 Task: Establish a relationship between the supplier and the purchase order object.
Action: Mouse moved to (1214, 112)
Screenshot: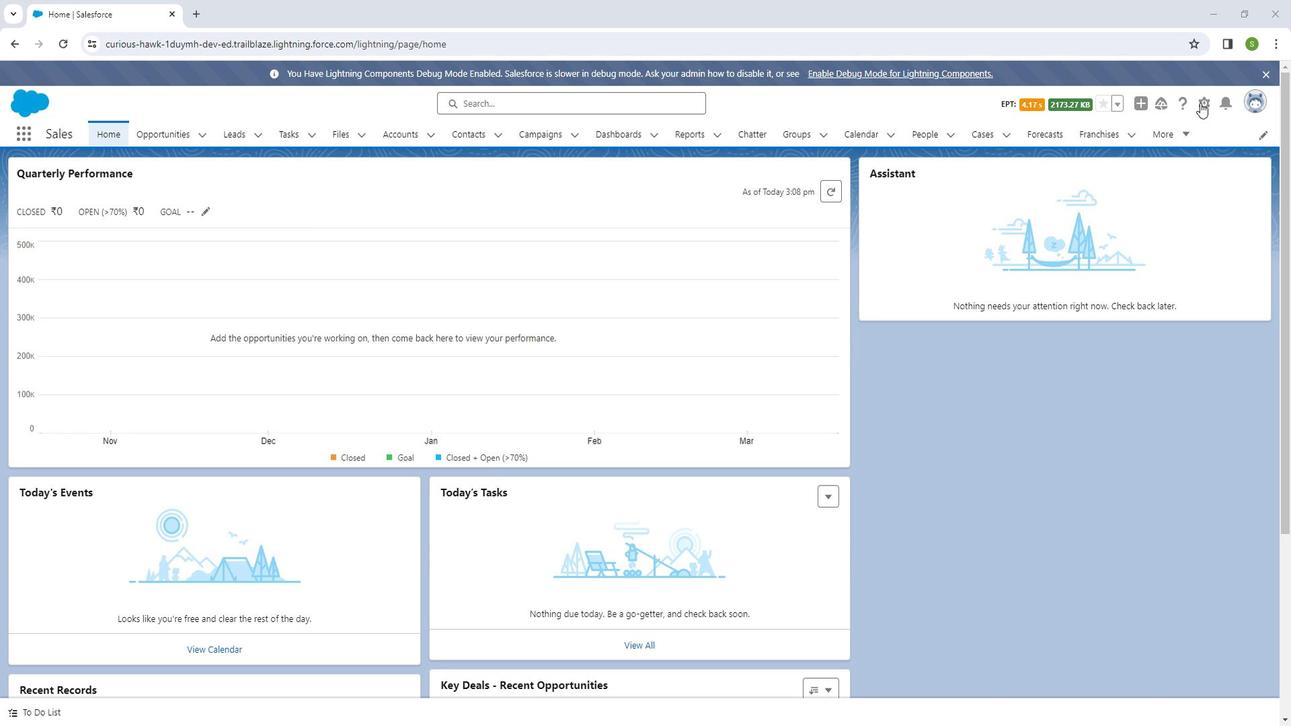 
Action: Mouse pressed left at (1214, 112)
Screenshot: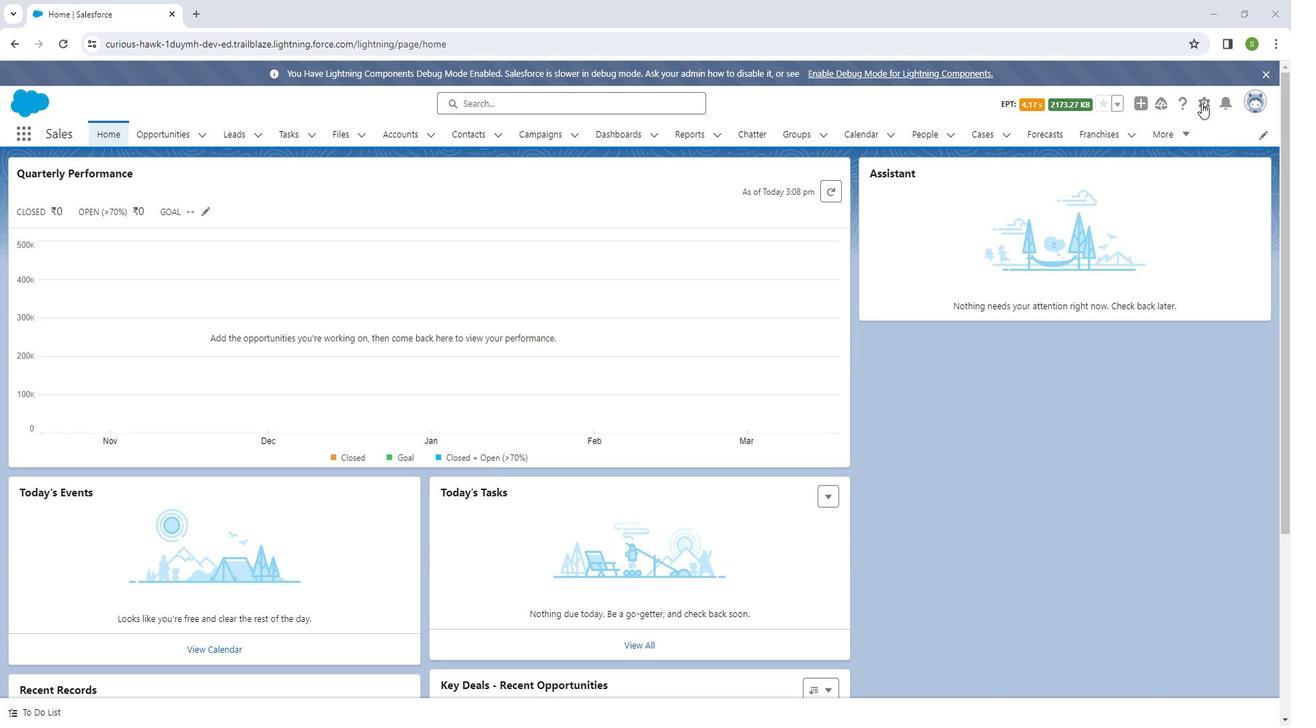 
Action: Mouse moved to (1162, 169)
Screenshot: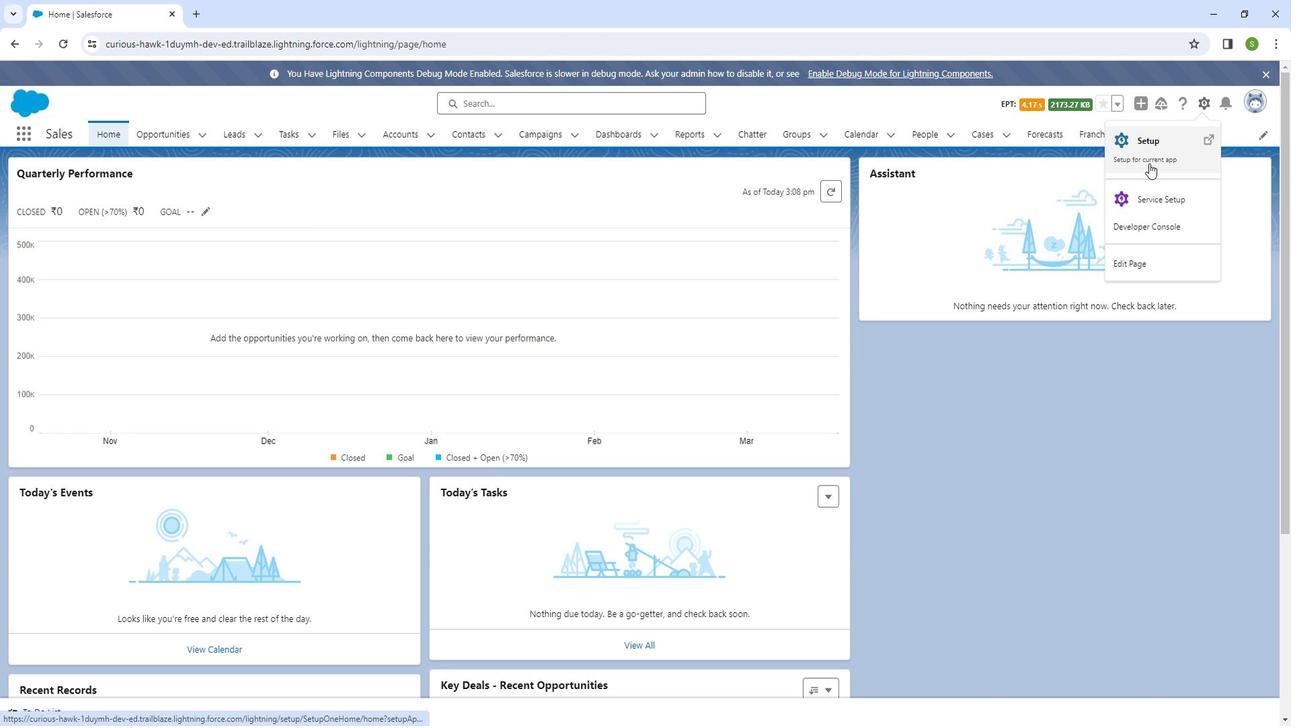 
Action: Mouse pressed left at (1162, 169)
Screenshot: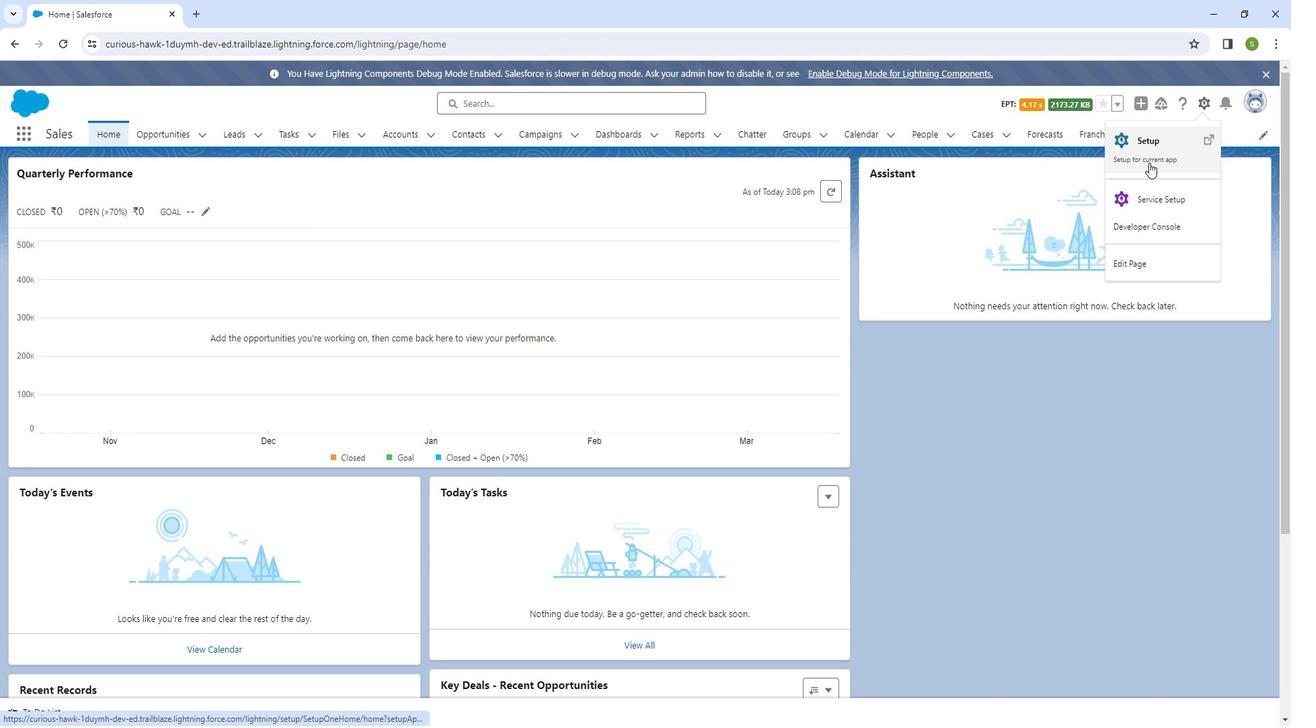 
Action: Mouse moved to (175, 141)
Screenshot: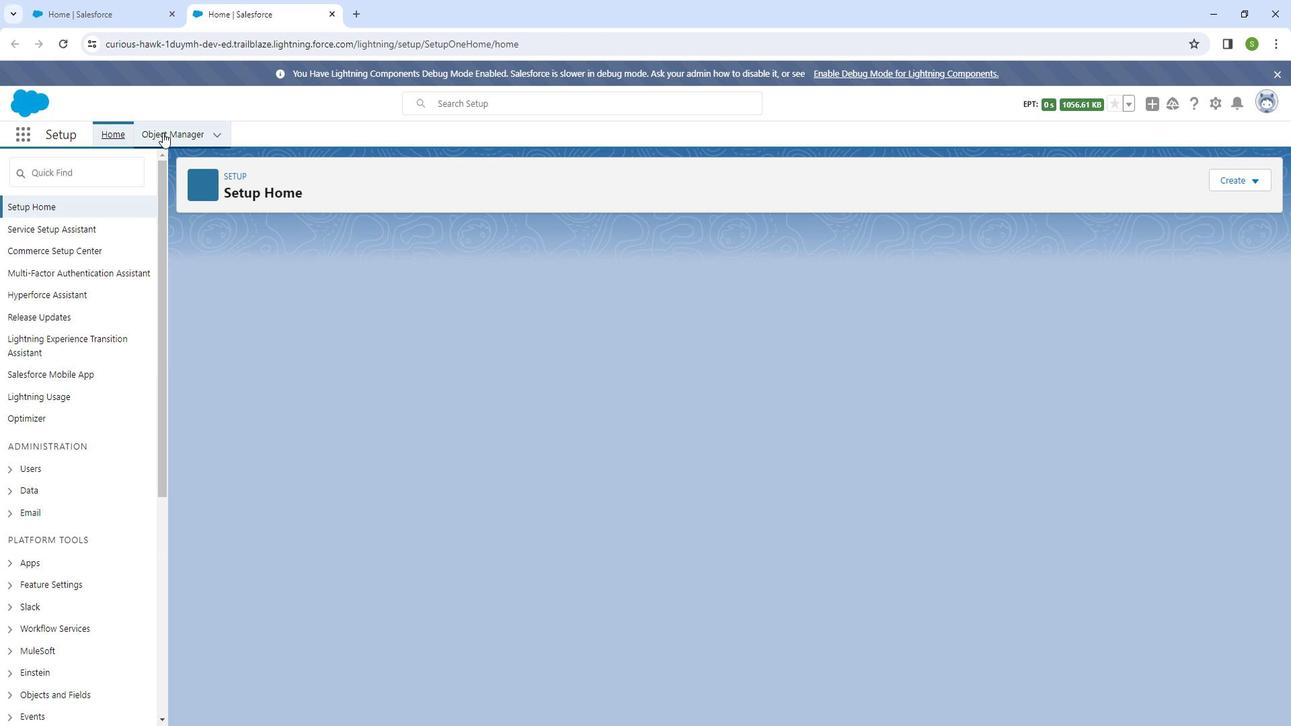 
Action: Mouse pressed left at (175, 141)
Screenshot: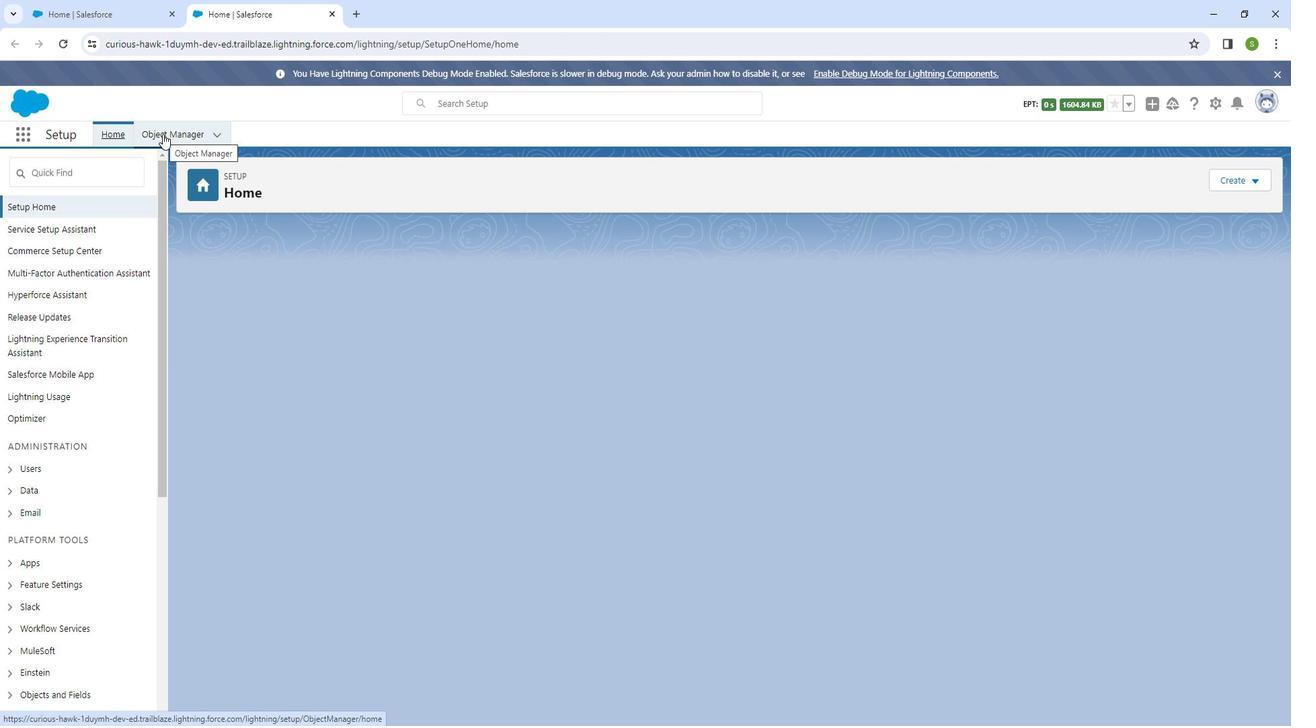 
Action: Mouse moved to (1062, 187)
Screenshot: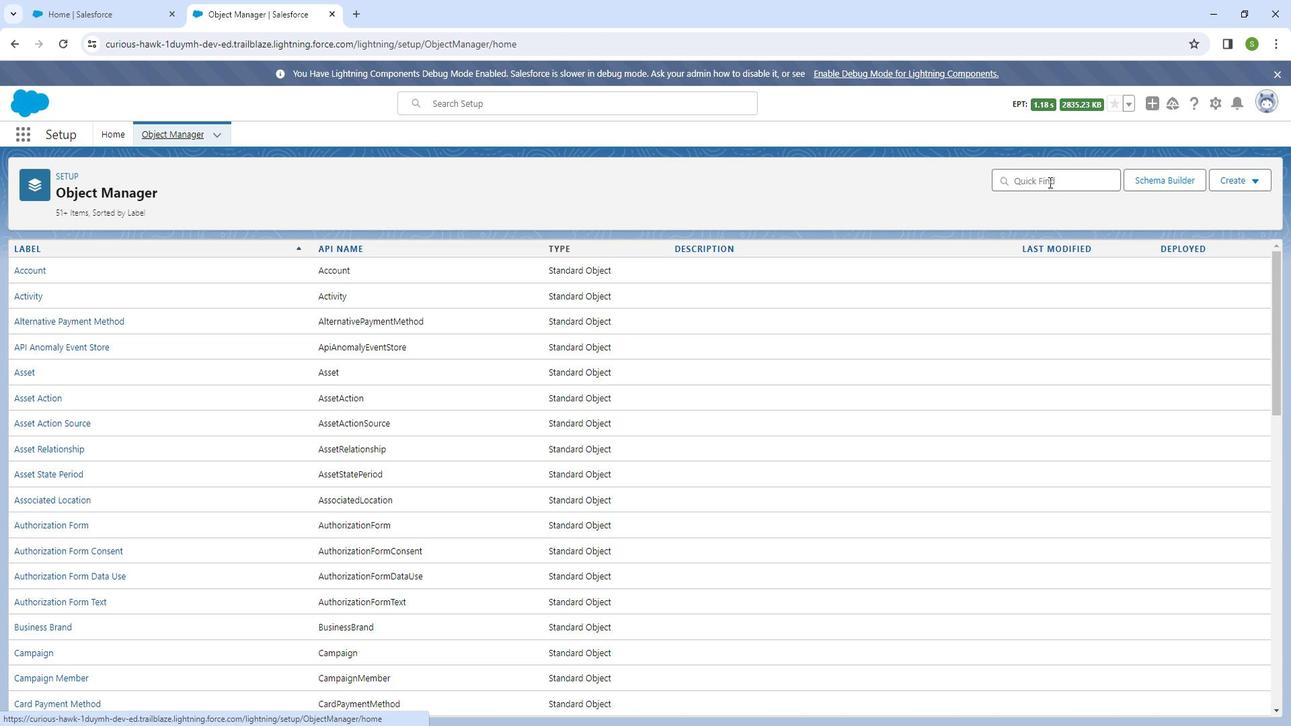 
Action: Mouse pressed left at (1062, 187)
Screenshot: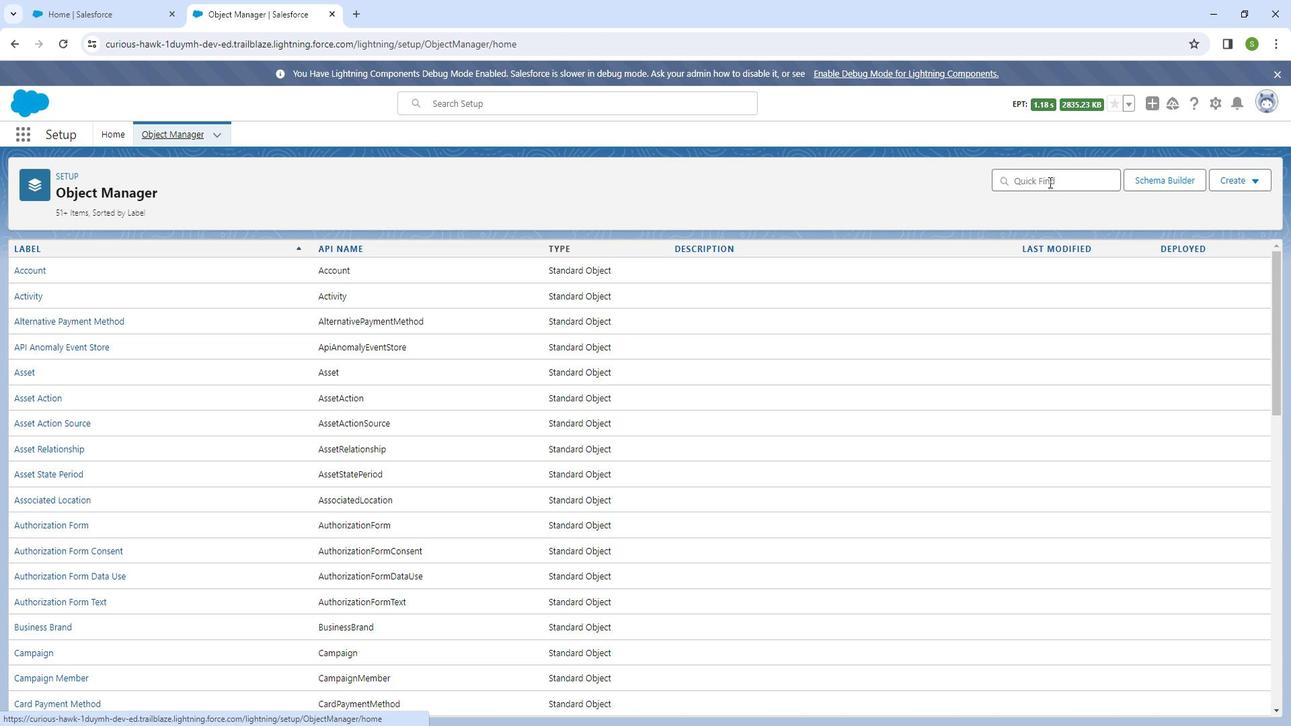 
Action: Mouse moved to (1057, 193)
Screenshot: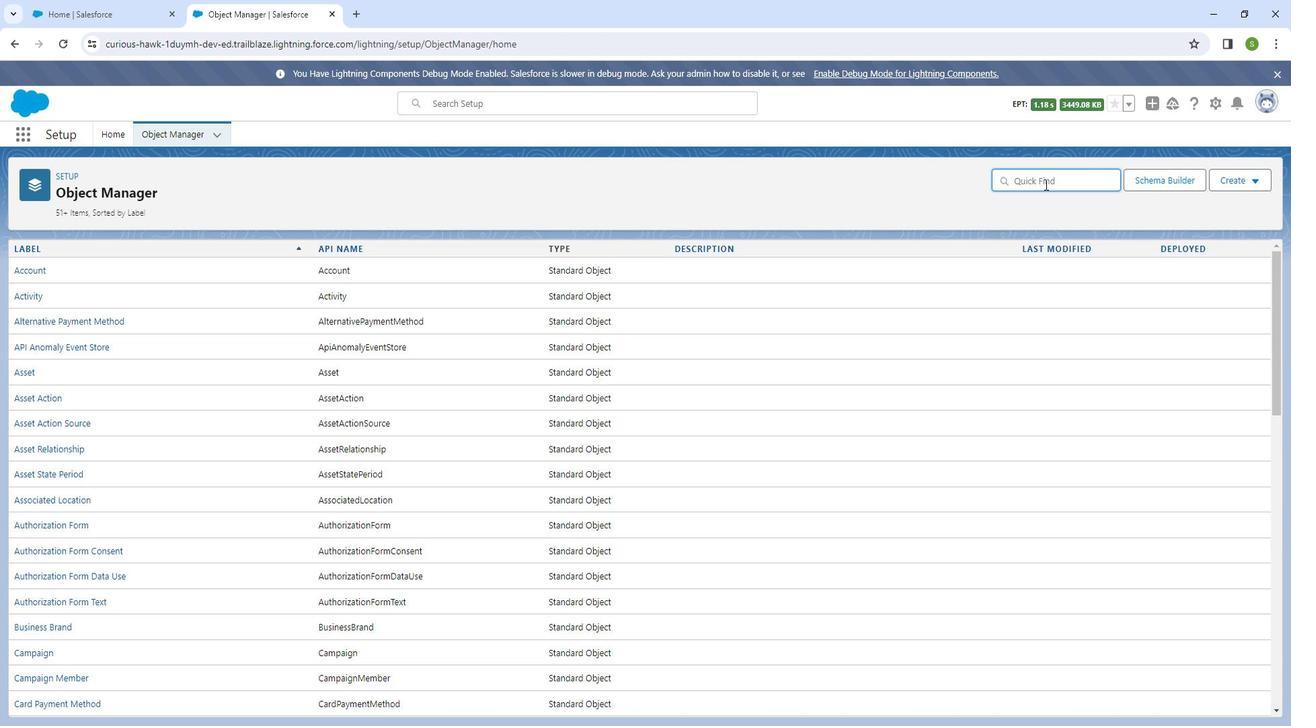
Action: Key pressed s
Screenshot: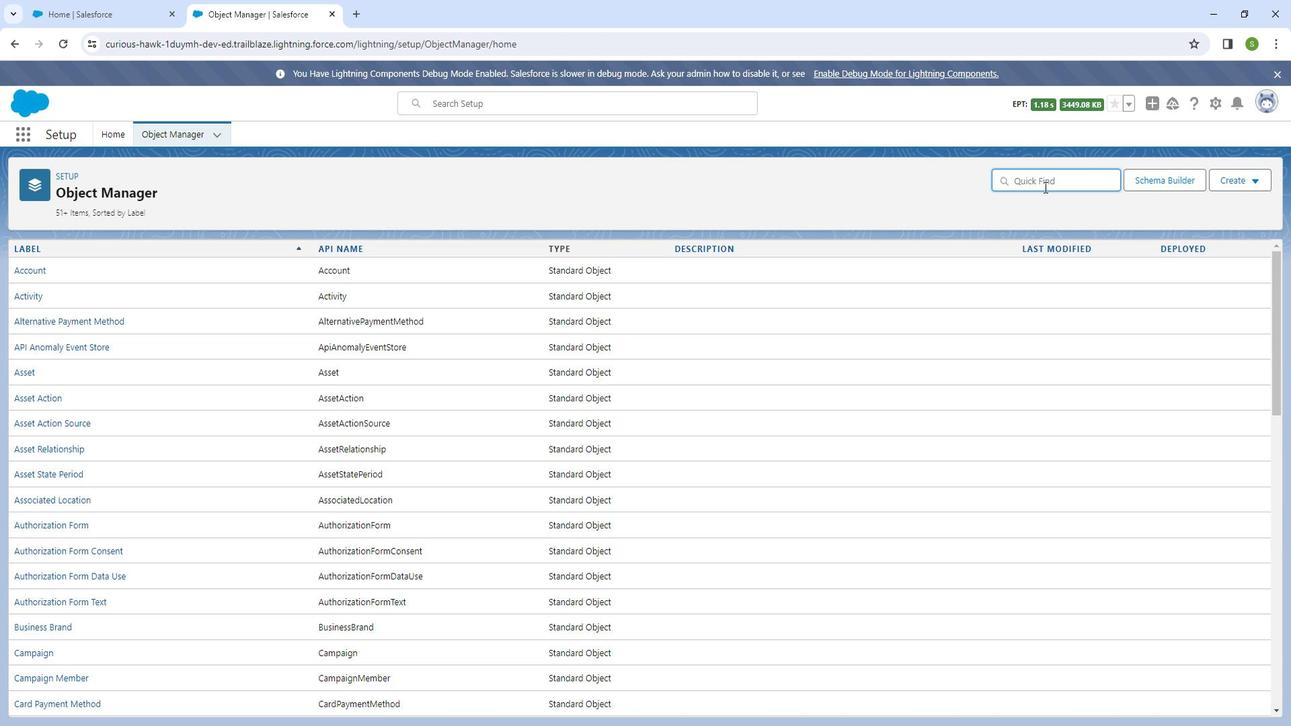 
Action: Mouse moved to (1057, 194)
Screenshot: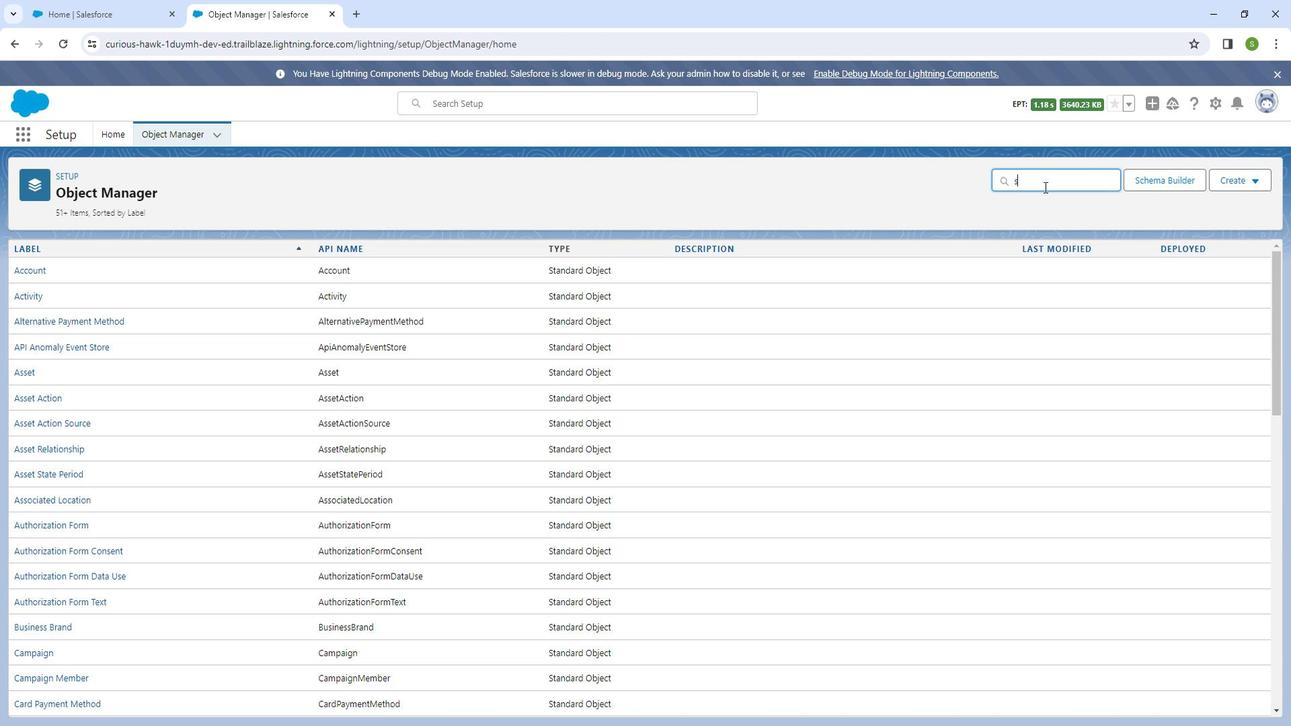
Action: Key pressed u
Screenshot: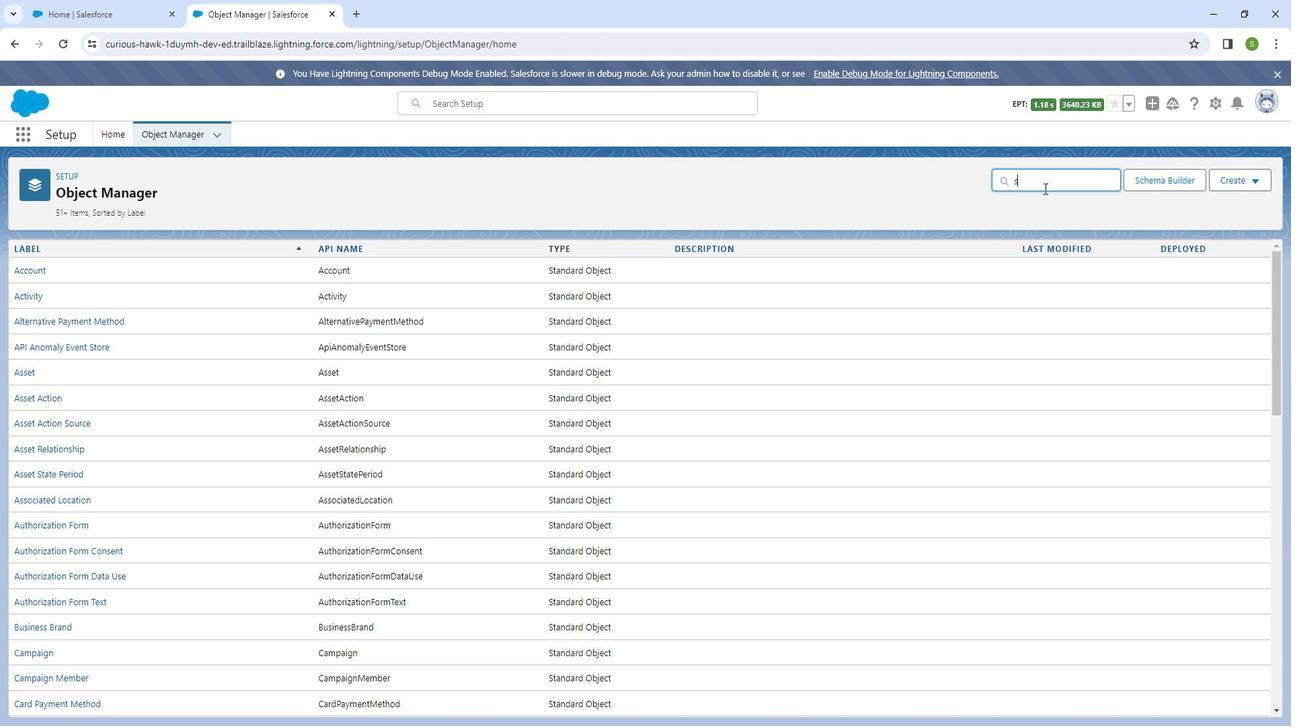 
Action: Mouse moved to (1056, 193)
Screenshot: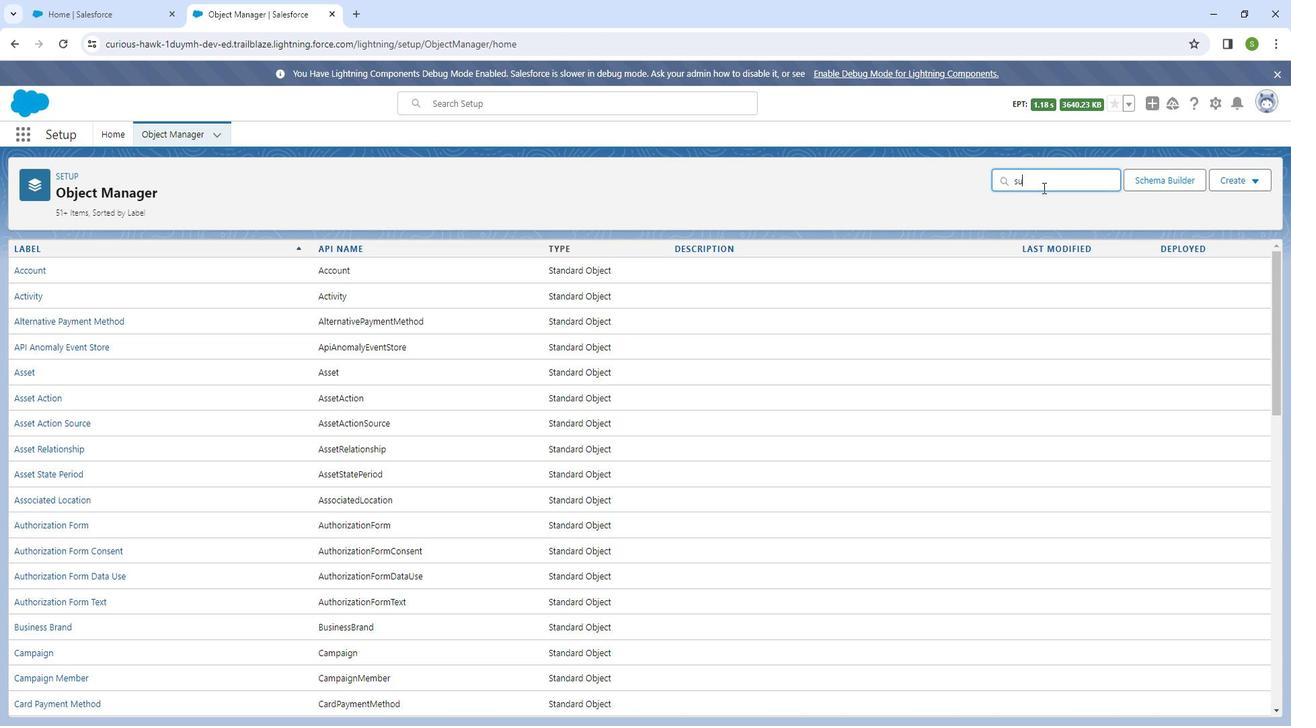 
Action: Key pressed pp
Screenshot: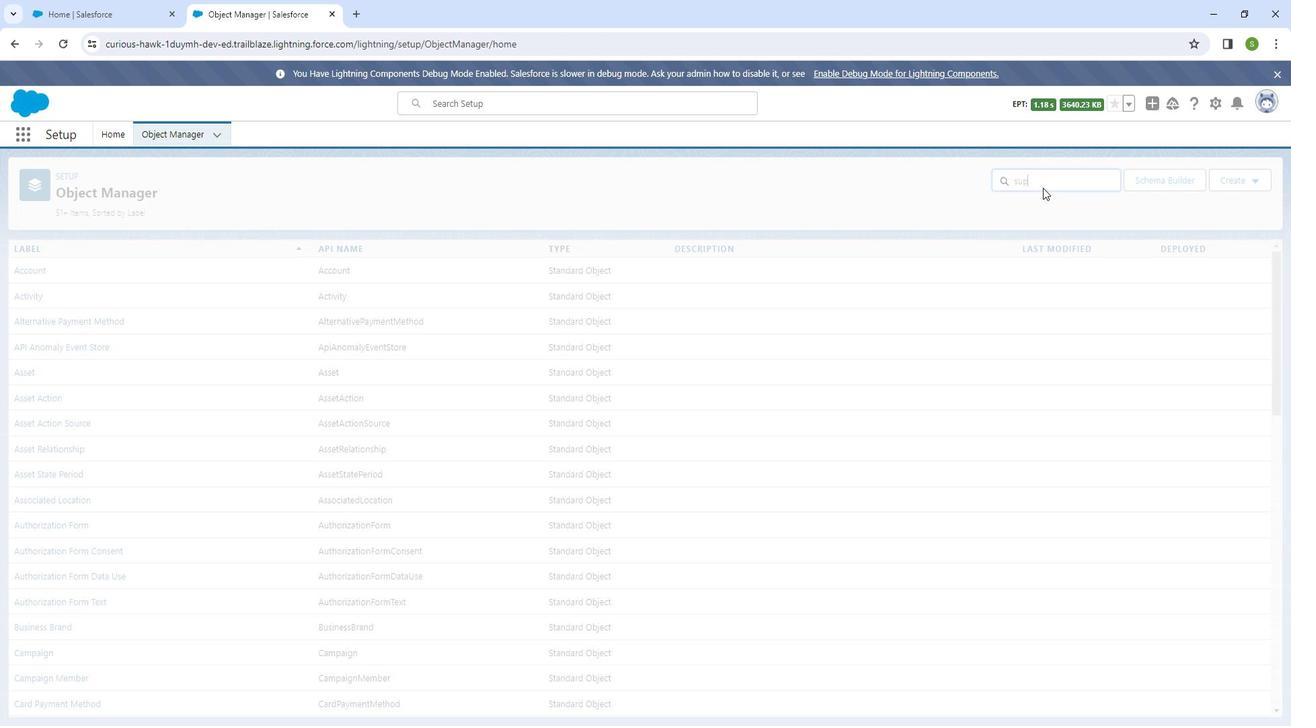 
Action: Mouse moved to (47, 278)
Screenshot: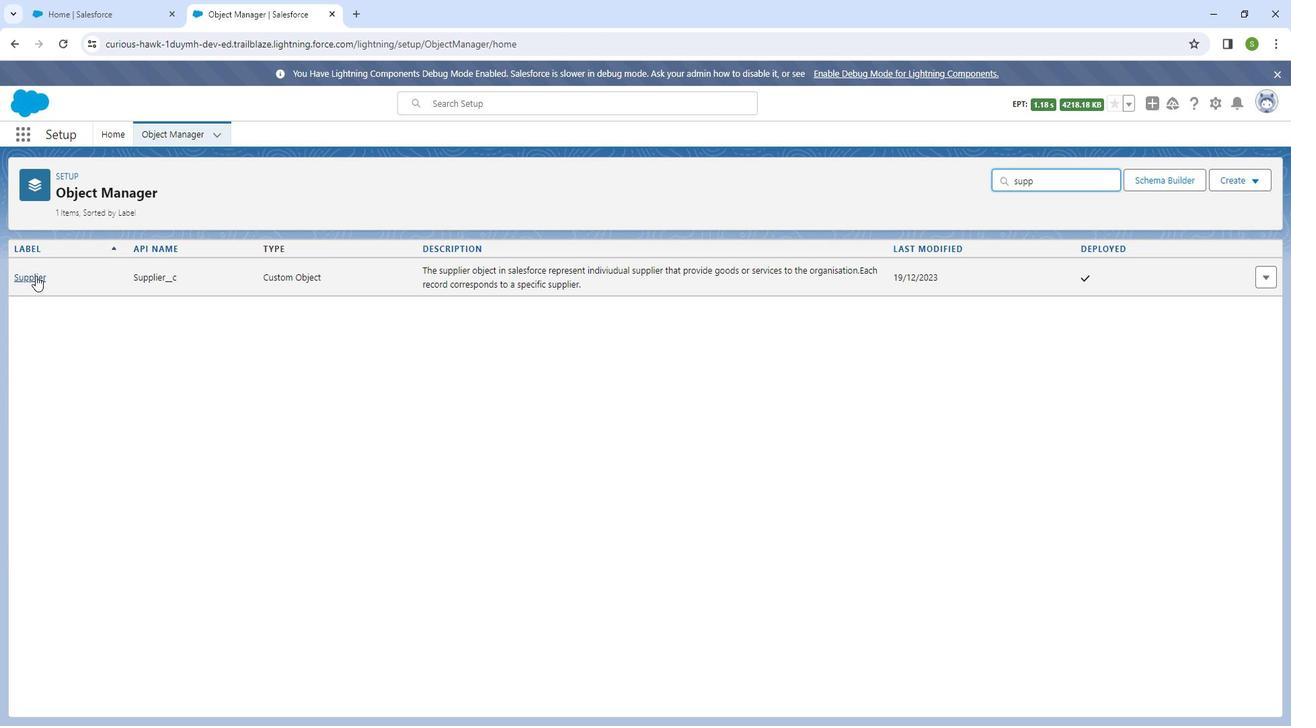 
Action: Mouse pressed left at (47, 278)
Screenshot: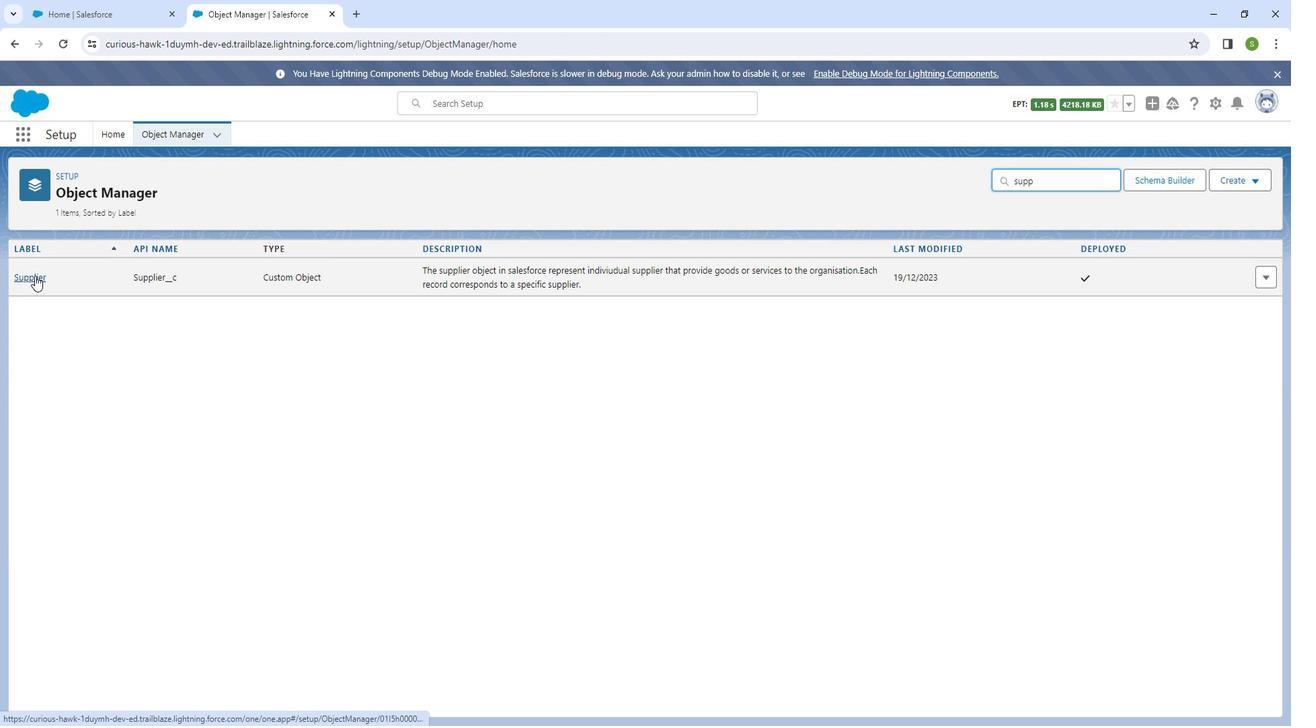 
Action: Mouse moved to (119, 281)
Screenshot: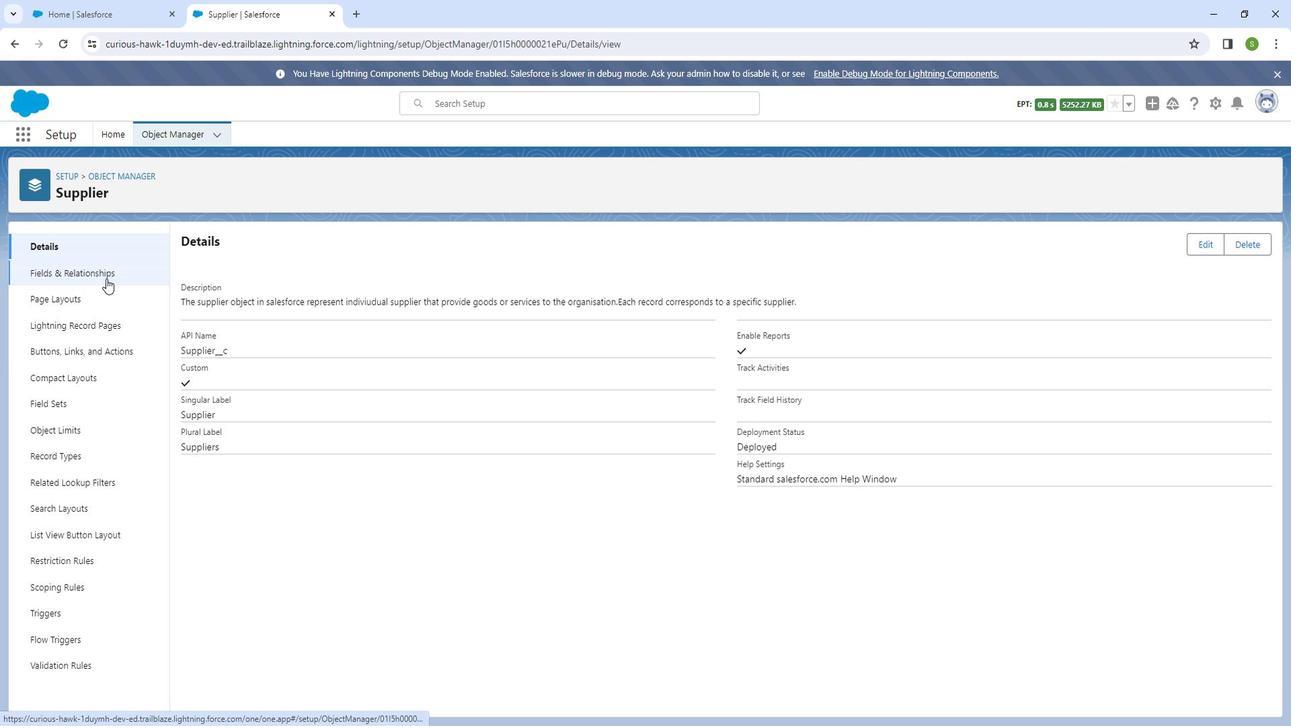 
Action: Mouse pressed left at (119, 281)
Screenshot: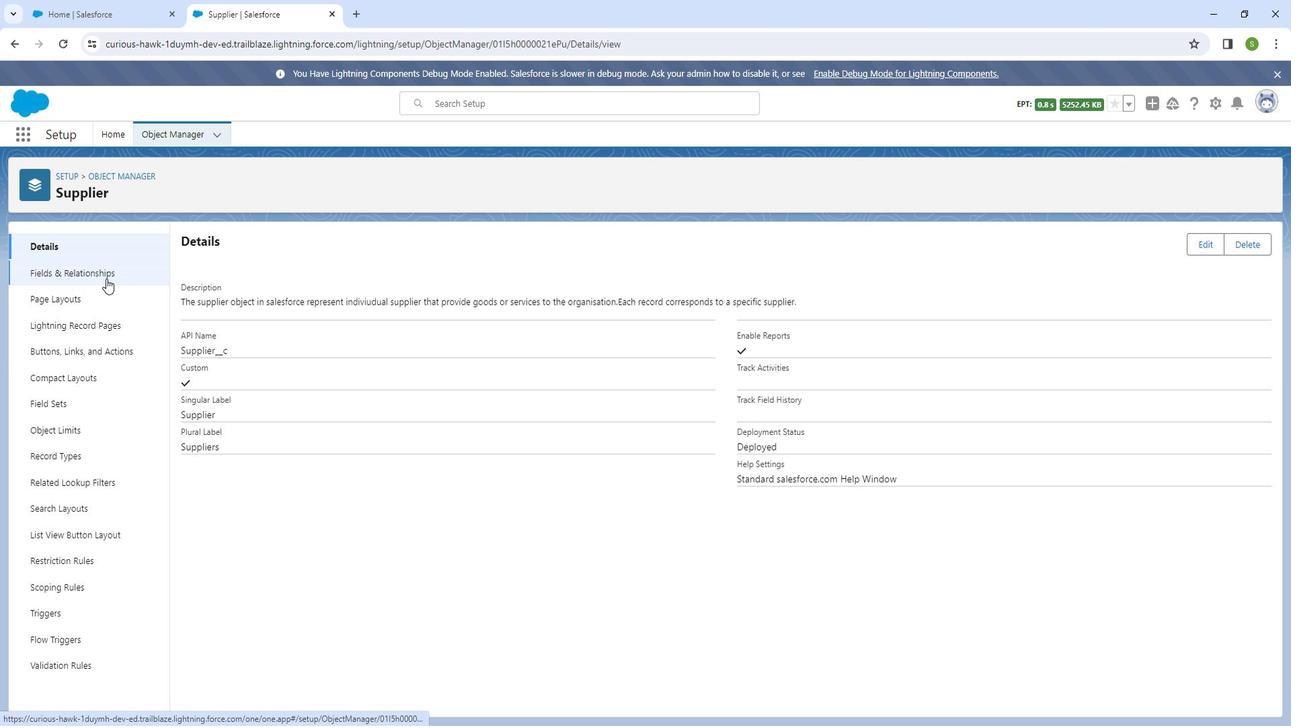 
Action: Mouse moved to (990, 248)
Screenshot: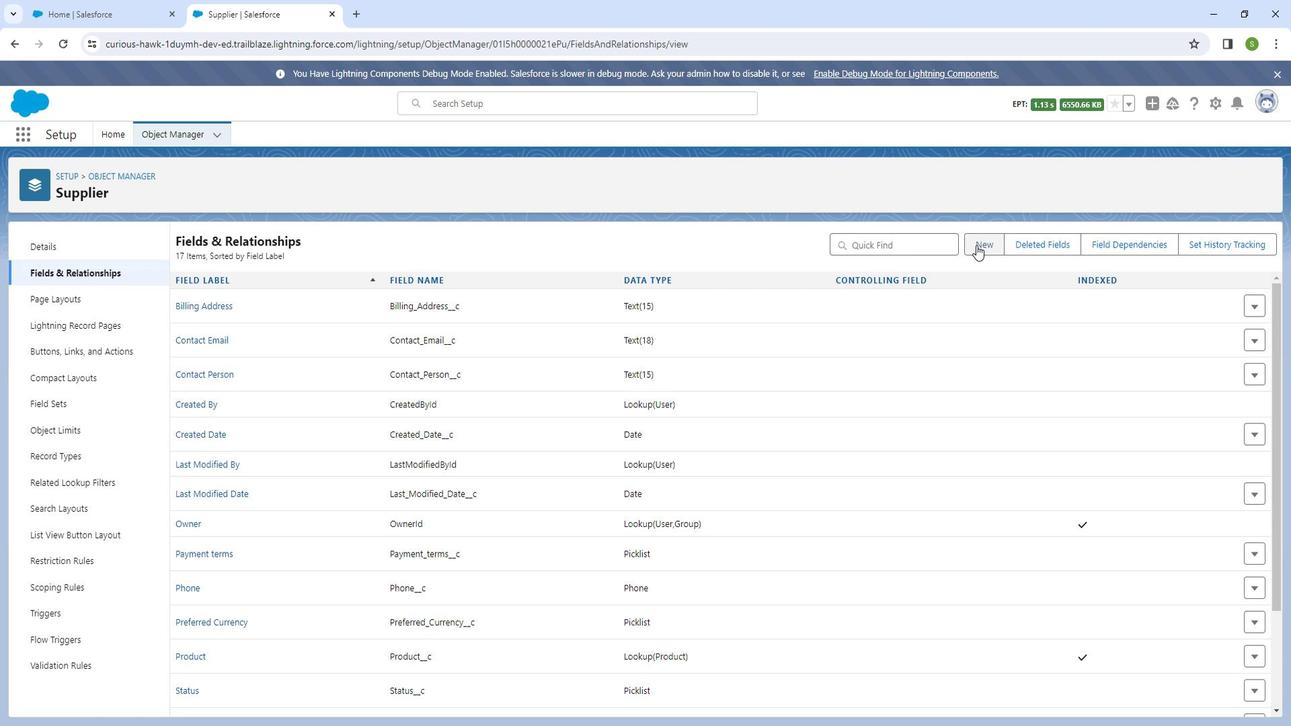 
Action: Mouse pressed left at (990, 248)
Screenshot: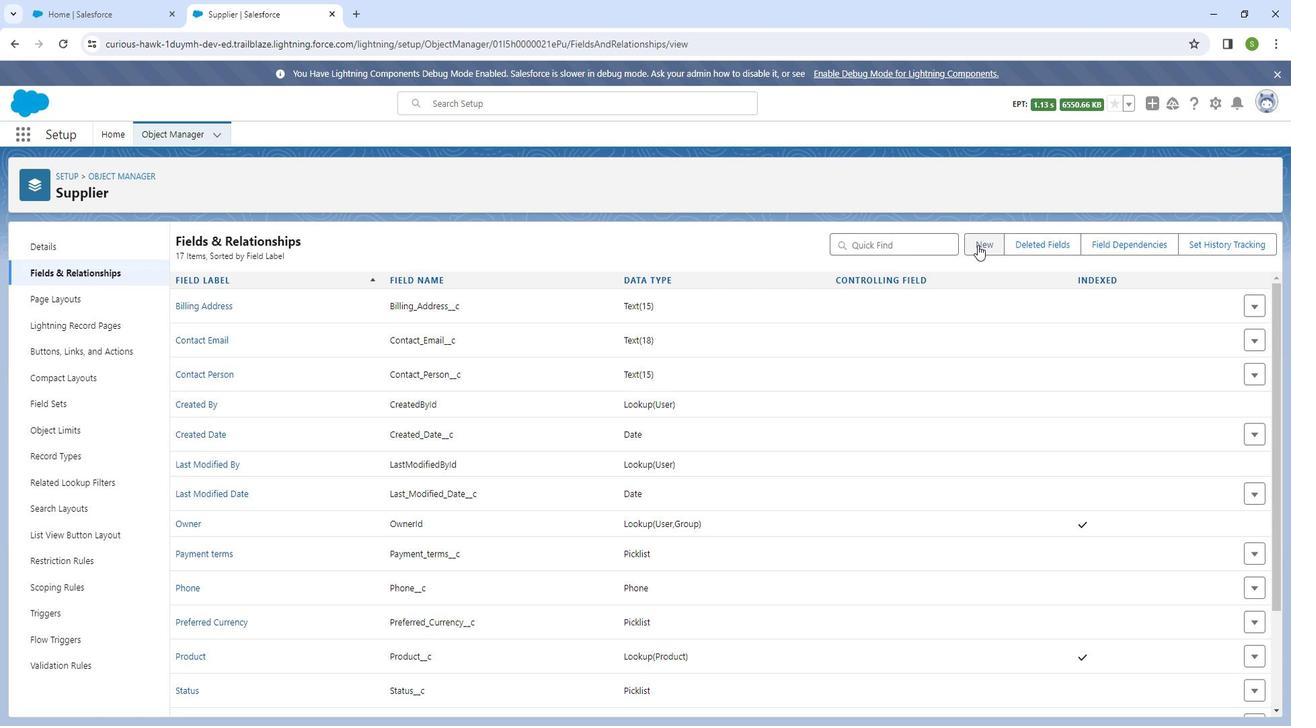 
Action: Mouse moved to (207, 488)
Screenshot: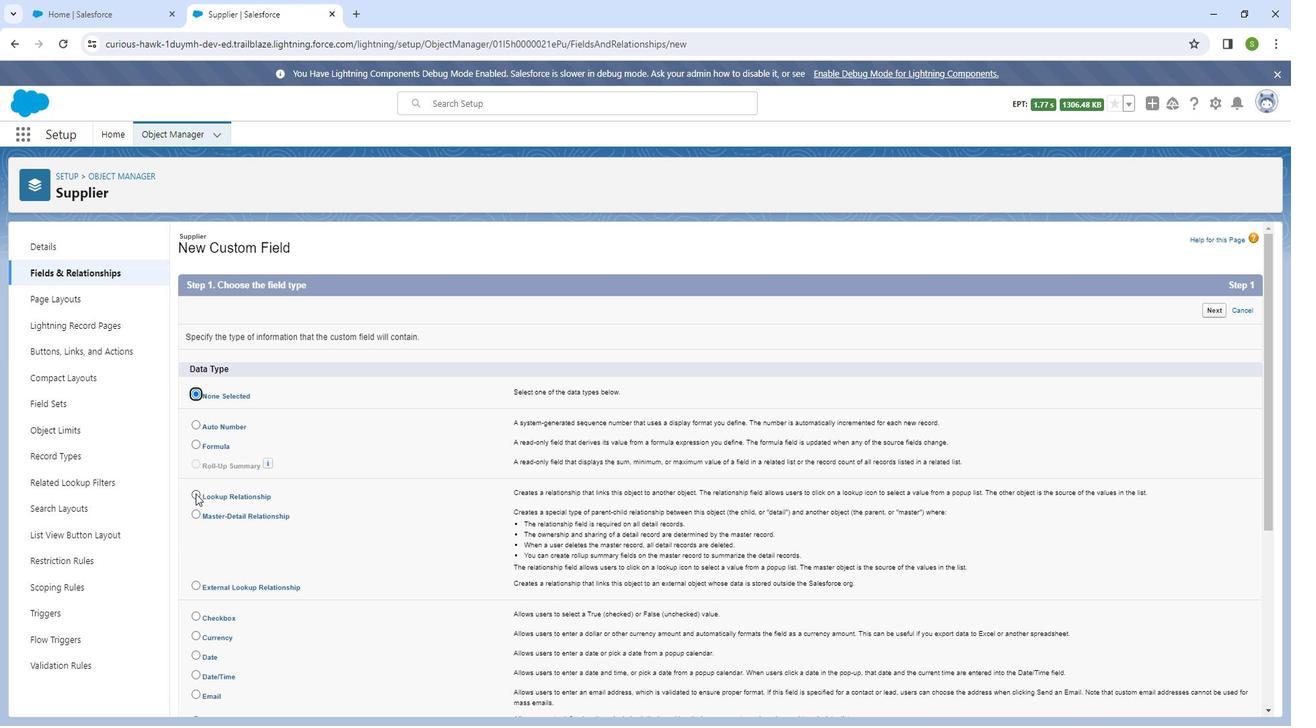 
Action: Mouse pressed left at (207, 488)
Screenshot: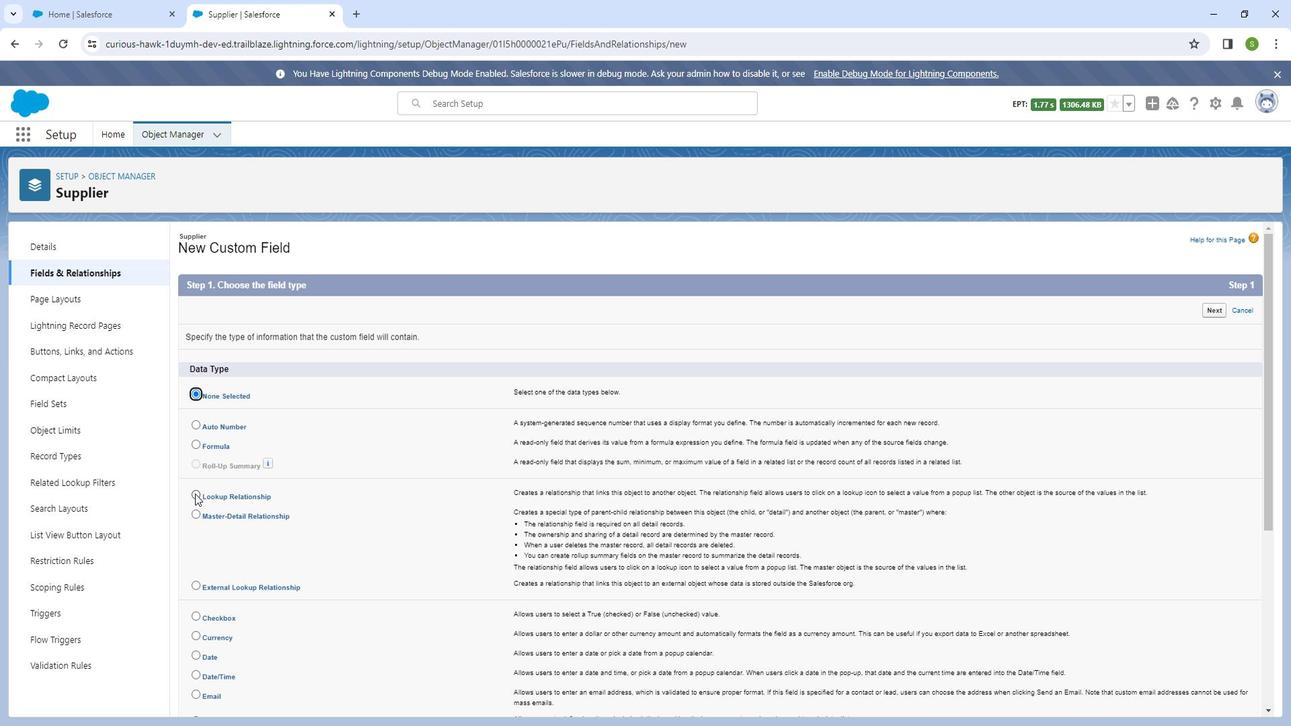 
Action: Mouse moved to (1225, 314)
Screenshot: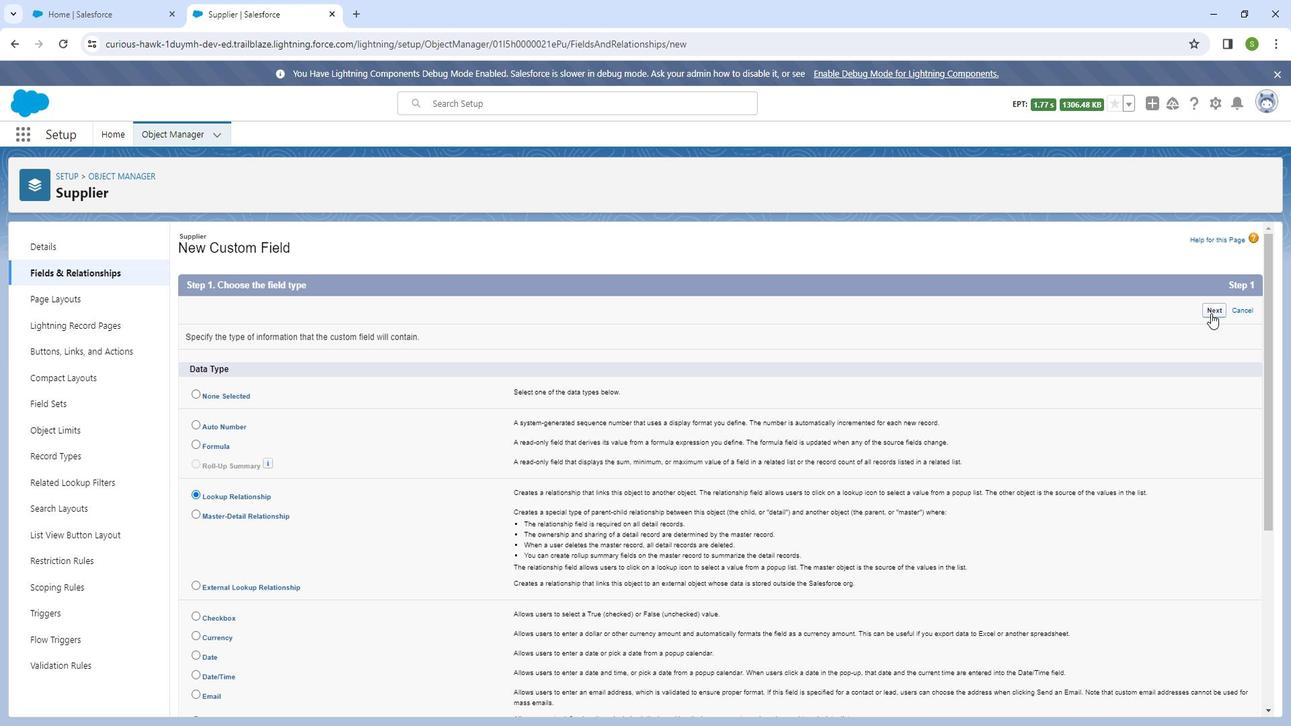 
Action: Mouse pressed left at (1225, 314)
Screenshot: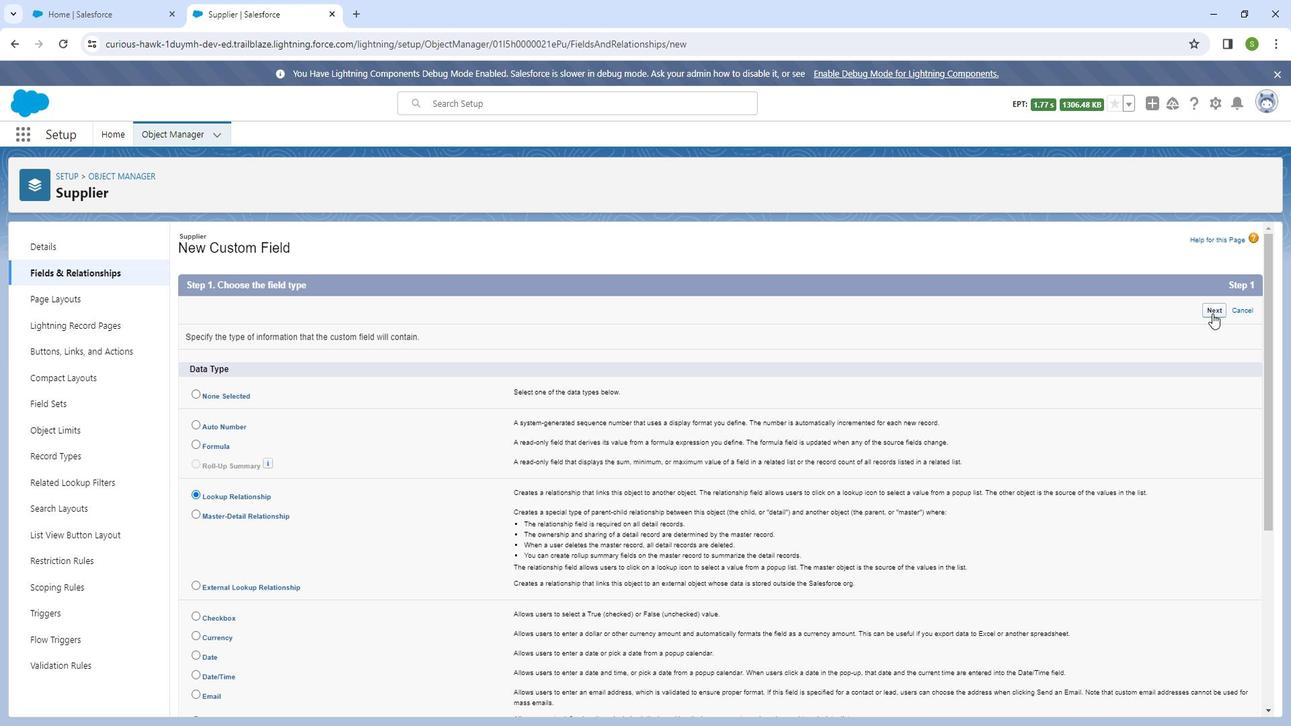 
Action: Mouse moved to (540, 366)
Screenshot: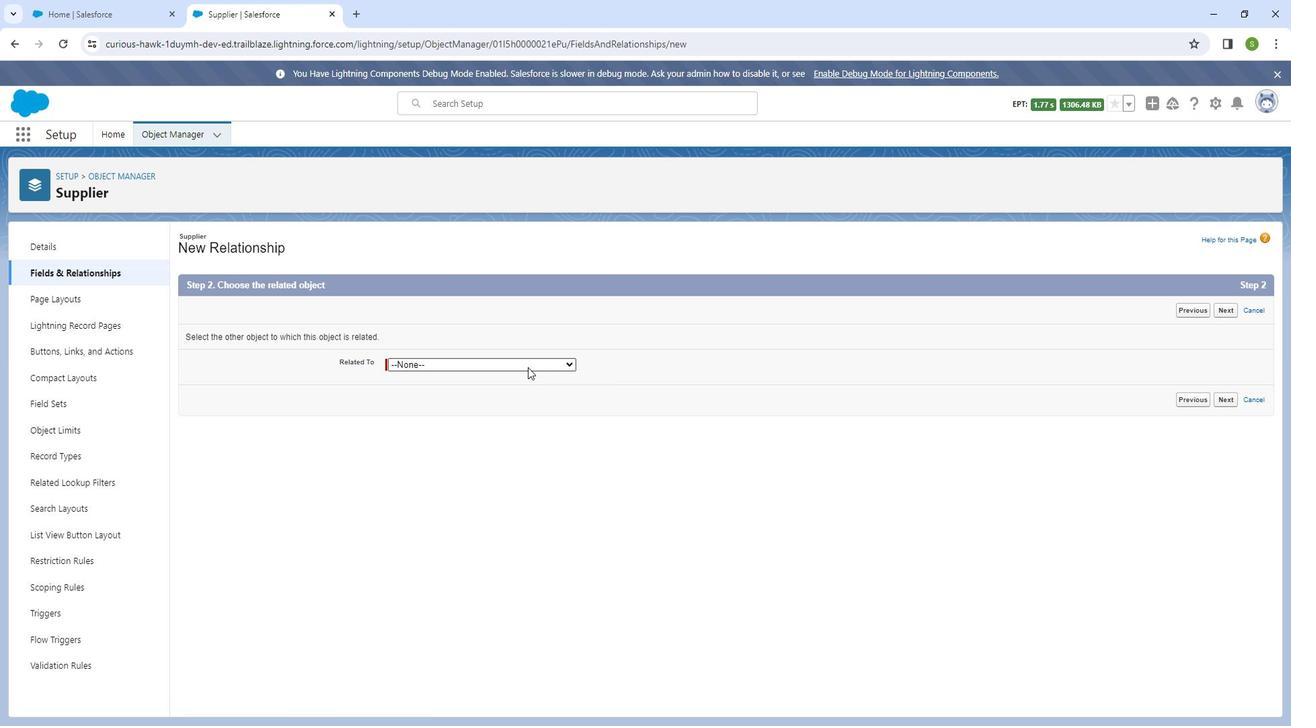 
Action: Mouse pressed left at (540, 366)
Screenshot: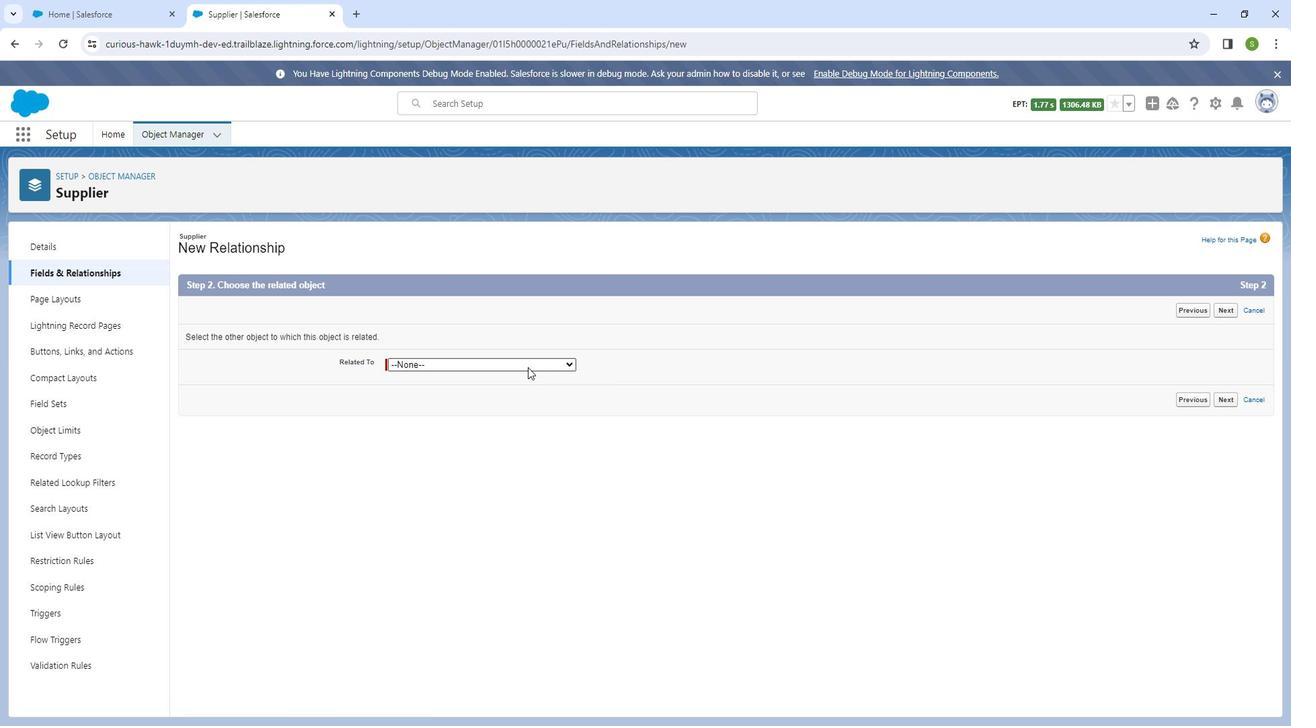 
Action: Mouse moved to (539, 398)
Screenshot: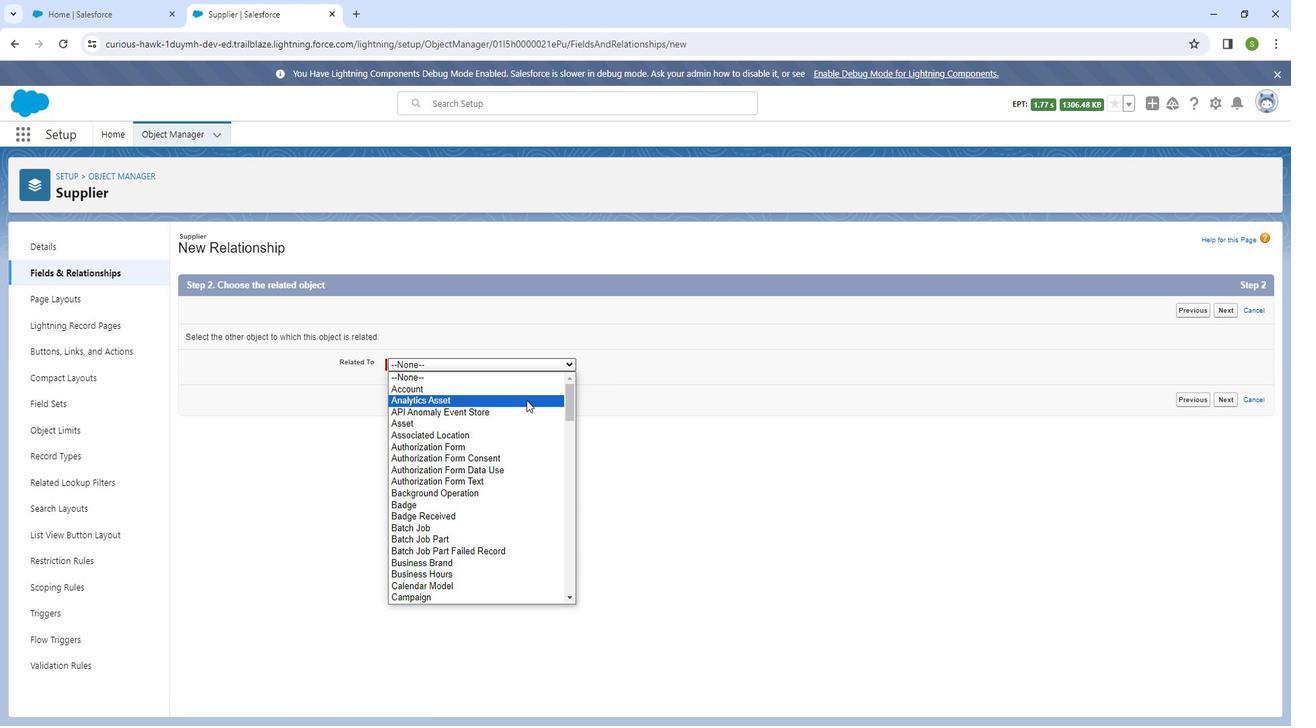 
Action: Mouse scrolled (539, 398) with delta (0, 0)
Screenshot: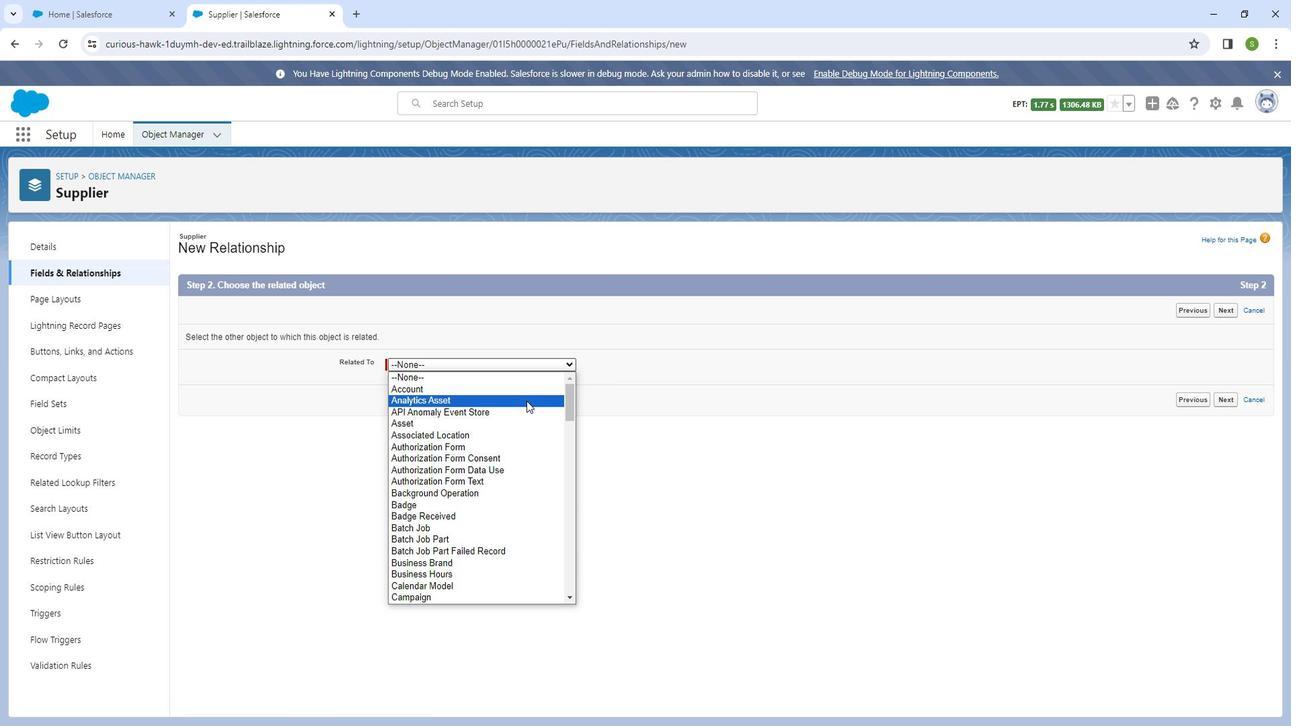 
Action: Mouse moved to (583, 585)
Screenshot: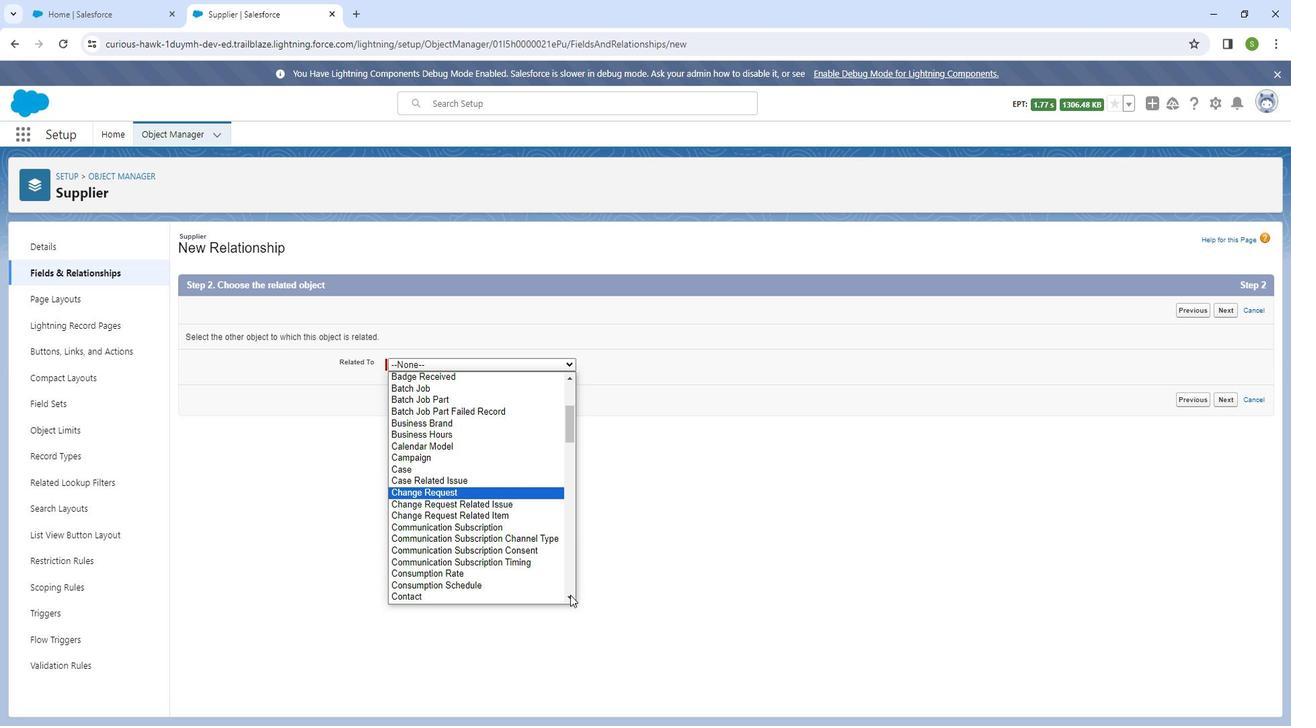
Action: Mouse pressed left at (583, 585)
Screenshot: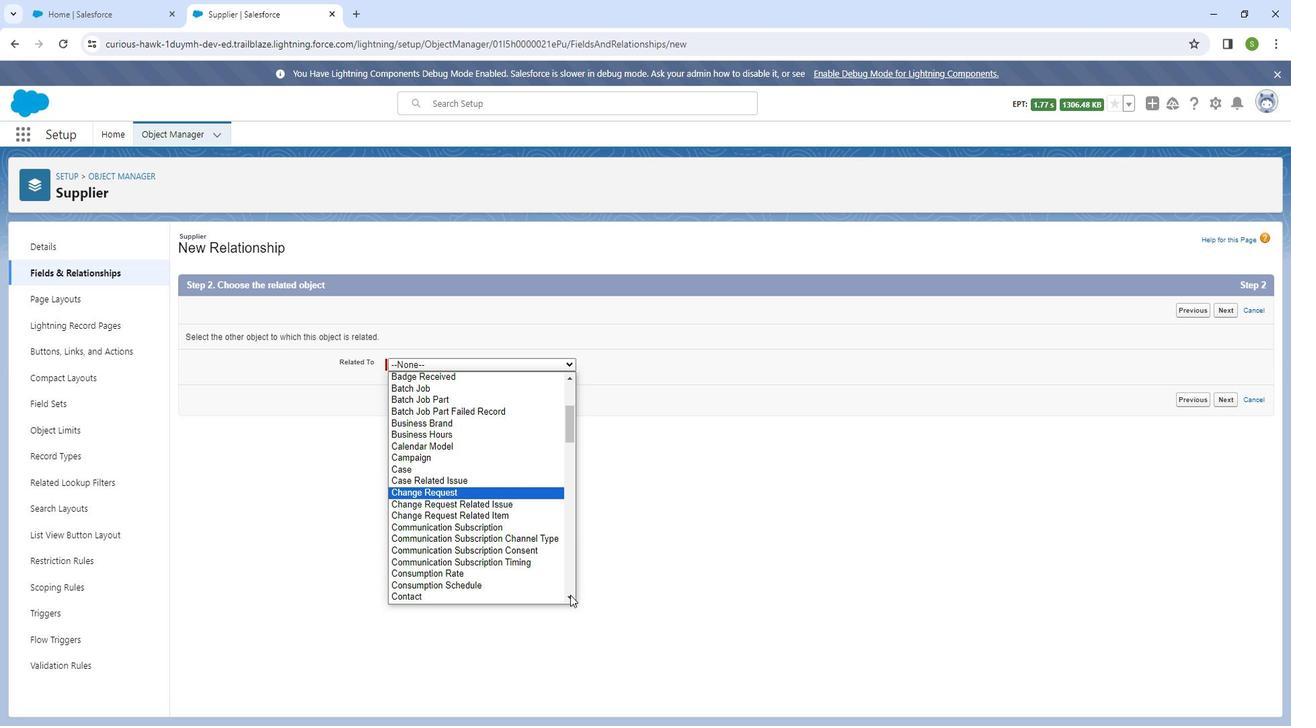
Action: Mouse moved to (583, 581)
Screenshot: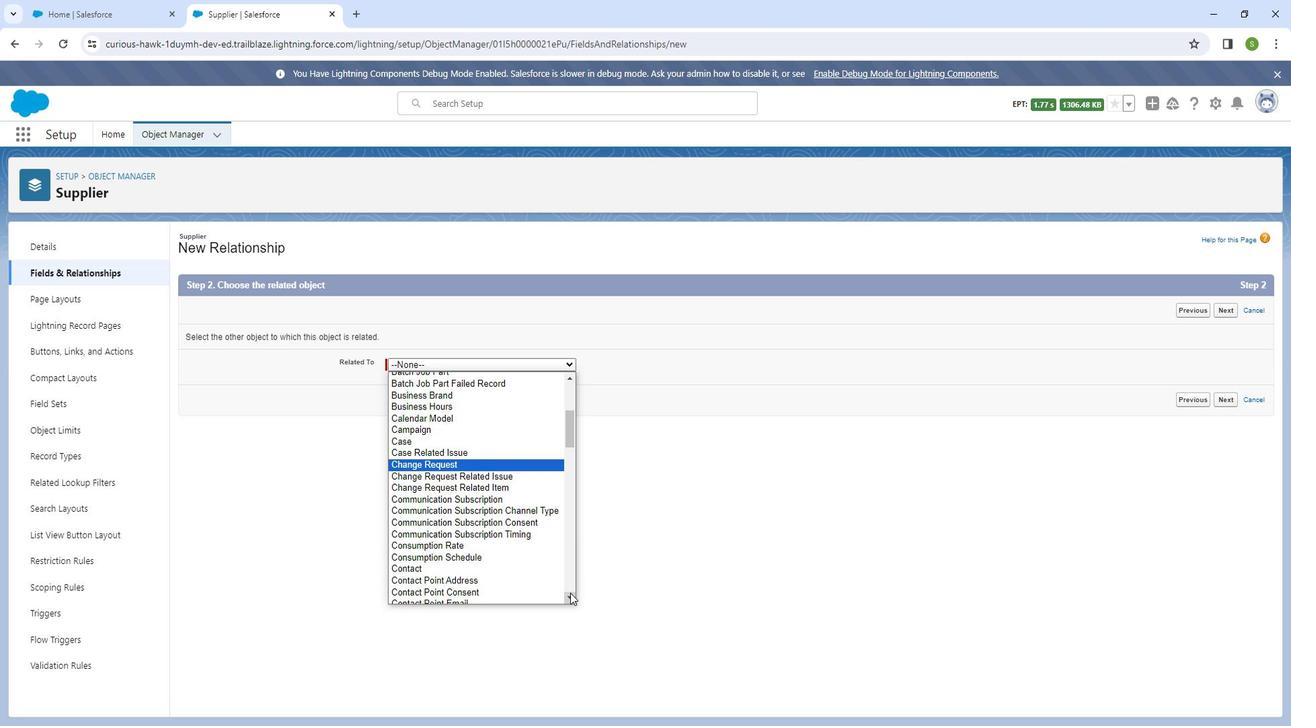 
Action: Mouse pressed left at (583, 581)
Screenshot: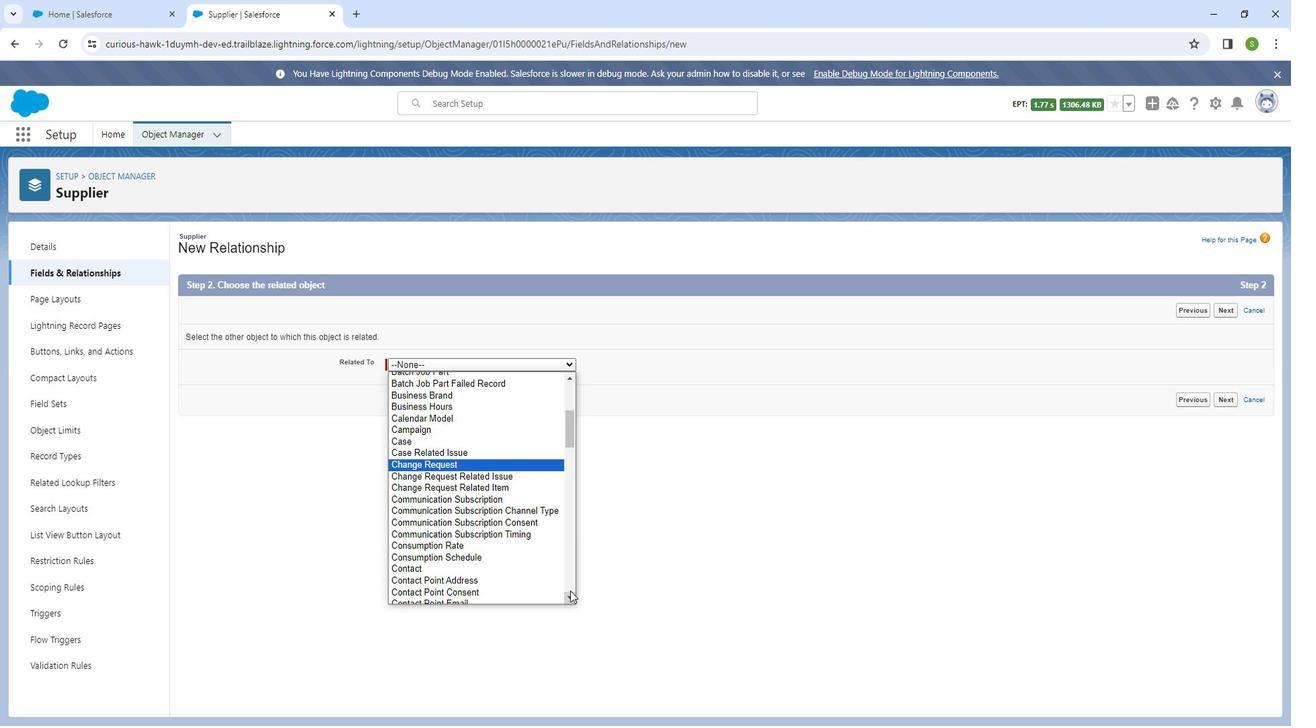 
Action: Mouse pressed left at (583, 581)
Screenshot: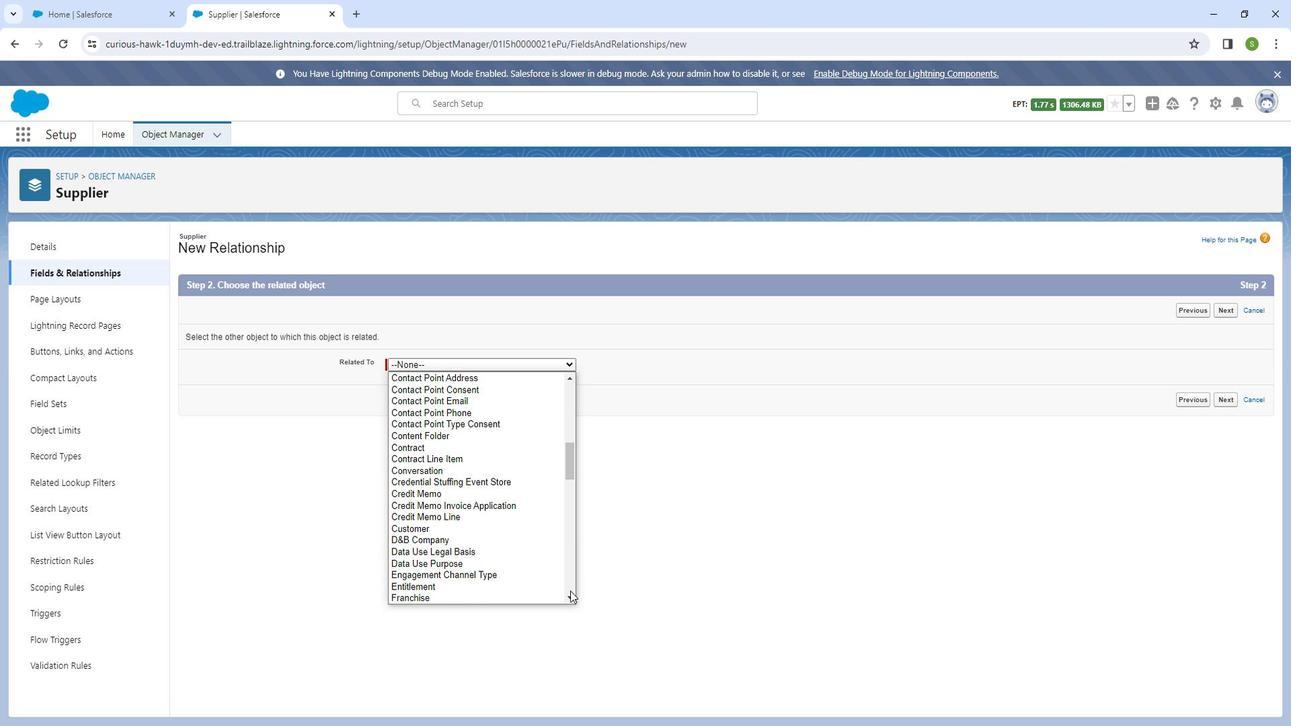 
Action: Mouse moved to (583, 581)
Screenshot: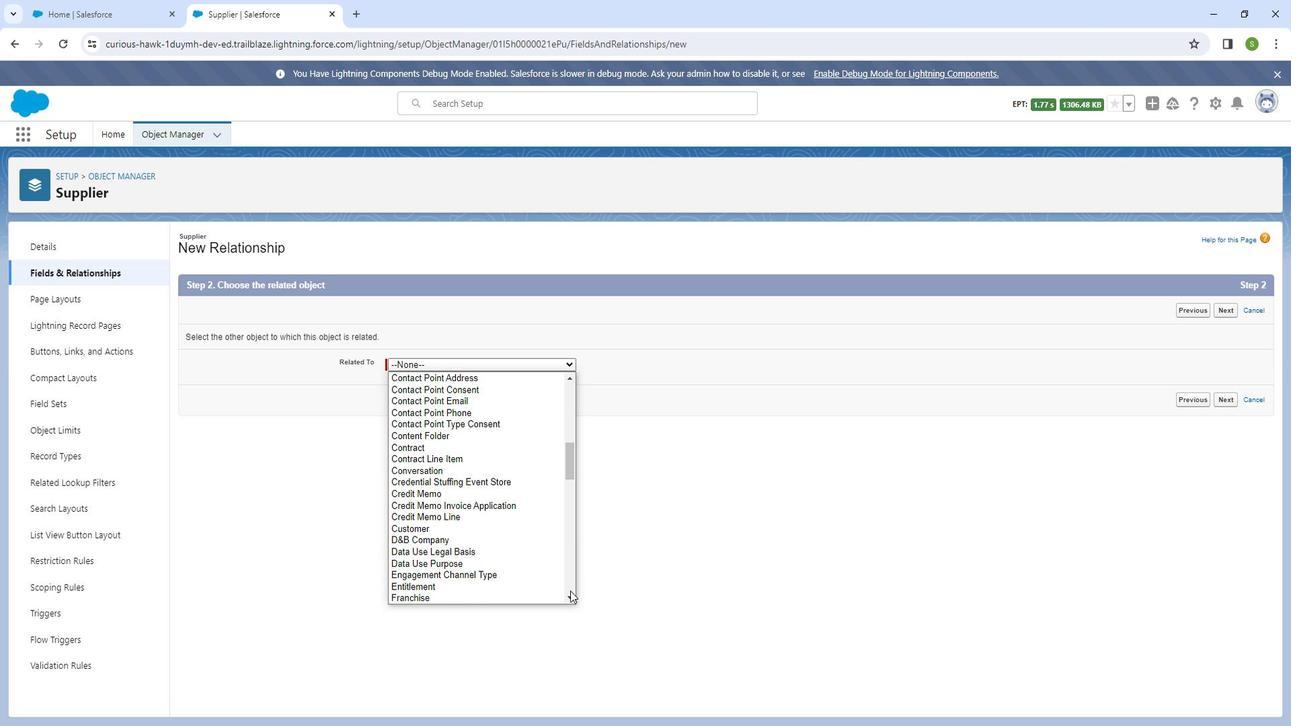 
Action: Mouse pressed left at (583, 581)
Screenshot: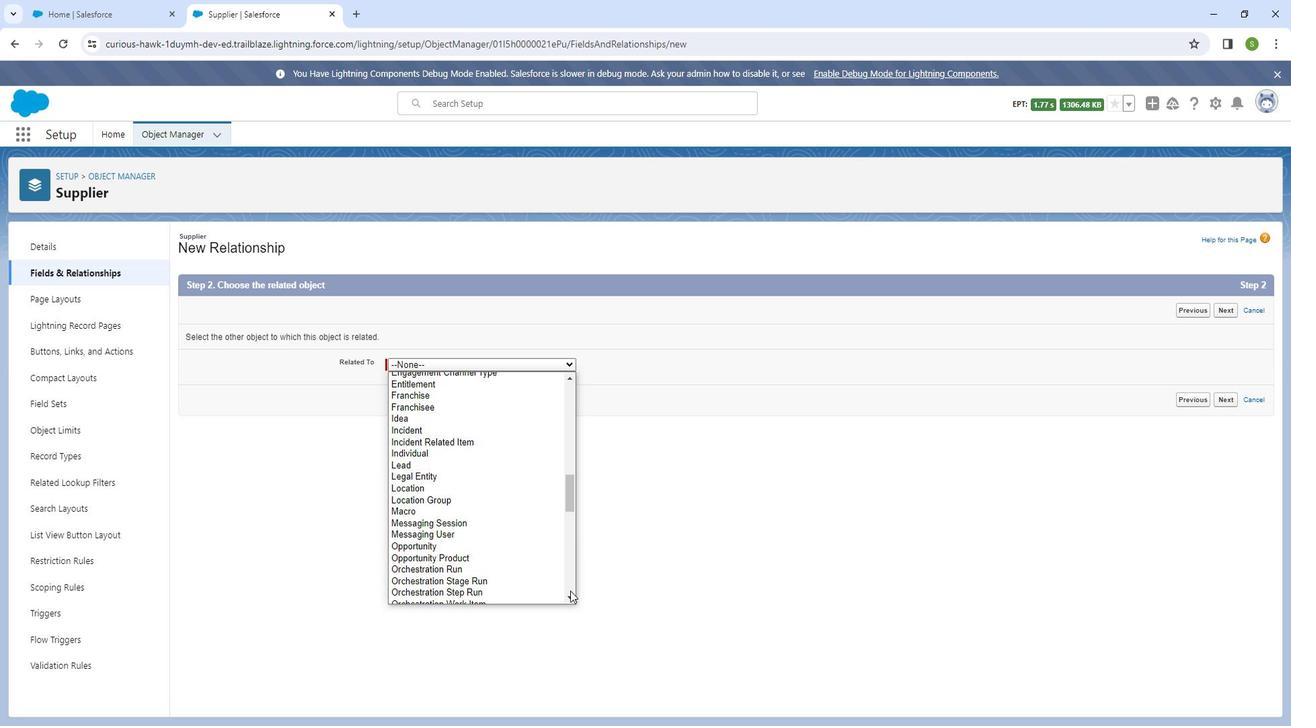 
Action: Mouse moved to (473, 585)
Screenshot: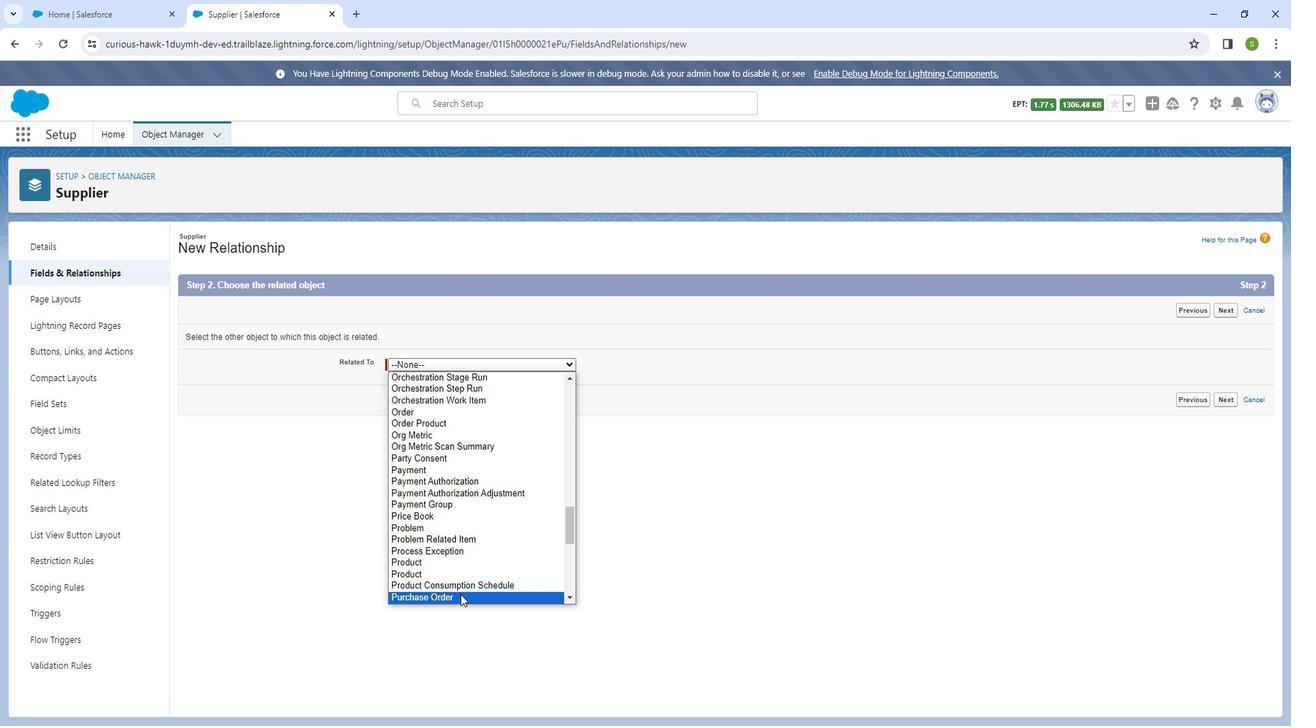 
Action: Mouse pressed left at (473, 585)
Screenshot: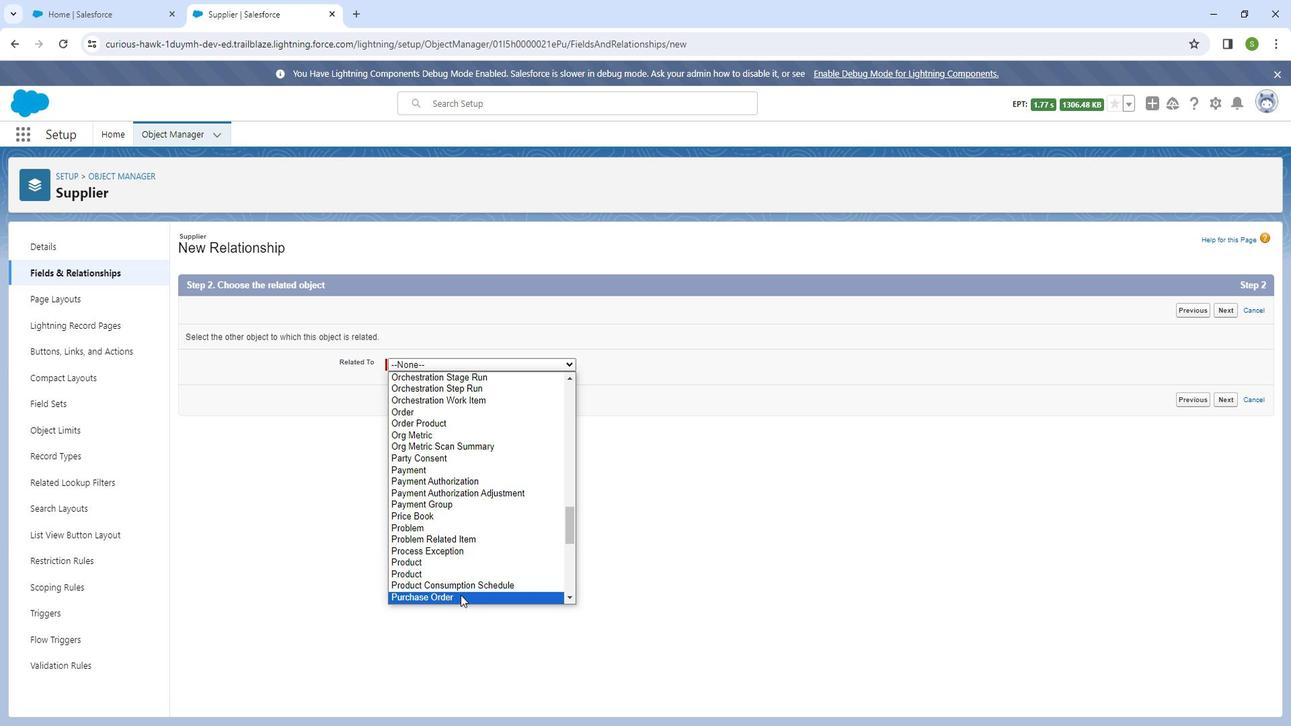 
Action: Mouse moved to (1236, 314)
Screenshot: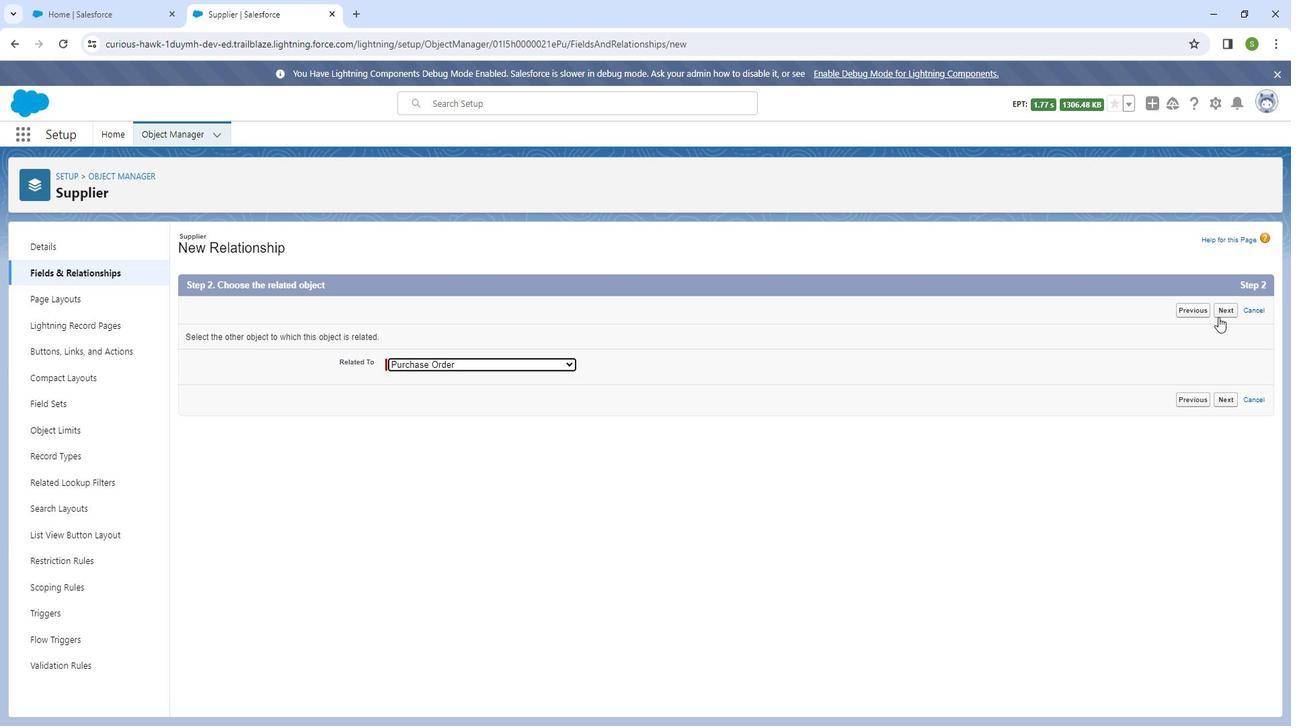 
Action: Mouse pressed left at (1236, 314)
Screenshot: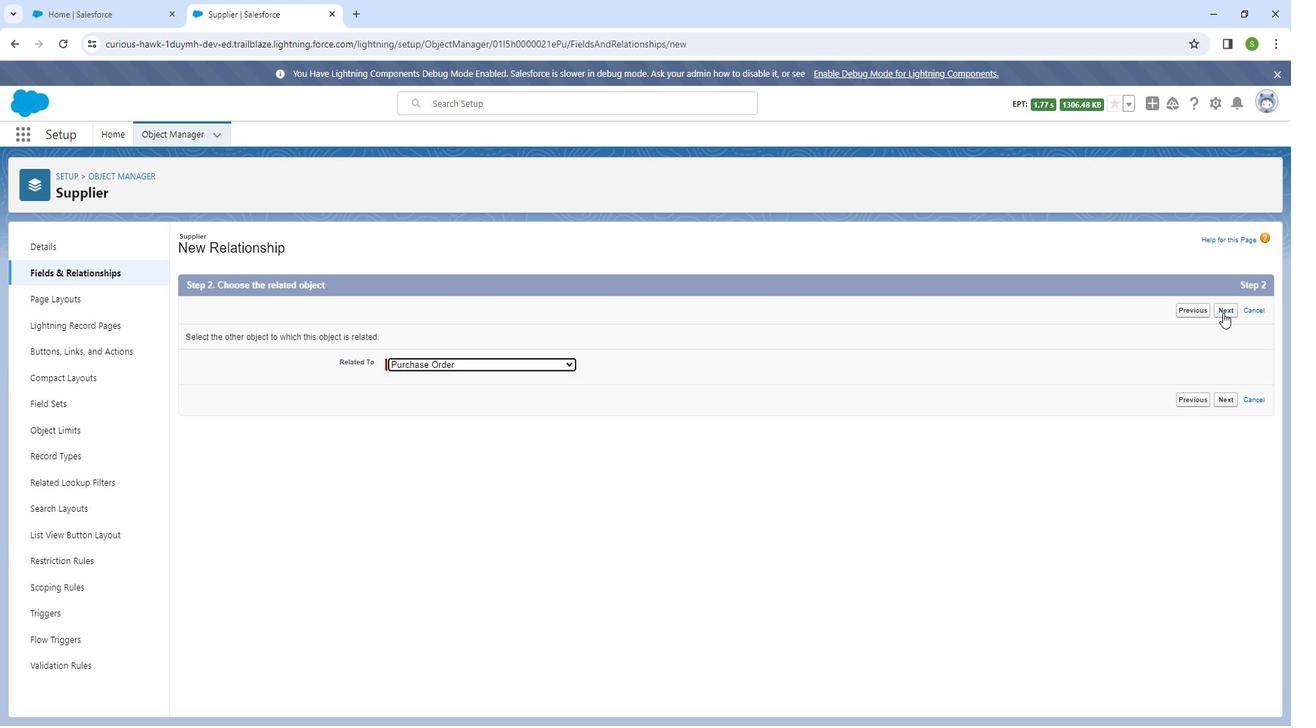 
Action: Mouse moved to (503, 369)
Screenshot: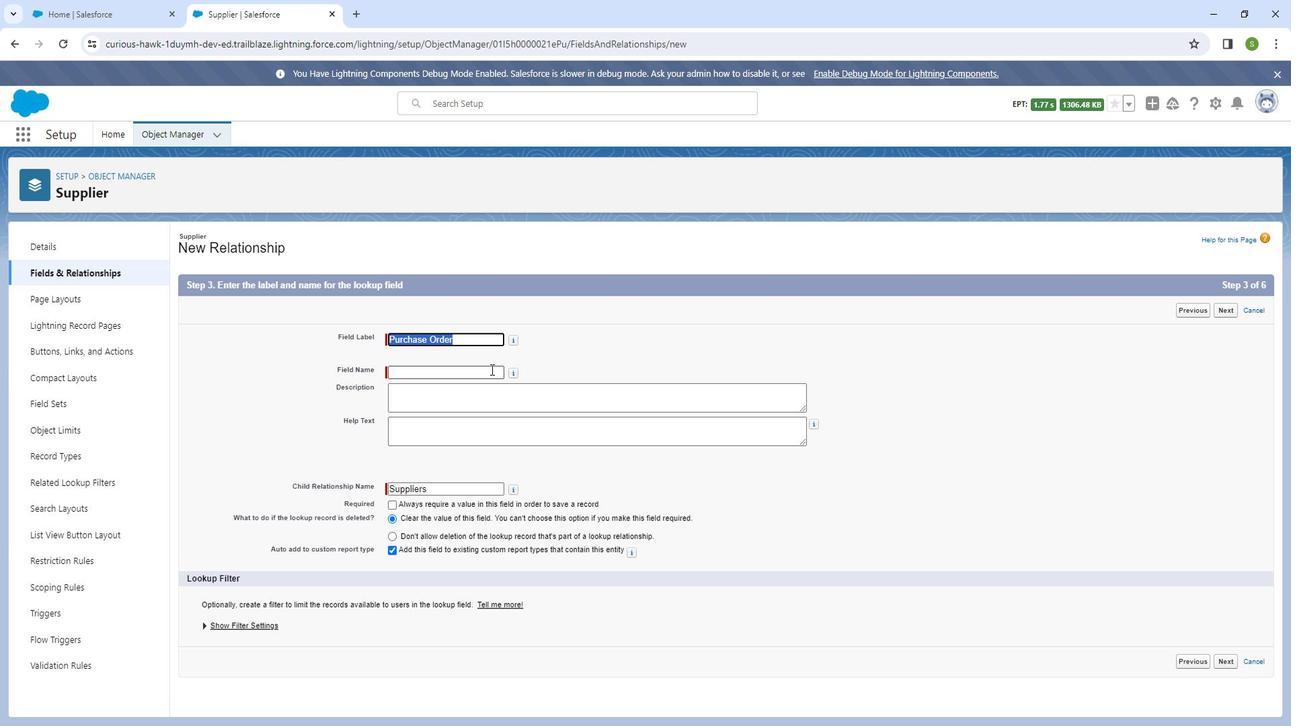
Action: Mouse pressed left at (503, 369)
Screenshot: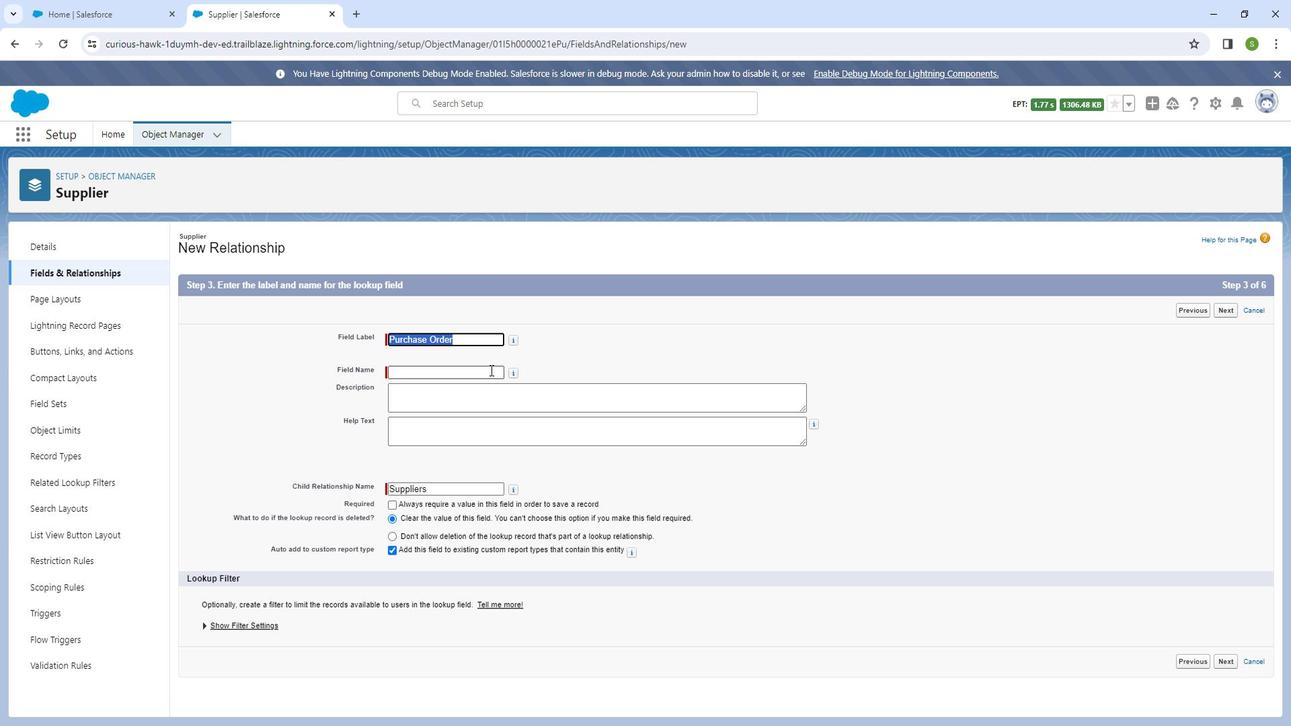 
Action: Mouse moved to (429, 394)
Screenshot: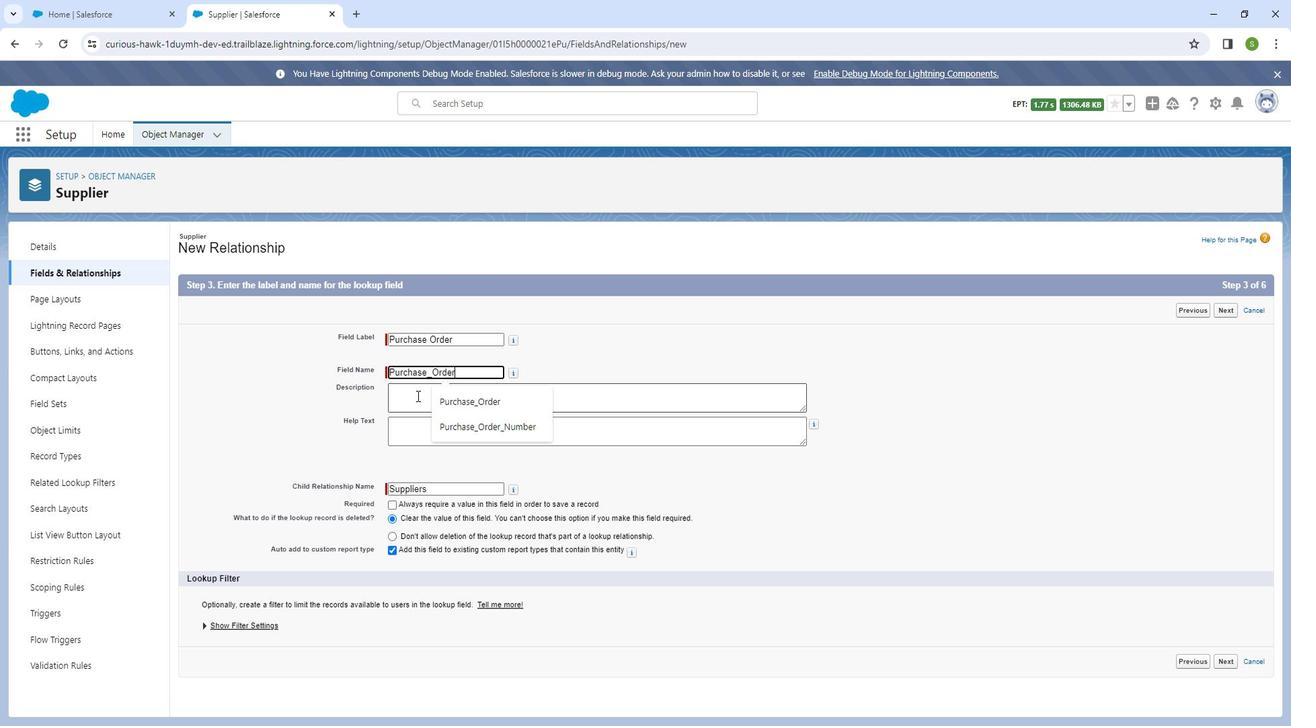 
Action: Mouse pressed left at (429, 394)
Screenshot: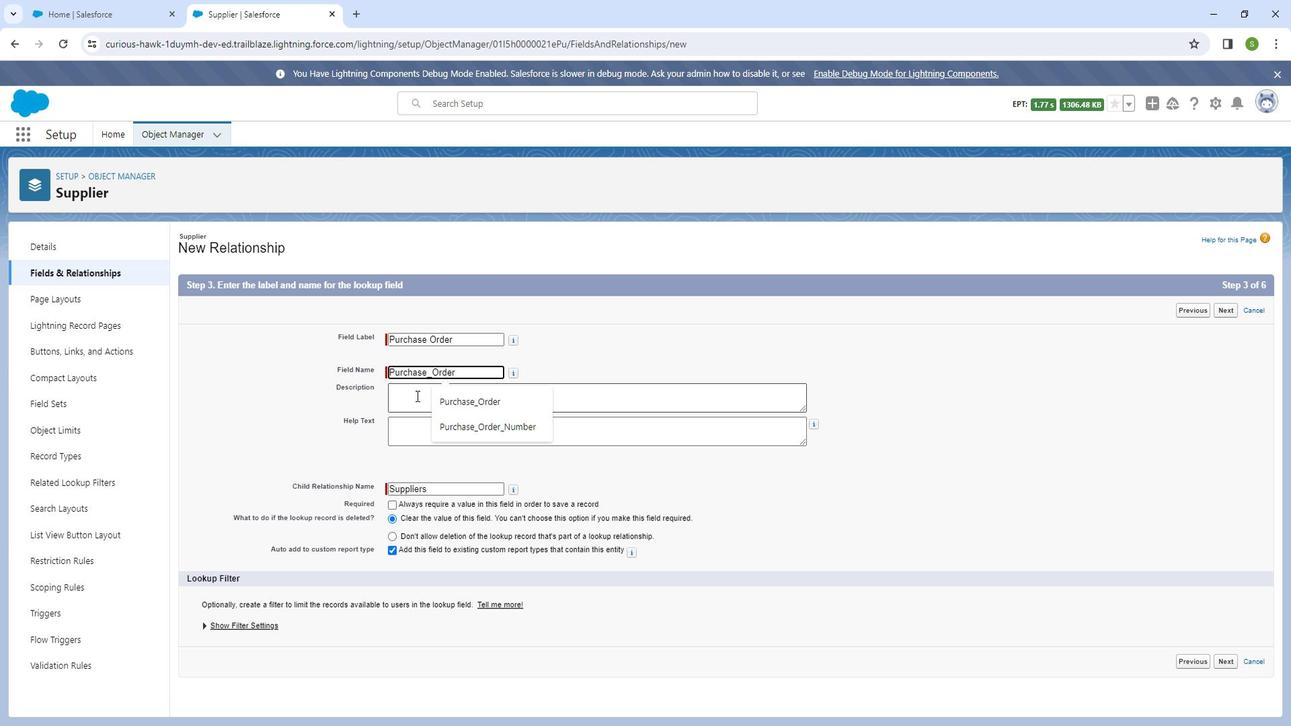 
Action: Mouse moved to (435, 390)
Screenshot: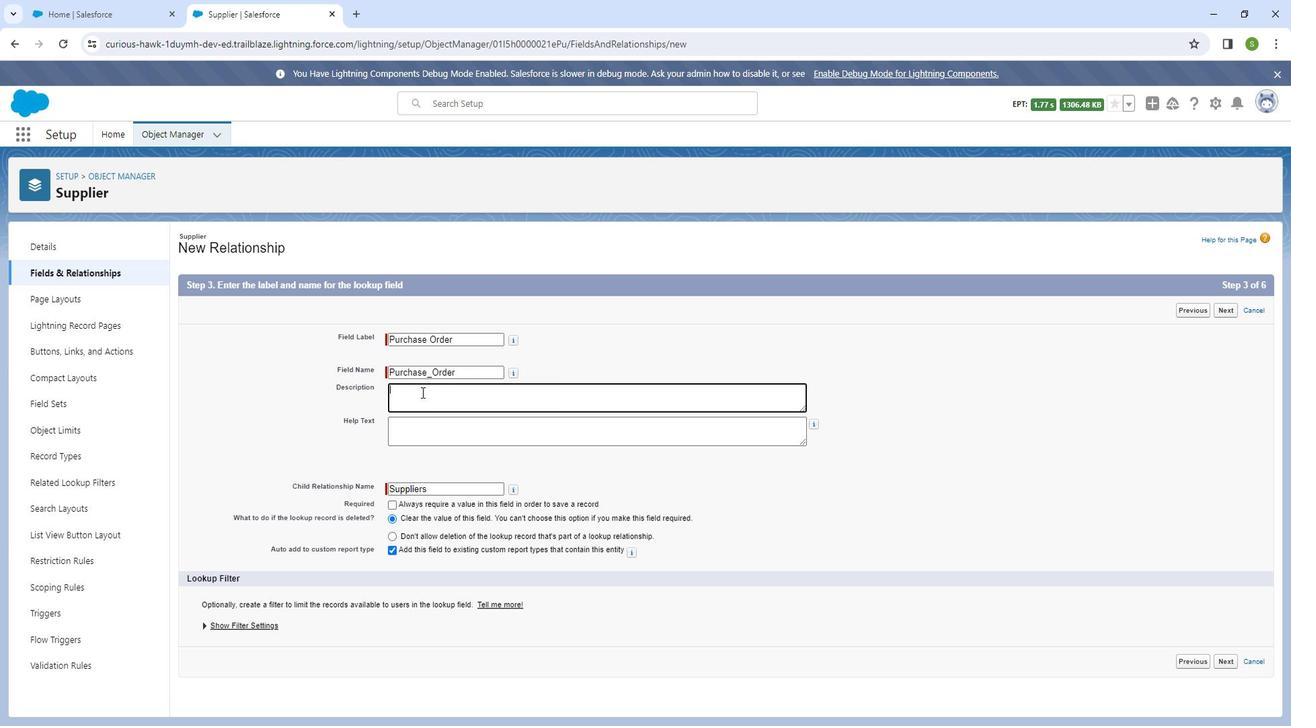 
Action: Key pressed <Key.shift_r>A<Key.space>
Screenshot: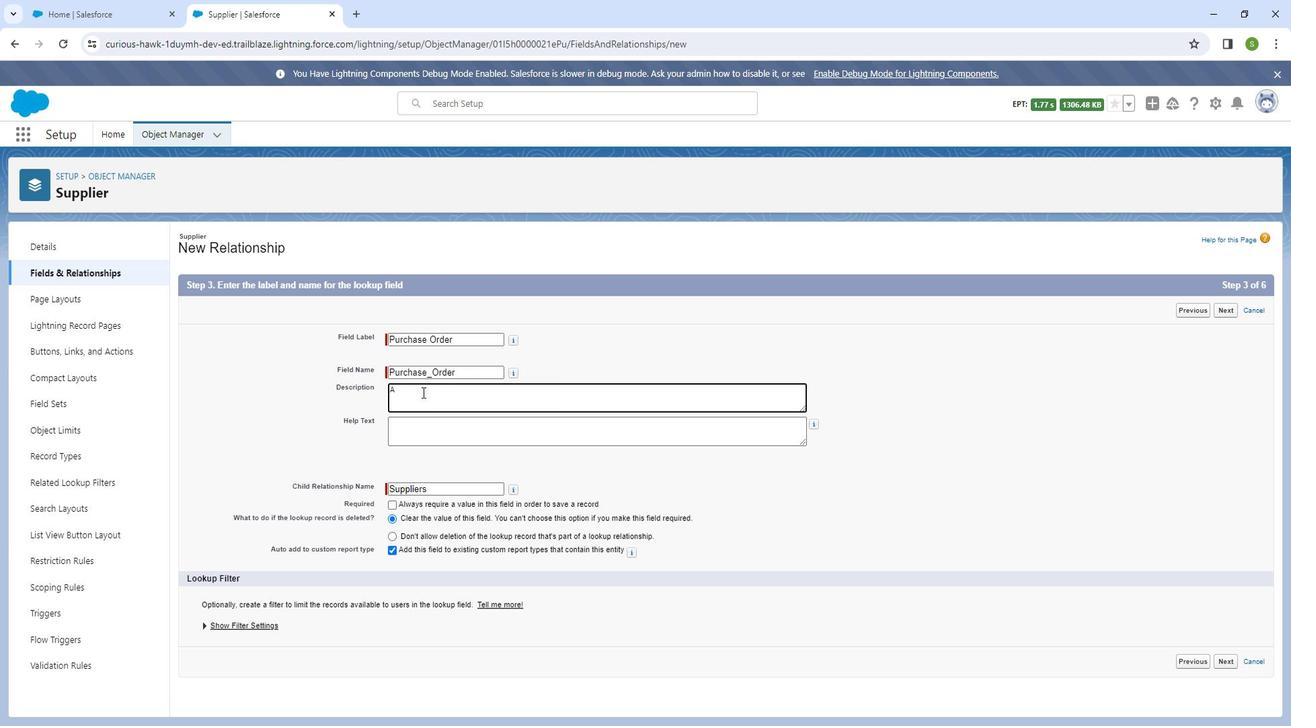 
Action: Mouse moved to (435, 390)
Screenshot: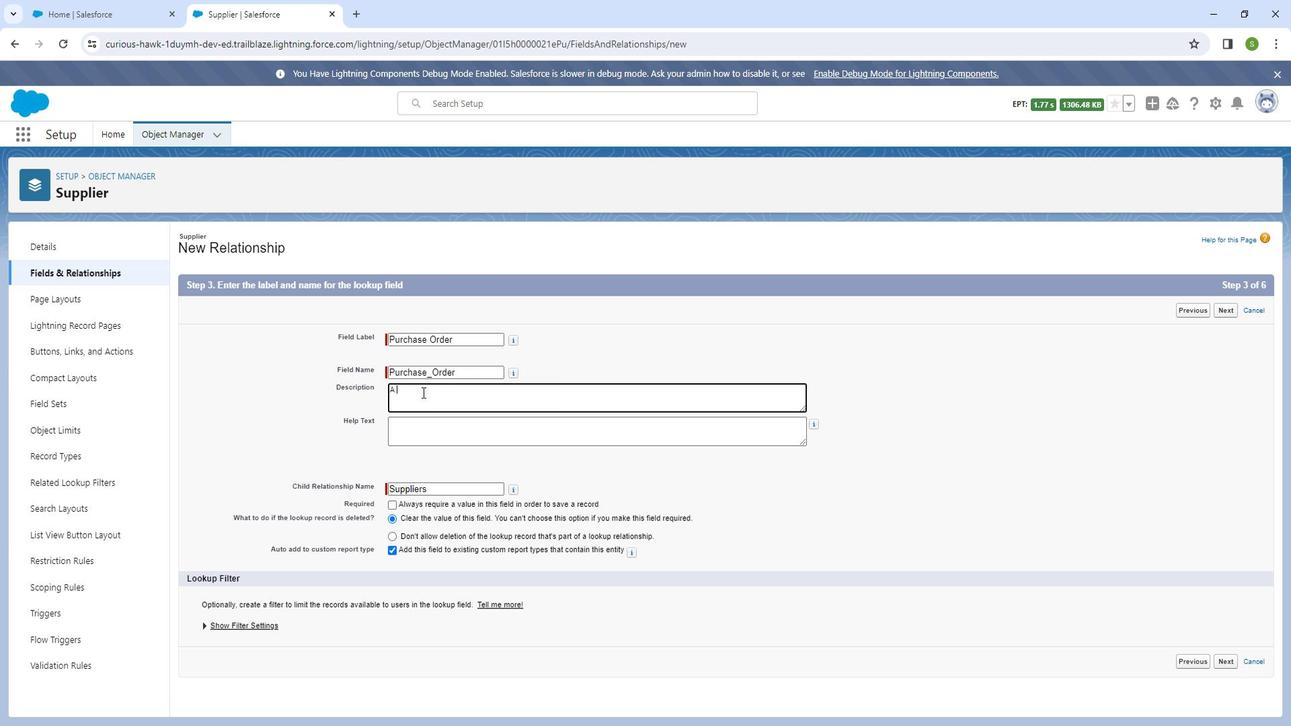 
Action: Key pressed <Key.shift_r>Purchase<Key.space>order<Key.space>serves<Key.space>as<Key.space>an<Key.space>official<Key.space>and<Key.space>legal<Key.space>document<Key.space>that<Key.space>outline<Key.space>the<Key.space>specific<Key.space>details<Key.space>of<Key.space>a<Key.space>transaction<Key.space>between<Key.space>a<Key.space>buyer<Key.space>and<Key.space>a<Key.space>seller.
Screenshot: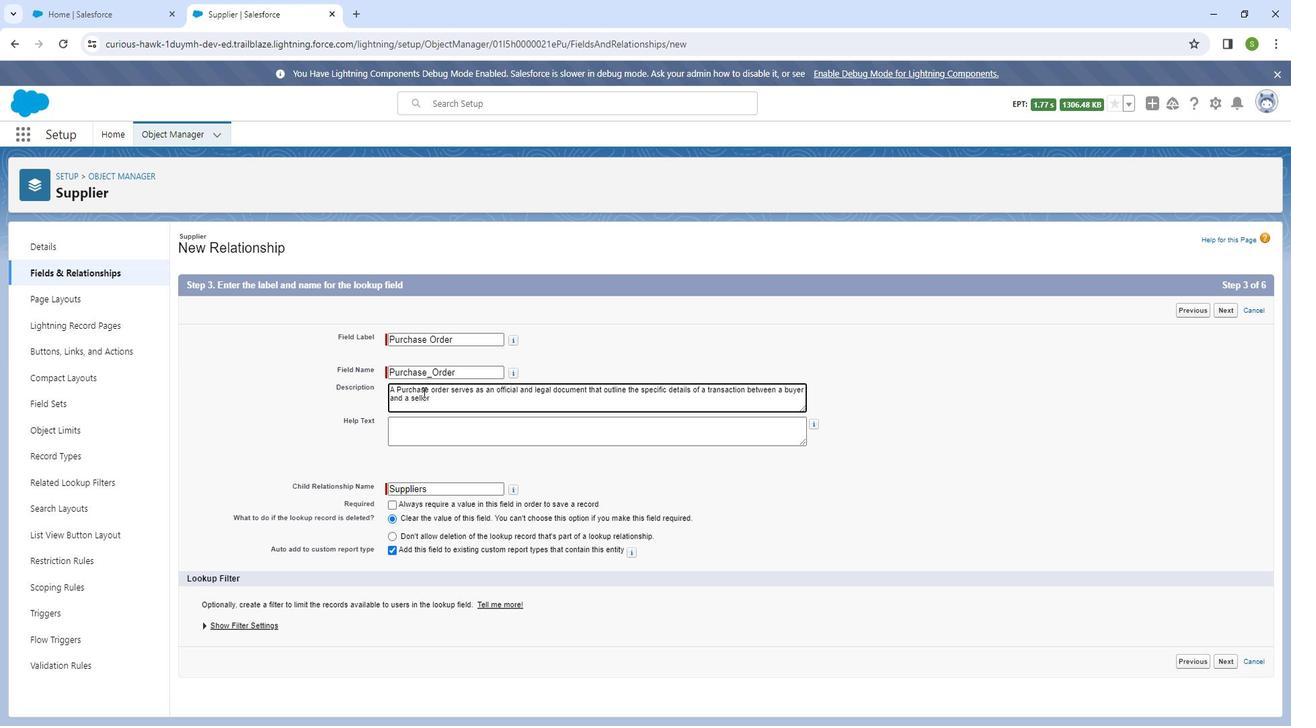 
Action: Mouse moved to (459, 425)
Screenshot: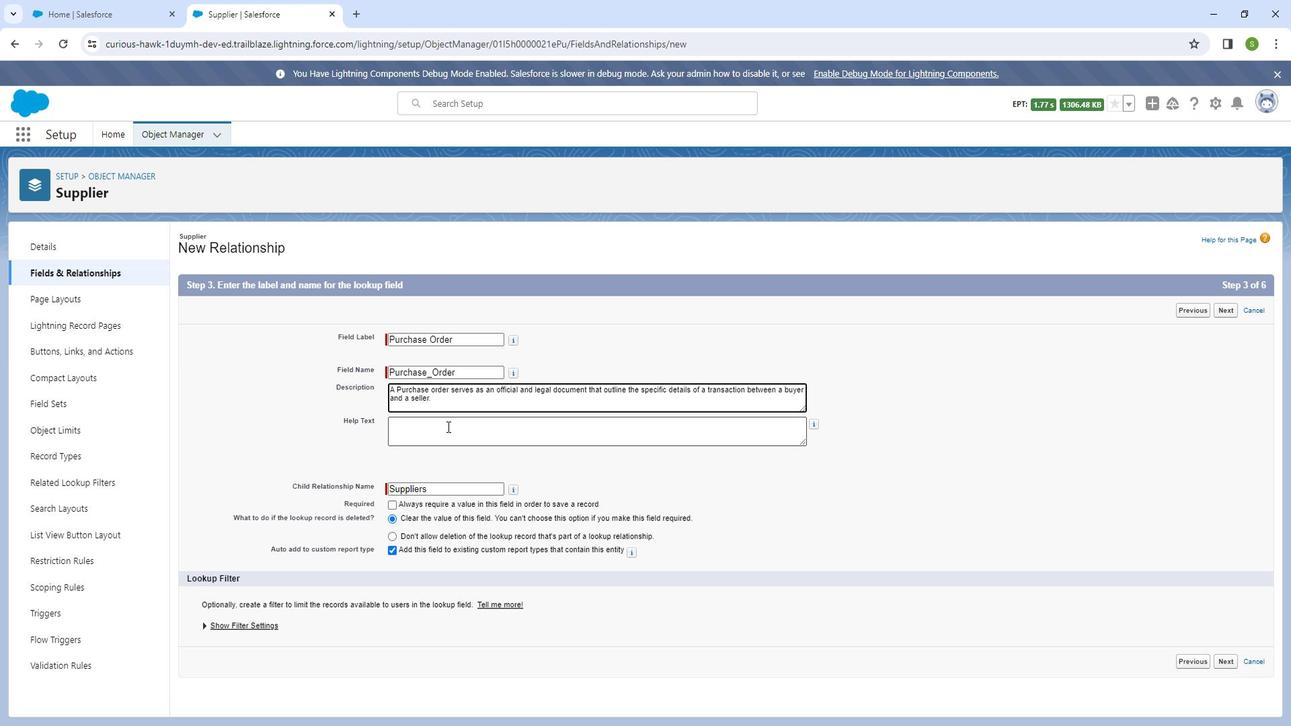 
Action: Mouse pressed left at (459, 425)
Screenshot: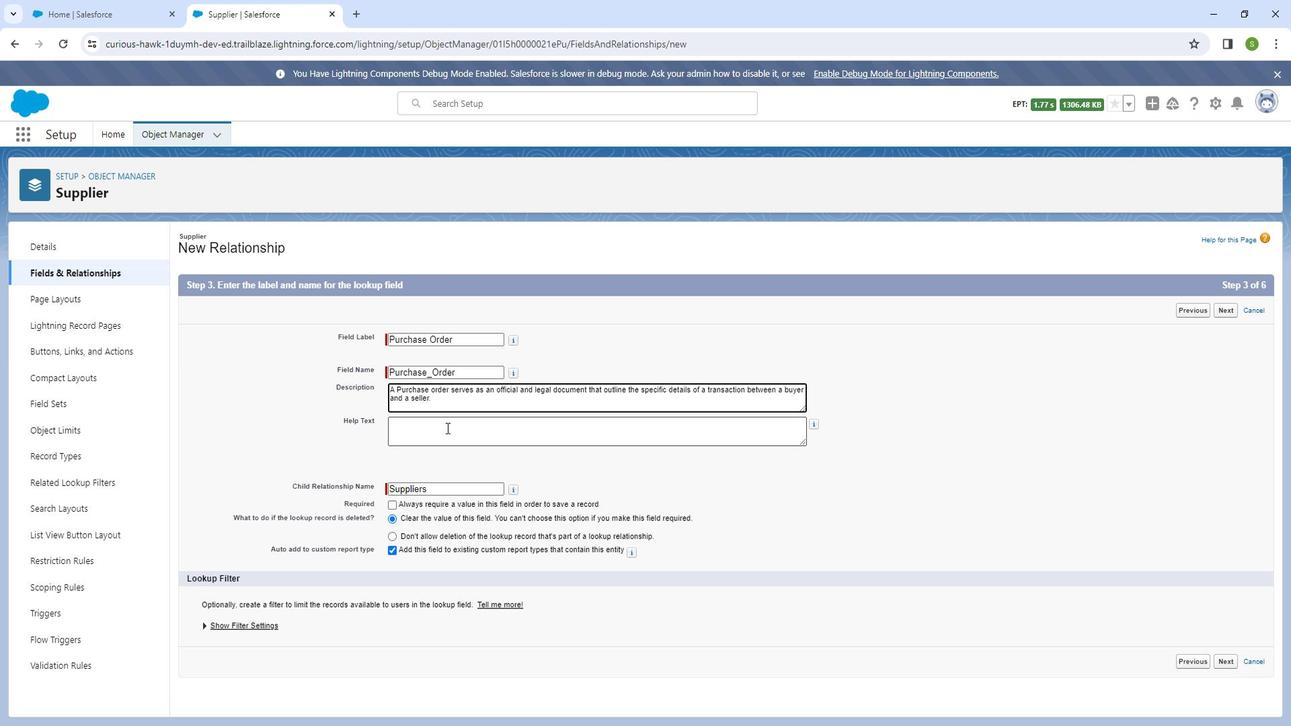 
Action: Mouse moved to (460, 425)
Screenshot: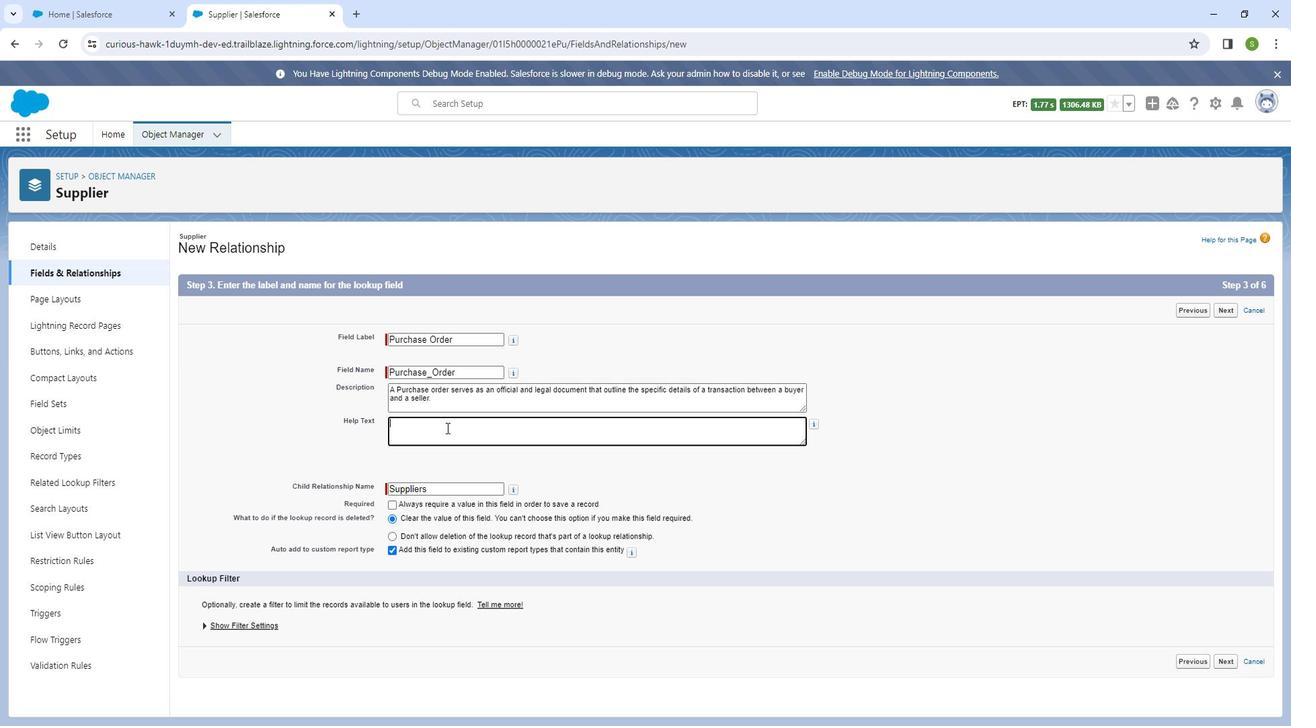 
Action: Key pressed <Key.shift_r>It<Key.space>is<Key.space>generated<Key.space>by<Key.space>the<Key.space>buyer<Key.space>to<Key.space>communicate<Key.space>
Screenshot: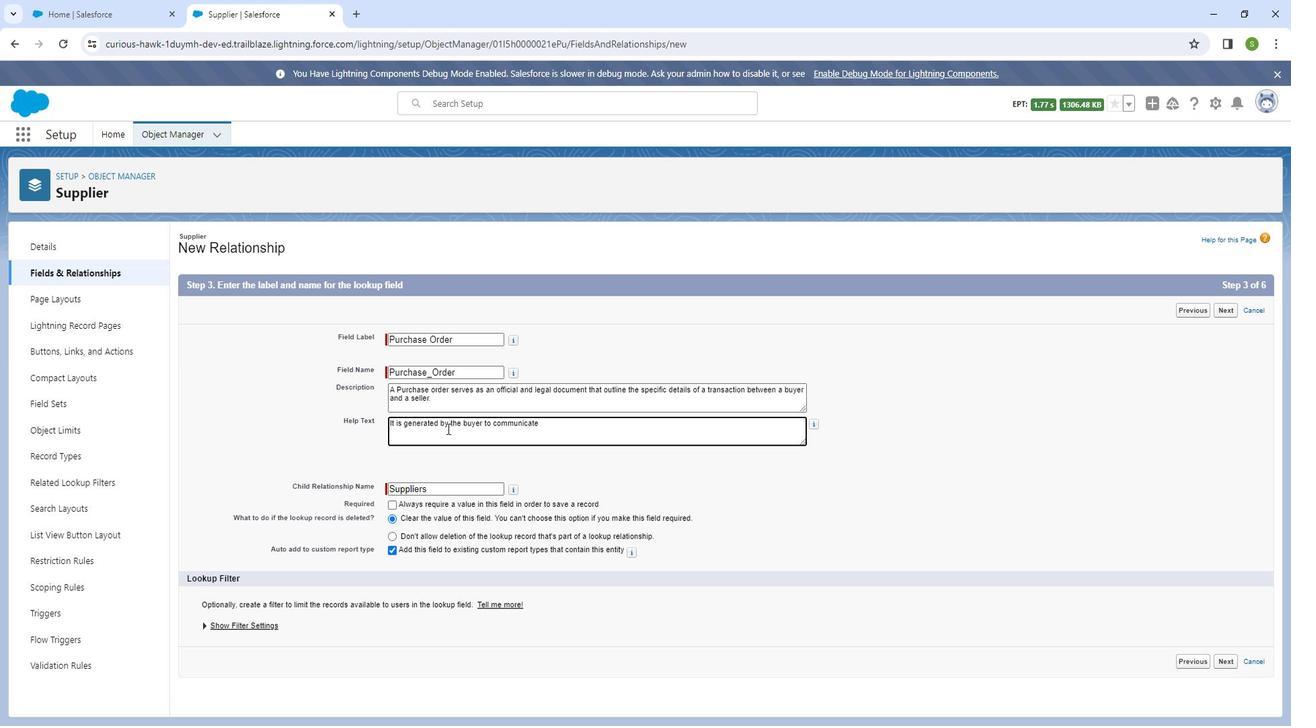 
Action: Mouse moved to (569, 424)
Screenshot: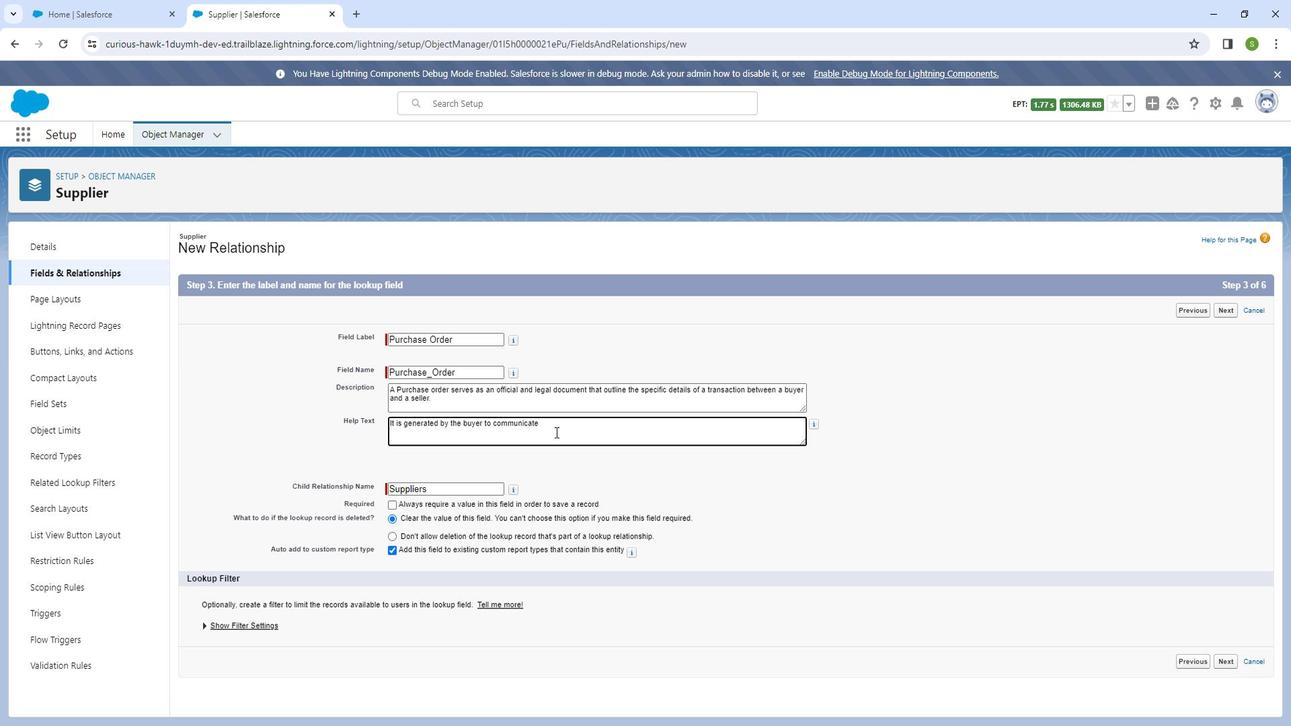 
Action: Mouse pressed left at (569, 424)
Screenshot: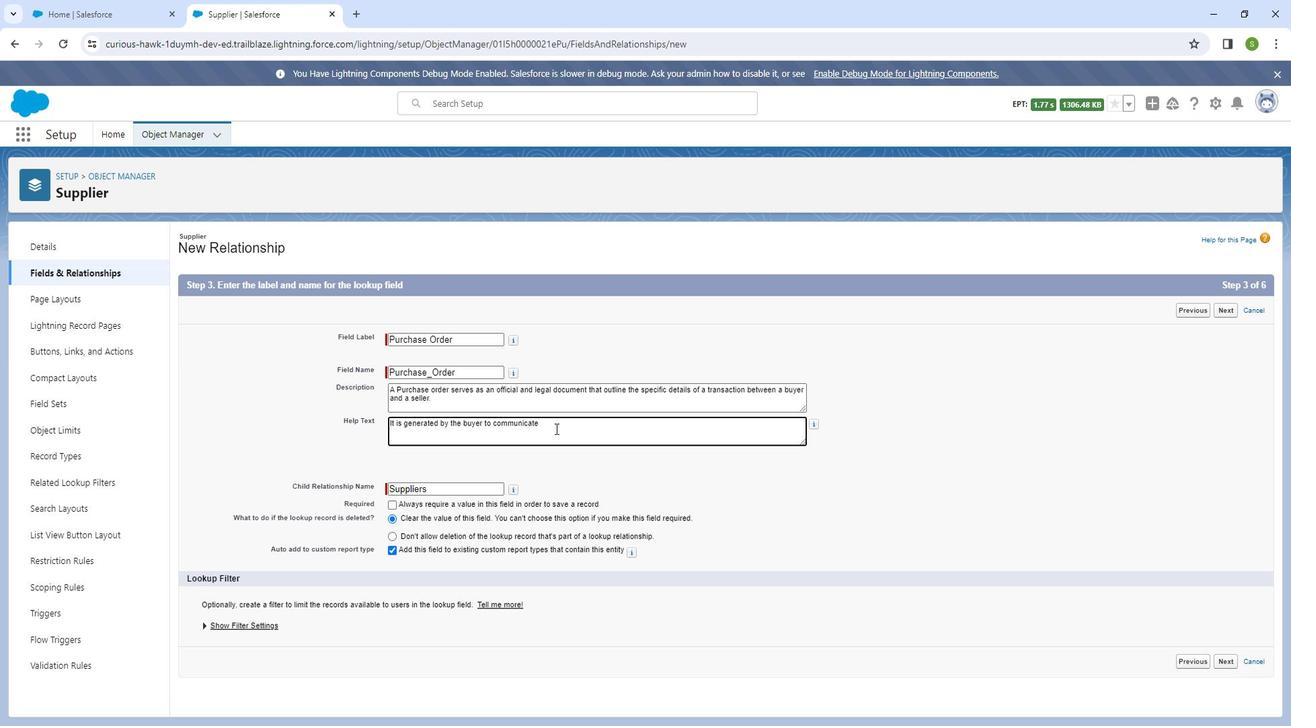 
Action: Mouse moved to (404, 501)
Screenshot: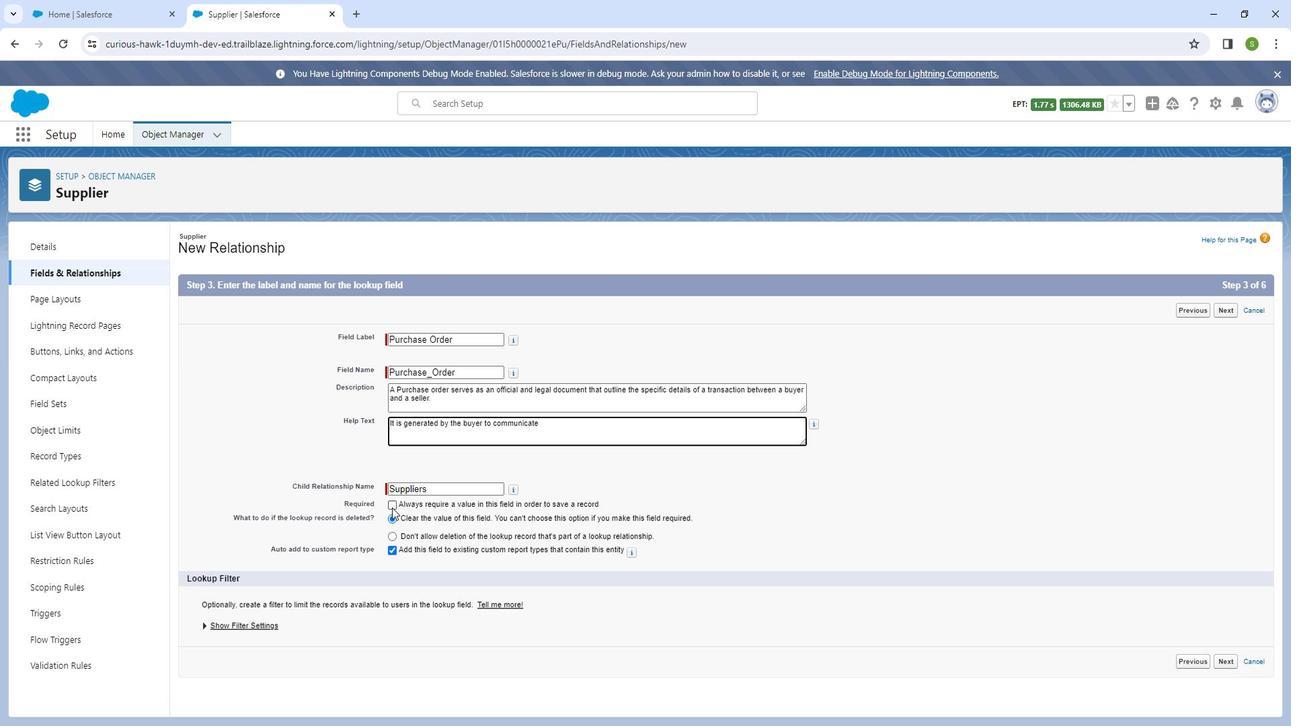 
Action: Mouse pressed left at (404, 501)
Screenshot: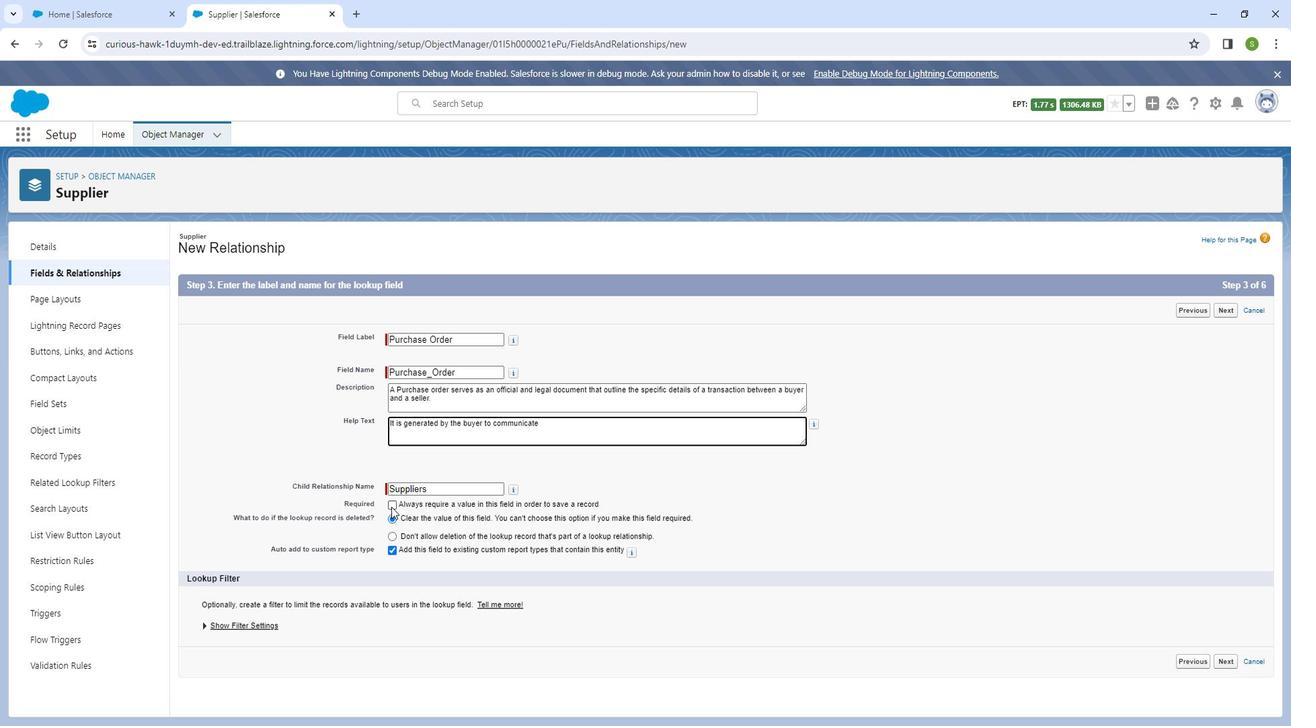 
Action: Mouse moved to (555, 421)
Screenshot: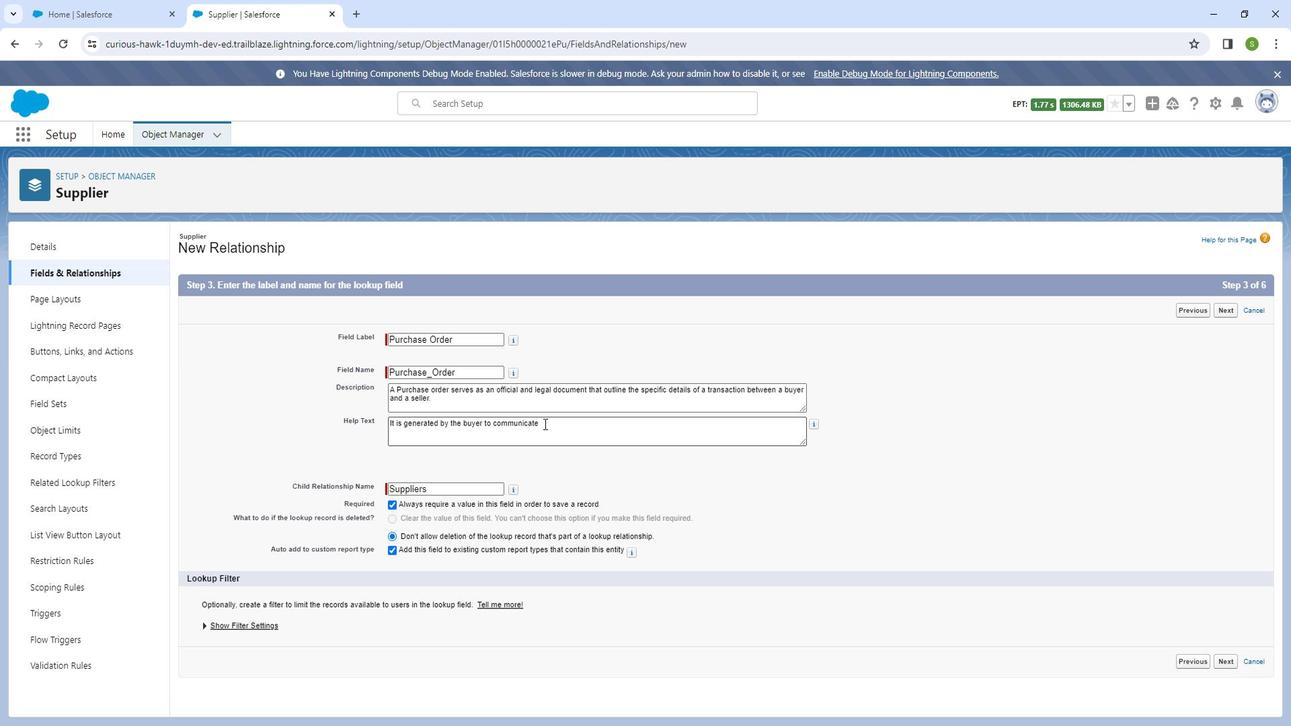 
Action: Mouse pressed left at (555, 421)
Screenshot: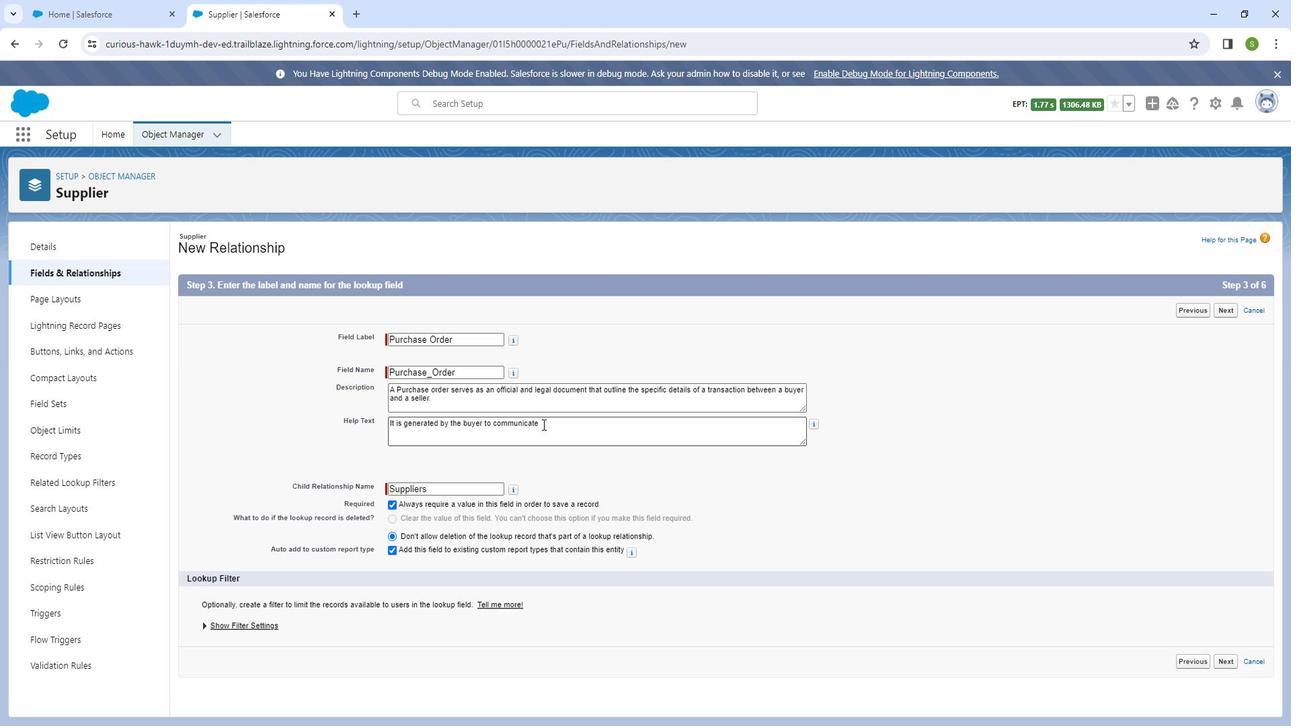 
Action: Mouse moved to (571, 417)
Screenshot: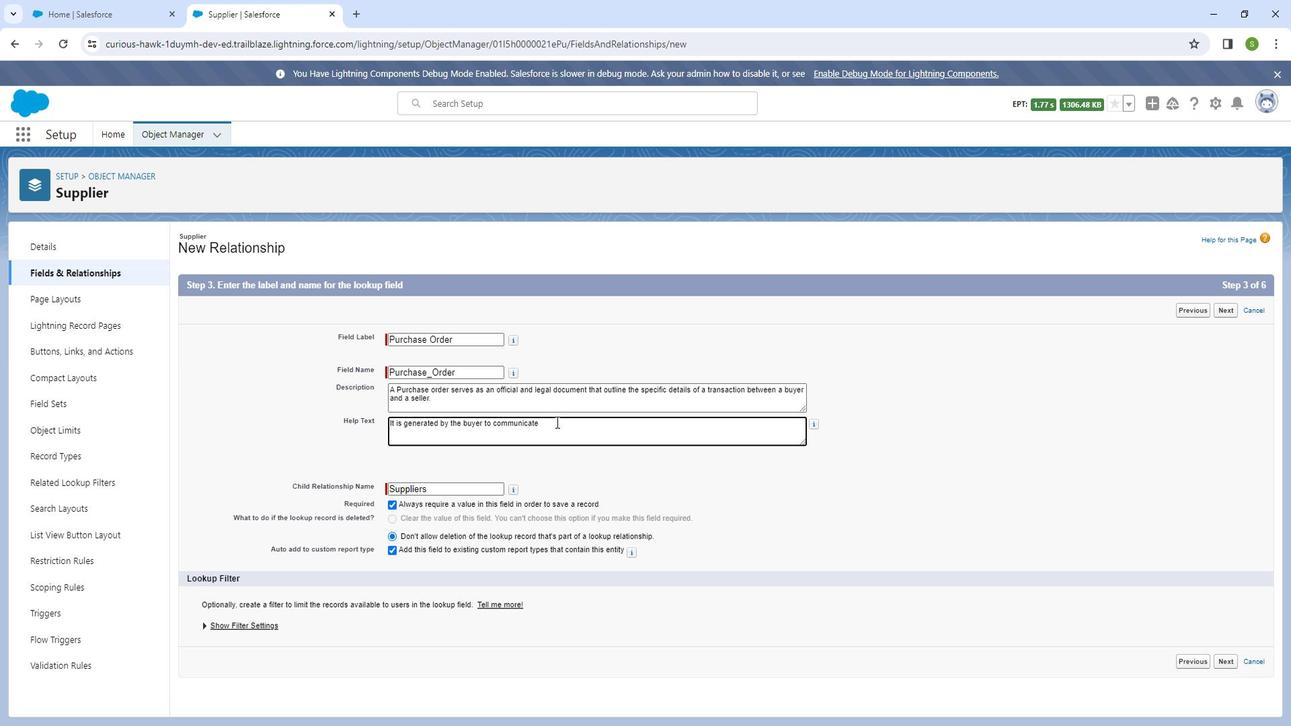 
Action: Key pressed eac
Screenshot: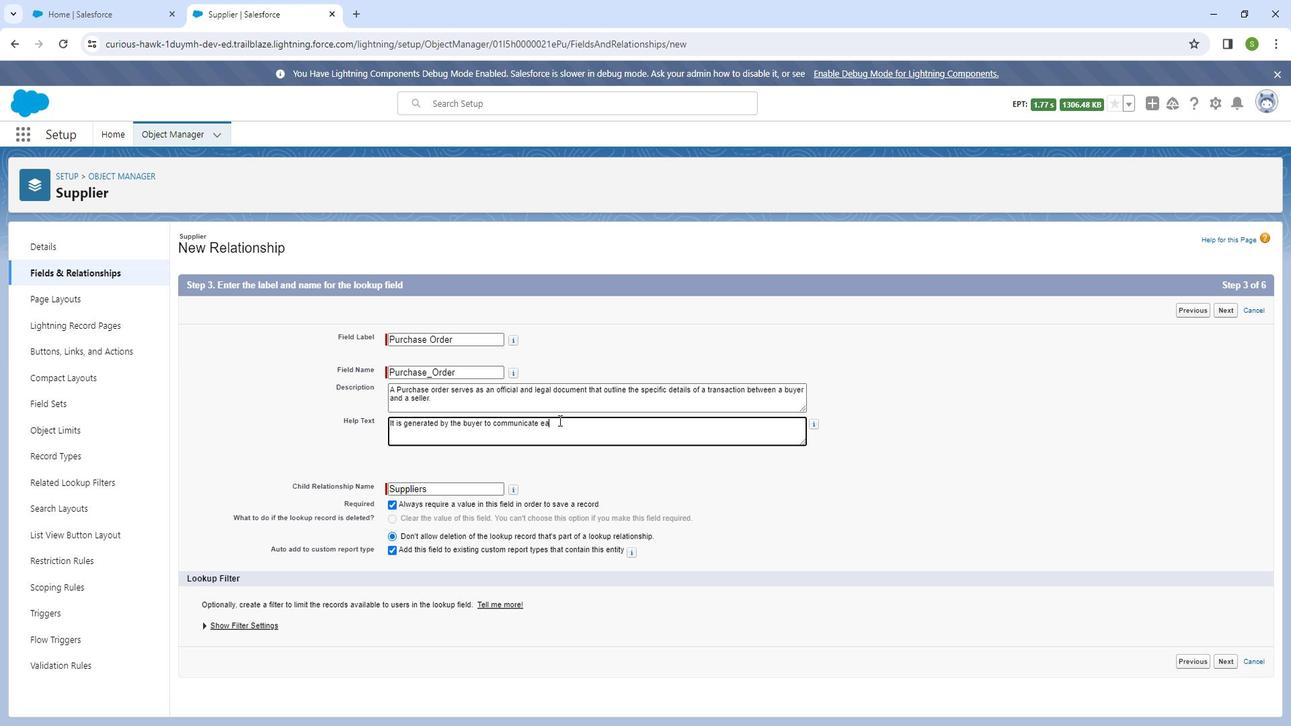 
Action: Mouse moved to (572, 417)
Screenshot: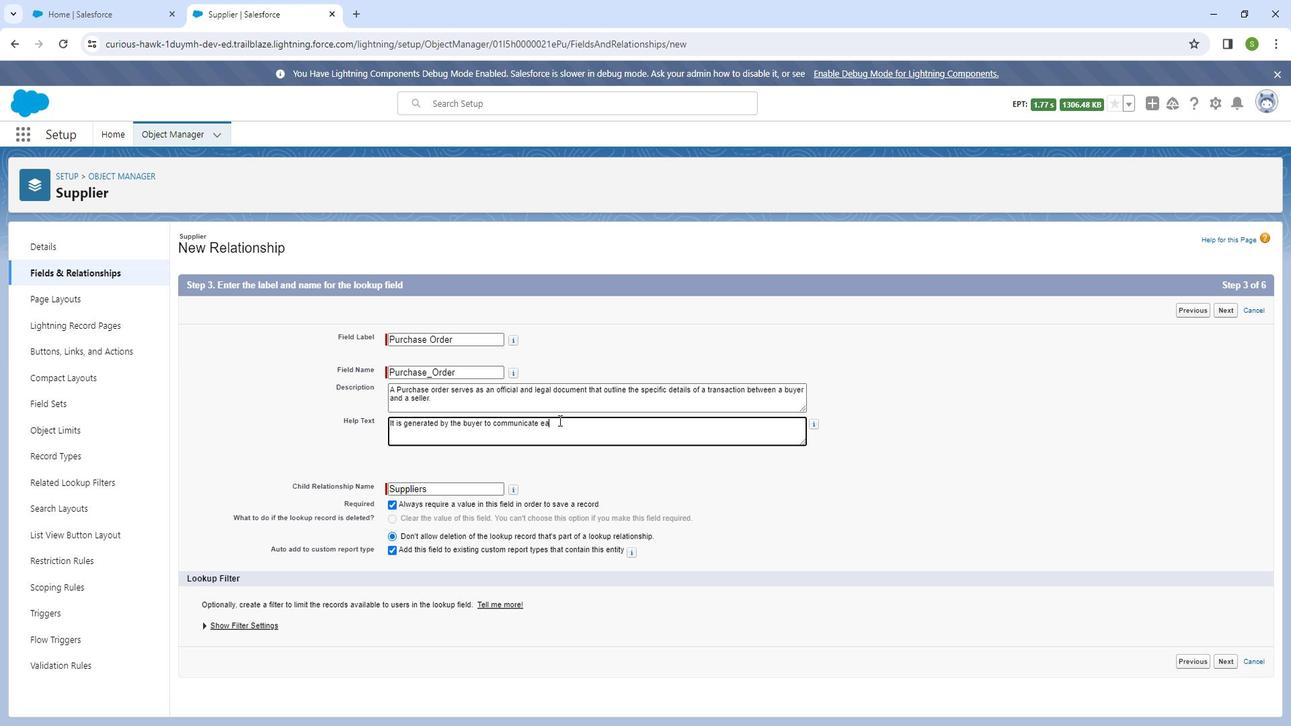 
Action: Key pressed h<Key.space>other<Key.space>and<Key.space>the<Key.space>intent<Key.space>to<Key.space>purchase<Key.space>goods<Key.space>or<Key.space>services
Screenshot: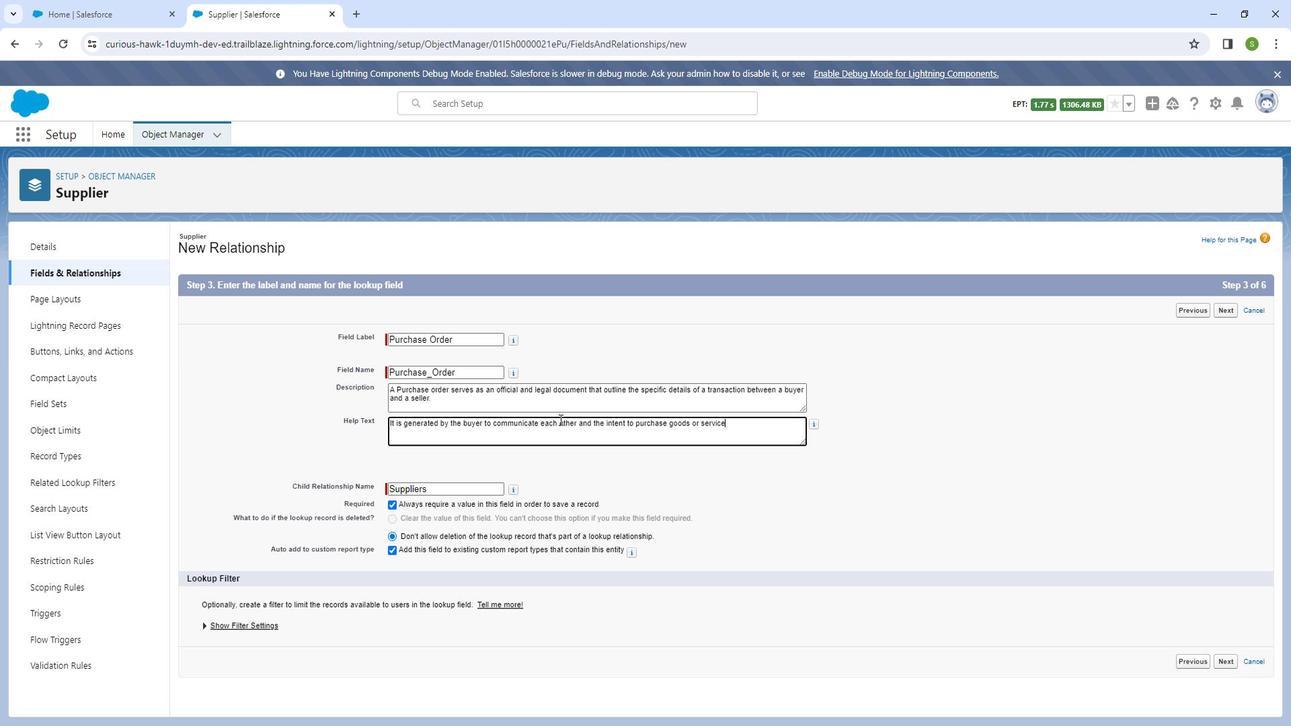 
Action: Mouse moved to (1241, 314)
Screenshot: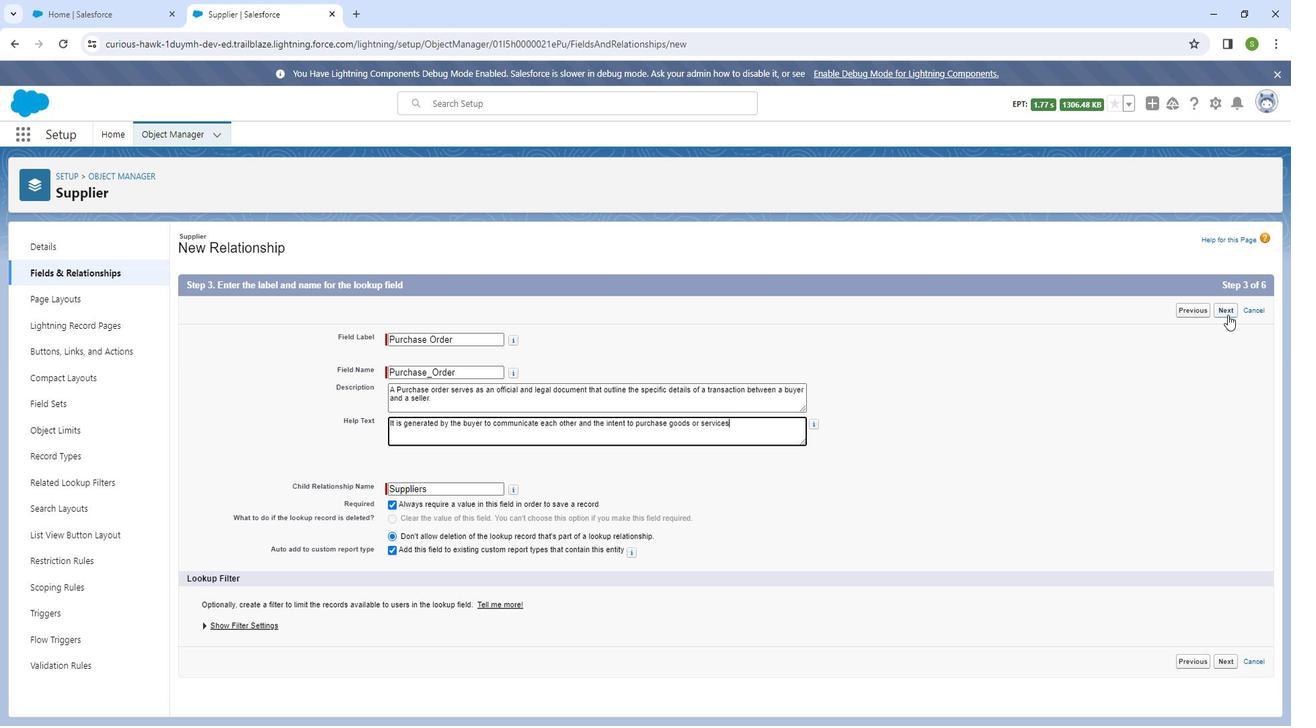 
Action: Mouse pressed left at (1241, 314)
Screenshot: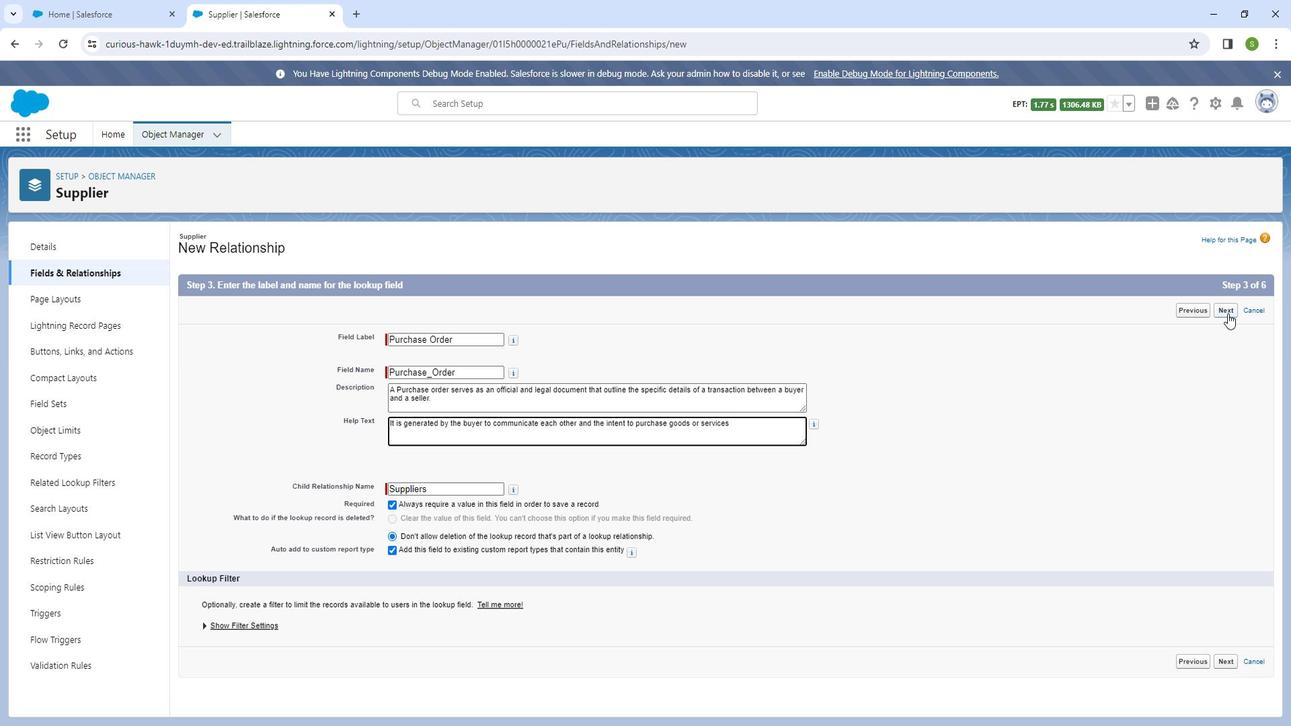 
Action: Mouse moved to (950, 407)
Screenshot: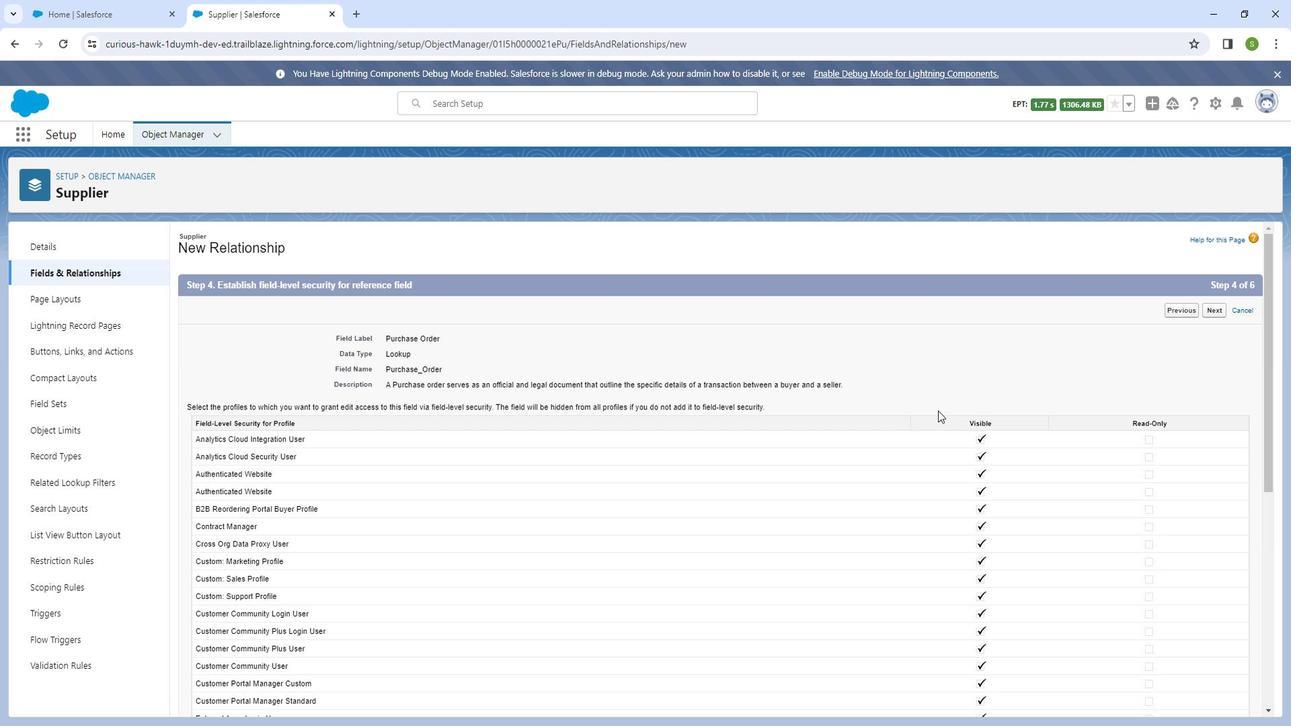 
Action: Mouse scrolled (950, 406) with delta (0, 0)
Screenshot: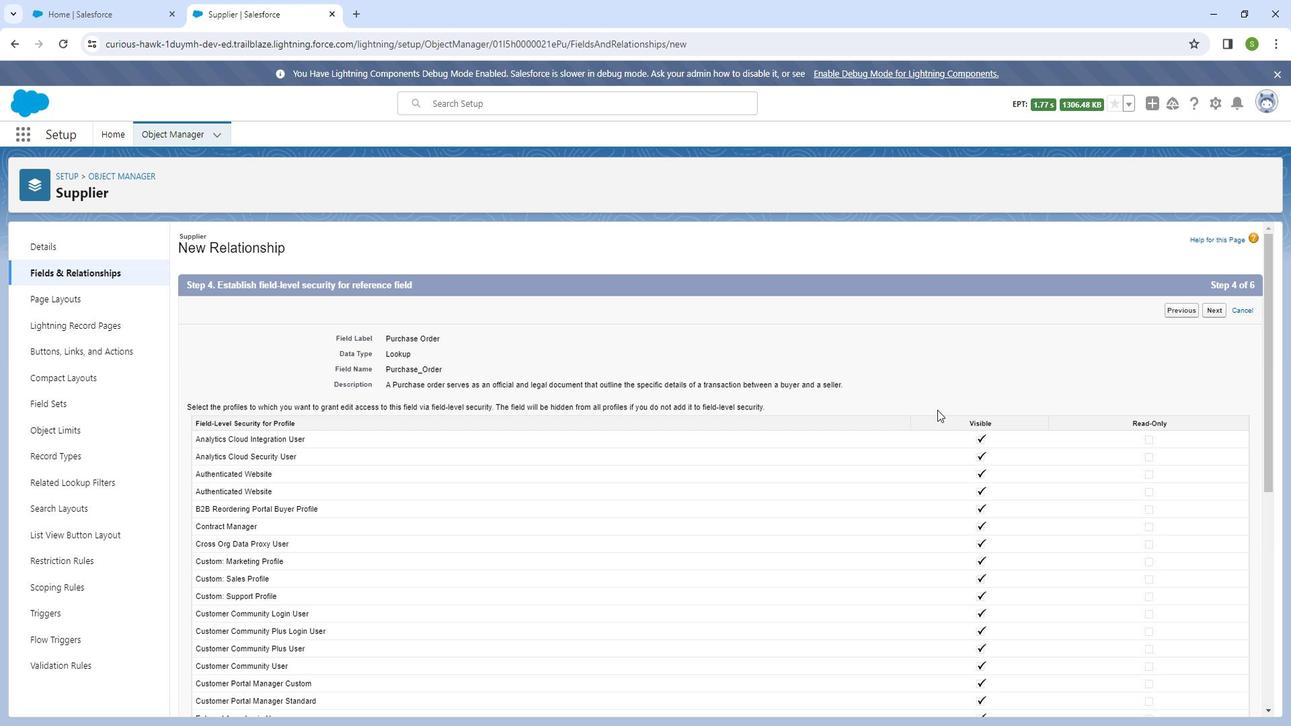 
Action: Mouse moved to (950, 407)
Screenshot: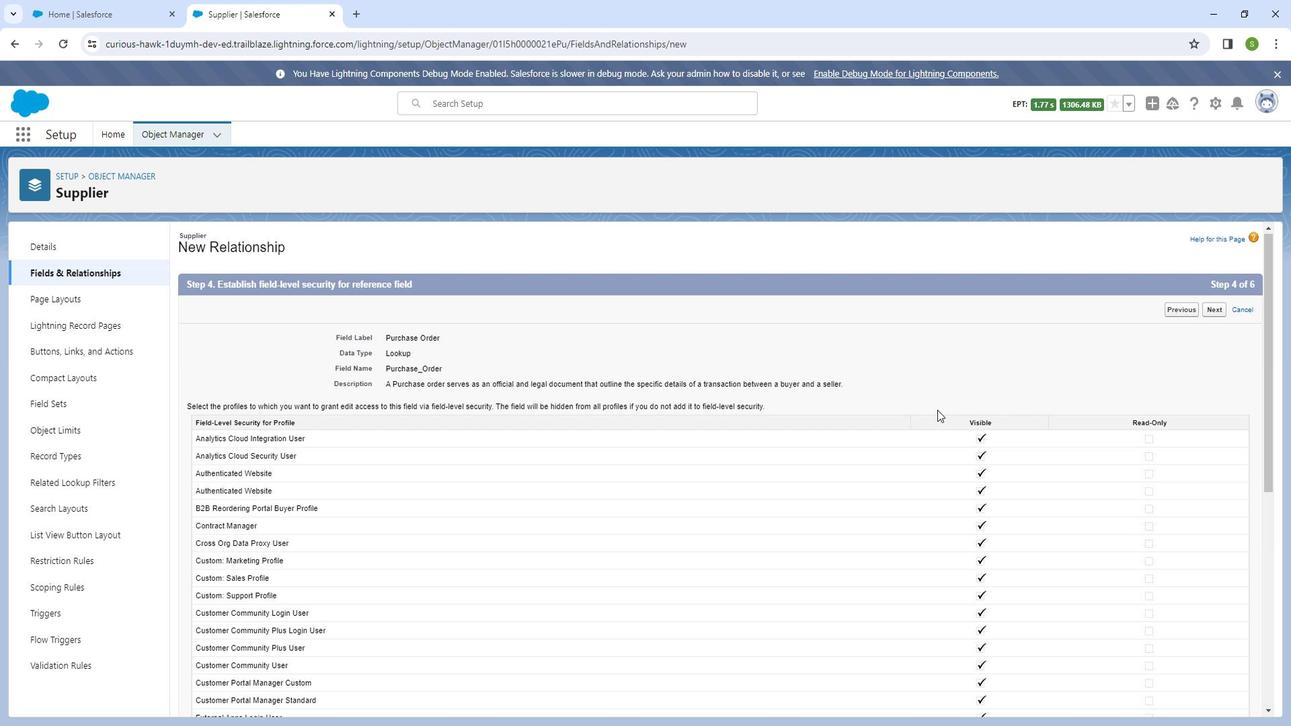 
Action: Mouse scrolled (950, 406) with delta (0, 0)
Screenshot: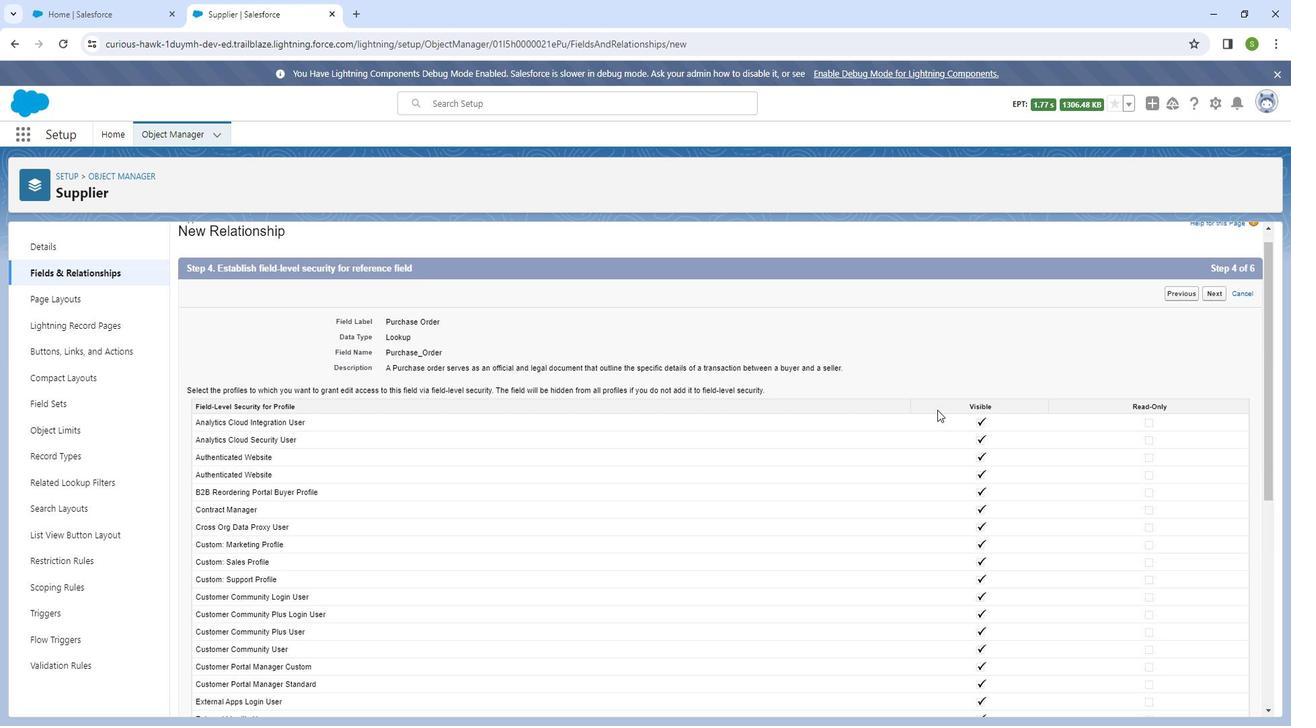 
Action: Mouse scrolled (950, 408) with delta (0, 0)
Screenshot: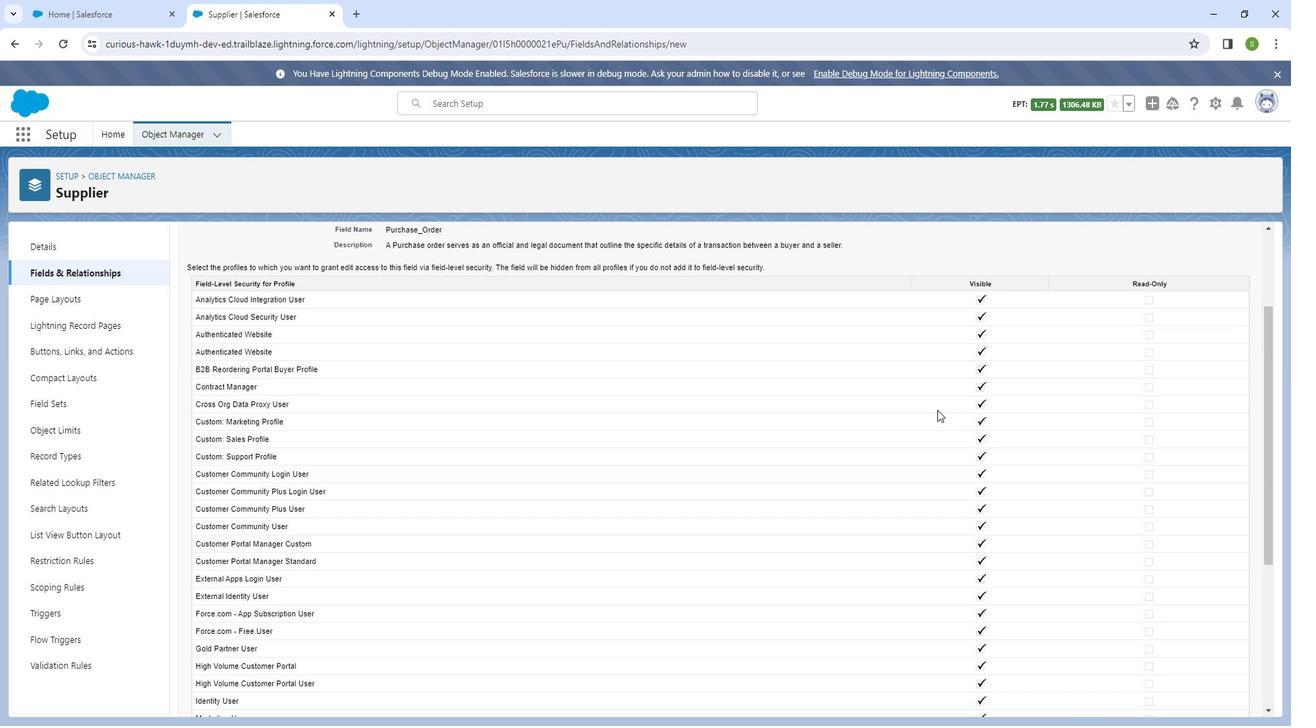 
Action: Mouse scrolled (950, 406) with delta (0, 0)
Screenshot: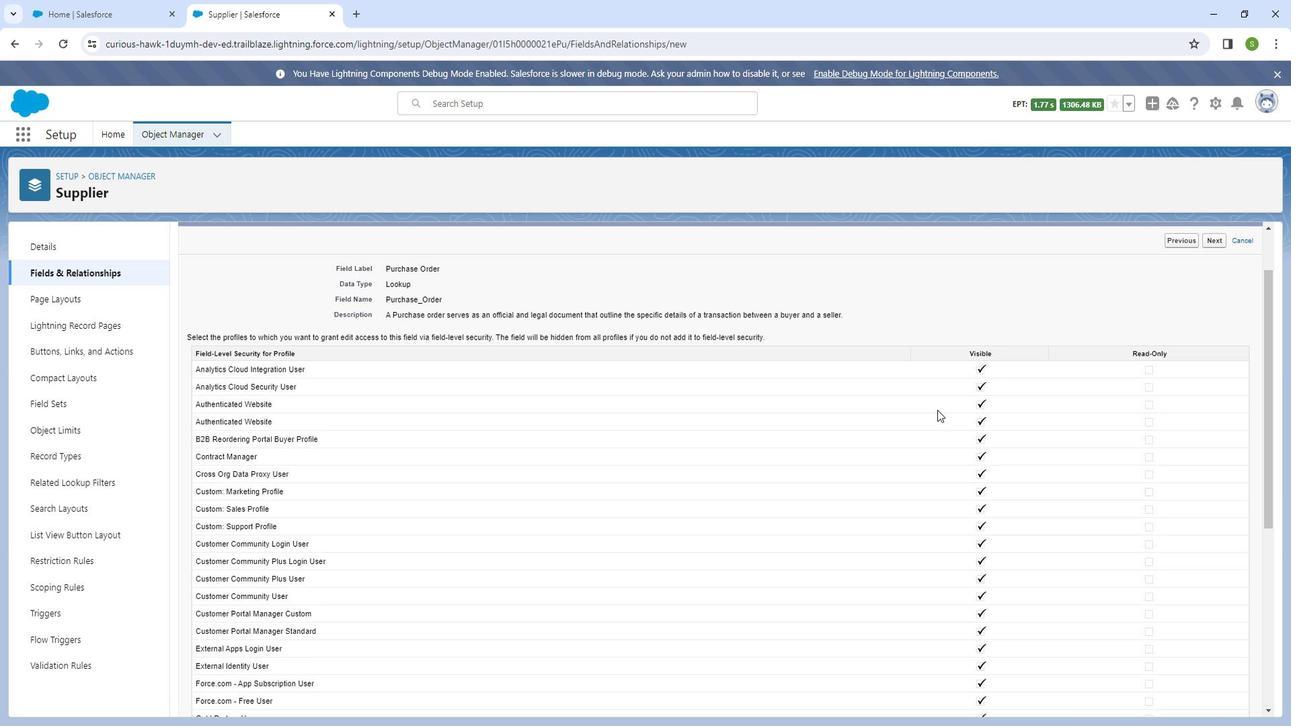
Action: Mouse scrolled (950, 406) with delta (0, 0)
Screenshot: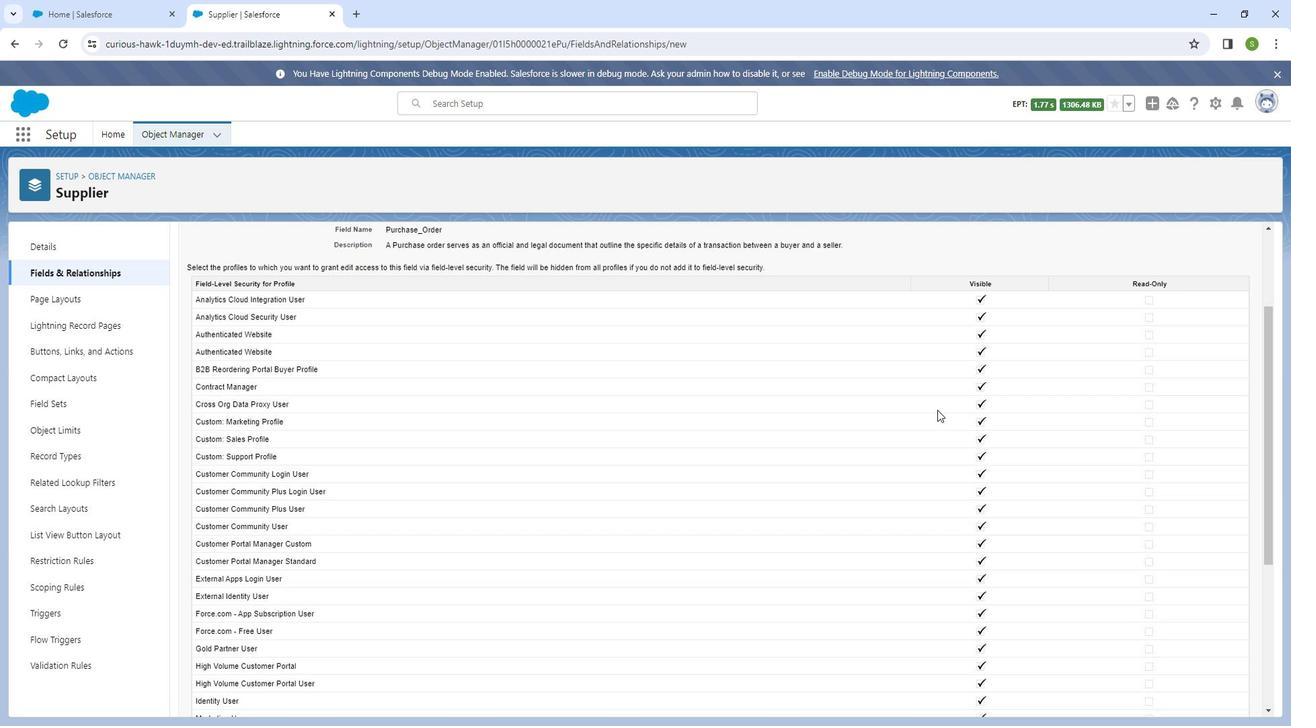 
Action: Mouse moved to (950, 407)
Screenshot: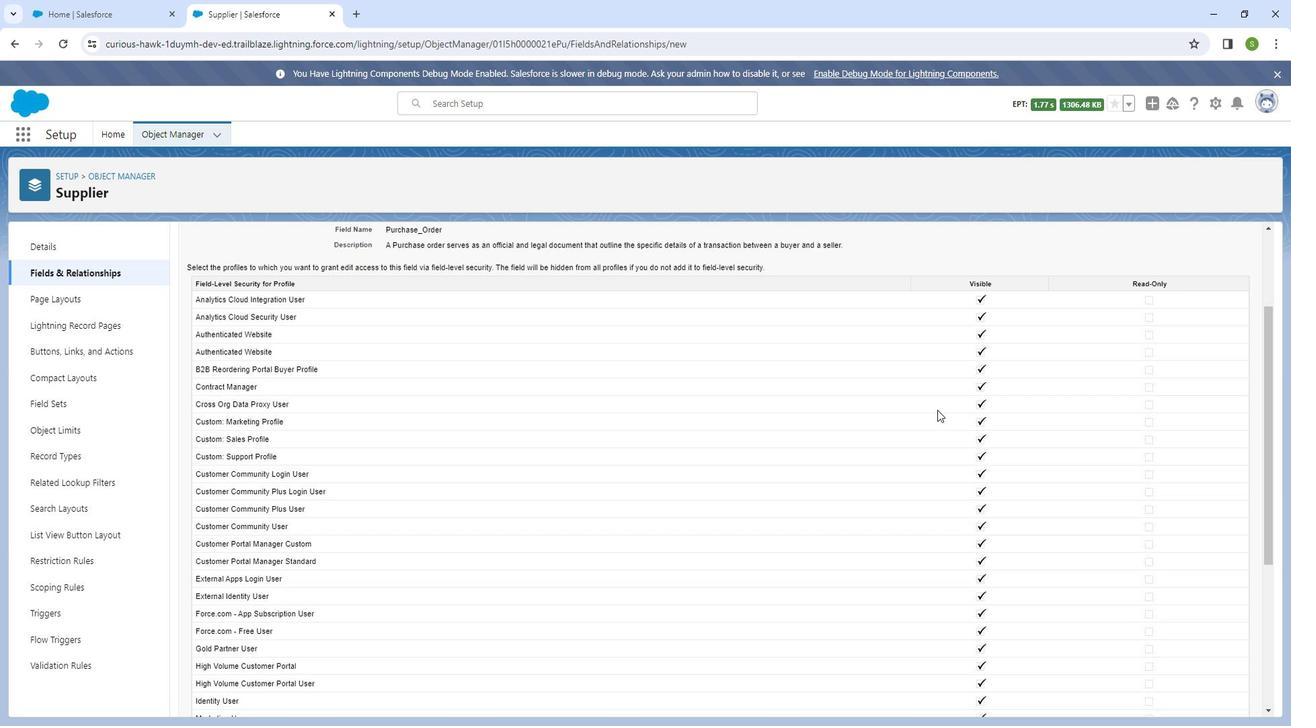
Action: Mouse scrolled (950, 406) with delta (0, 0)
Screenshot: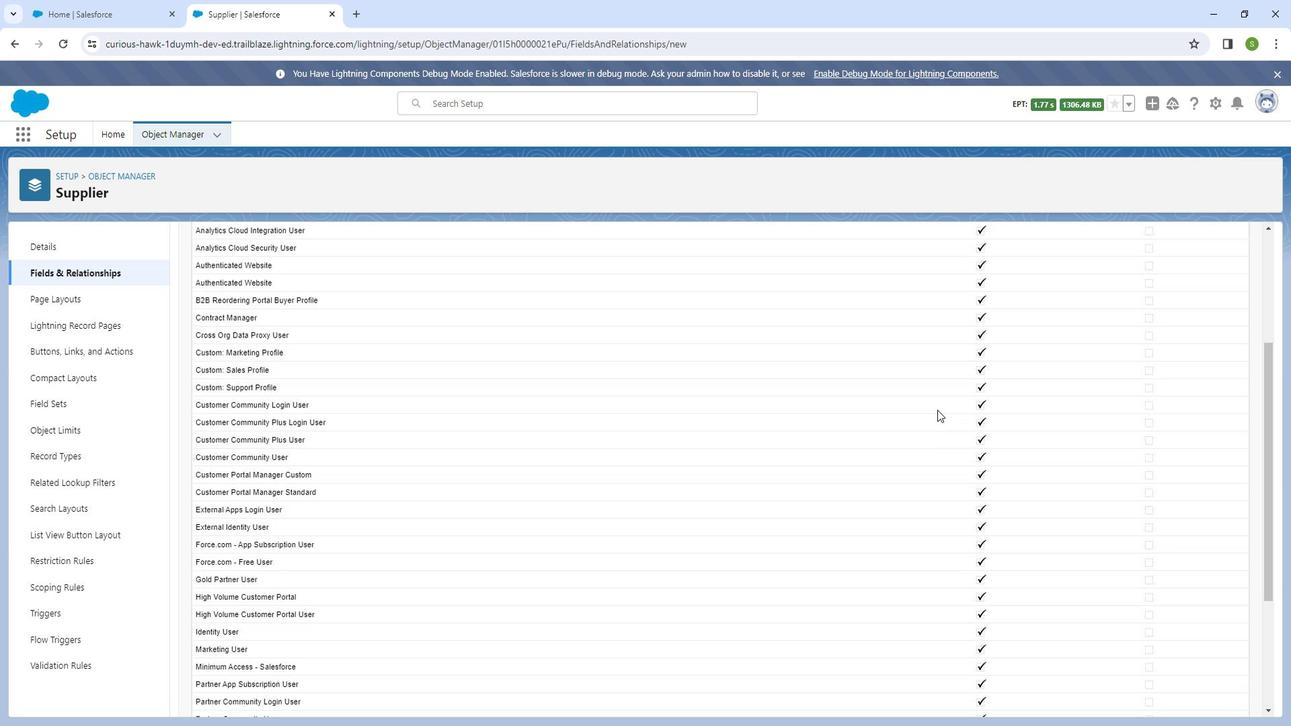 
Action: Mouse moved to (950, 407)
Screenshot: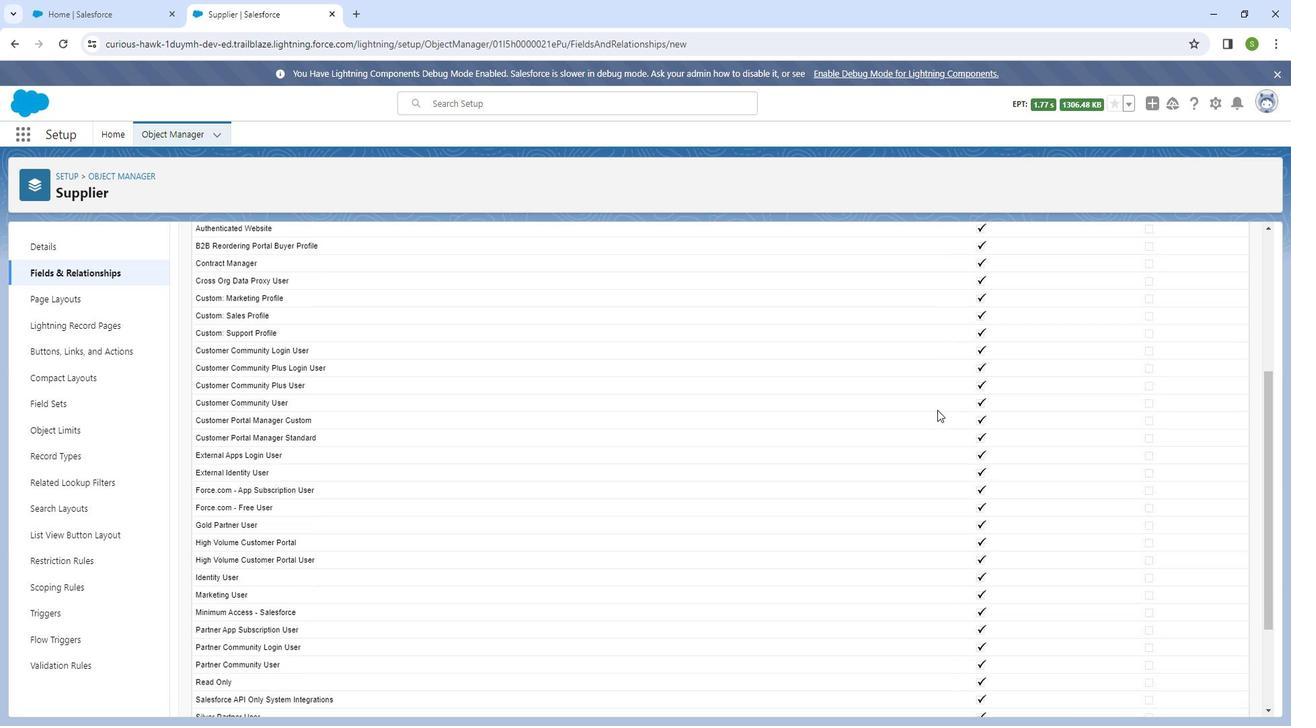 
Action: Mouse scrolled (950, 406) with delta (0, 0)
Screenshot: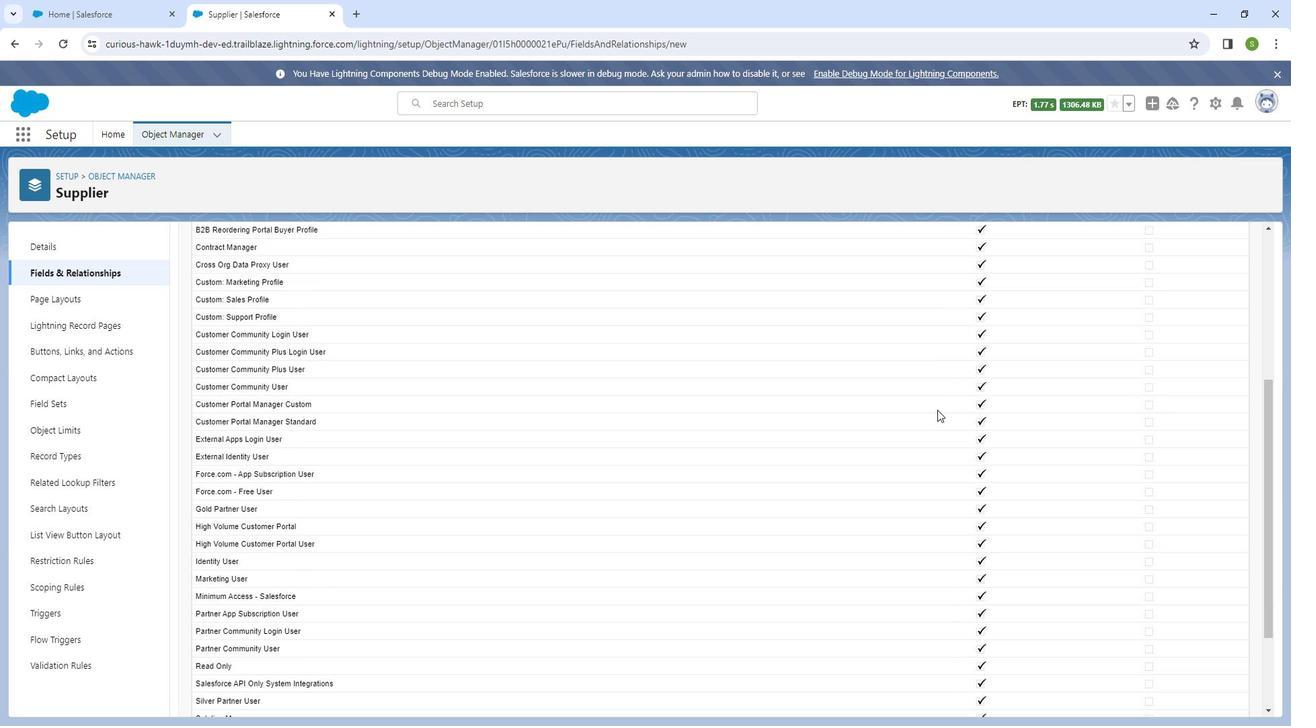 
Action: Mouse moved to (950, 407)
Screenshot: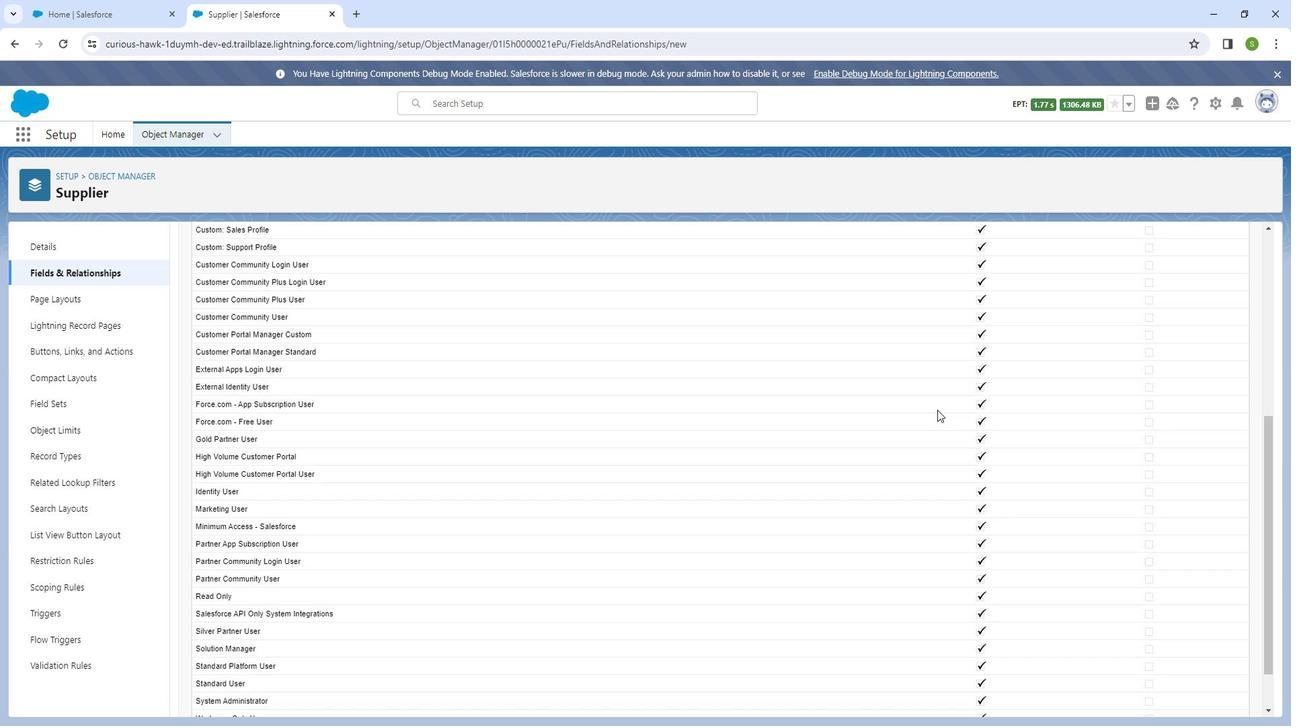 
Action: Mouse scrolled (950, 406) with delta (0, 0)
Screenshot: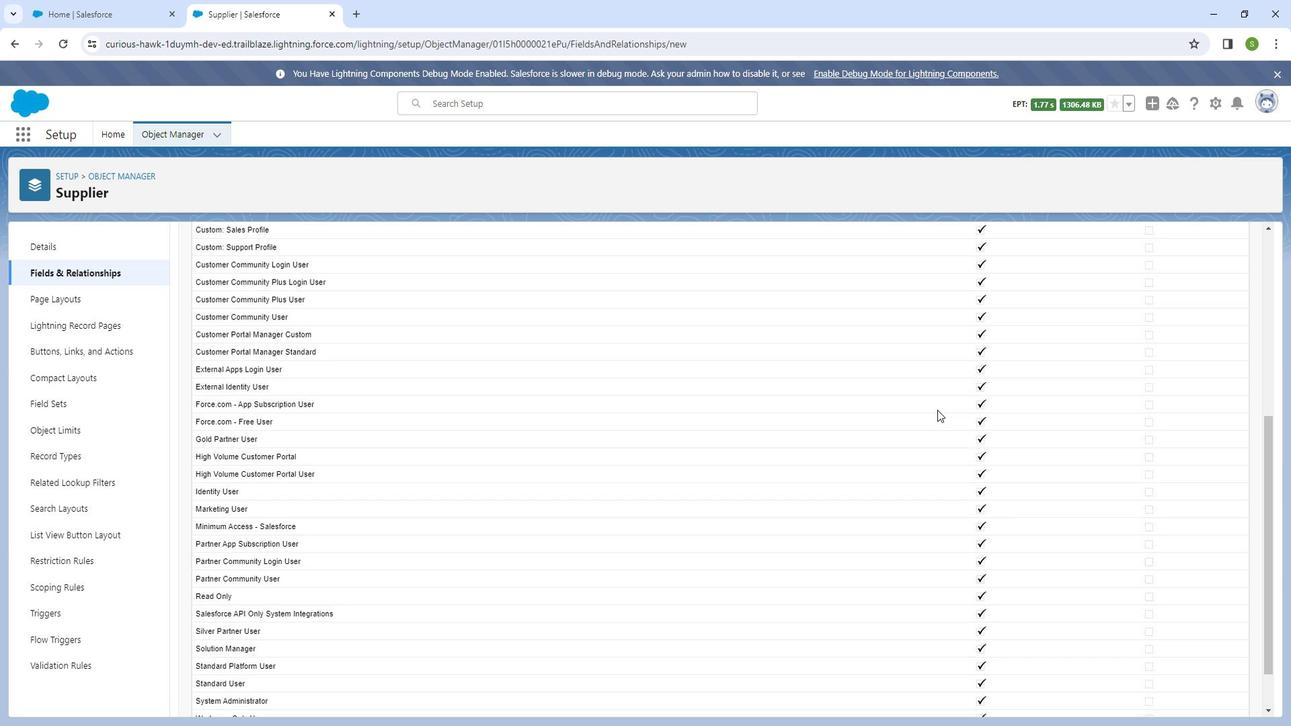 
Action: Mouse scrolled (950, 406) with delta (0, 0)
Screenshot: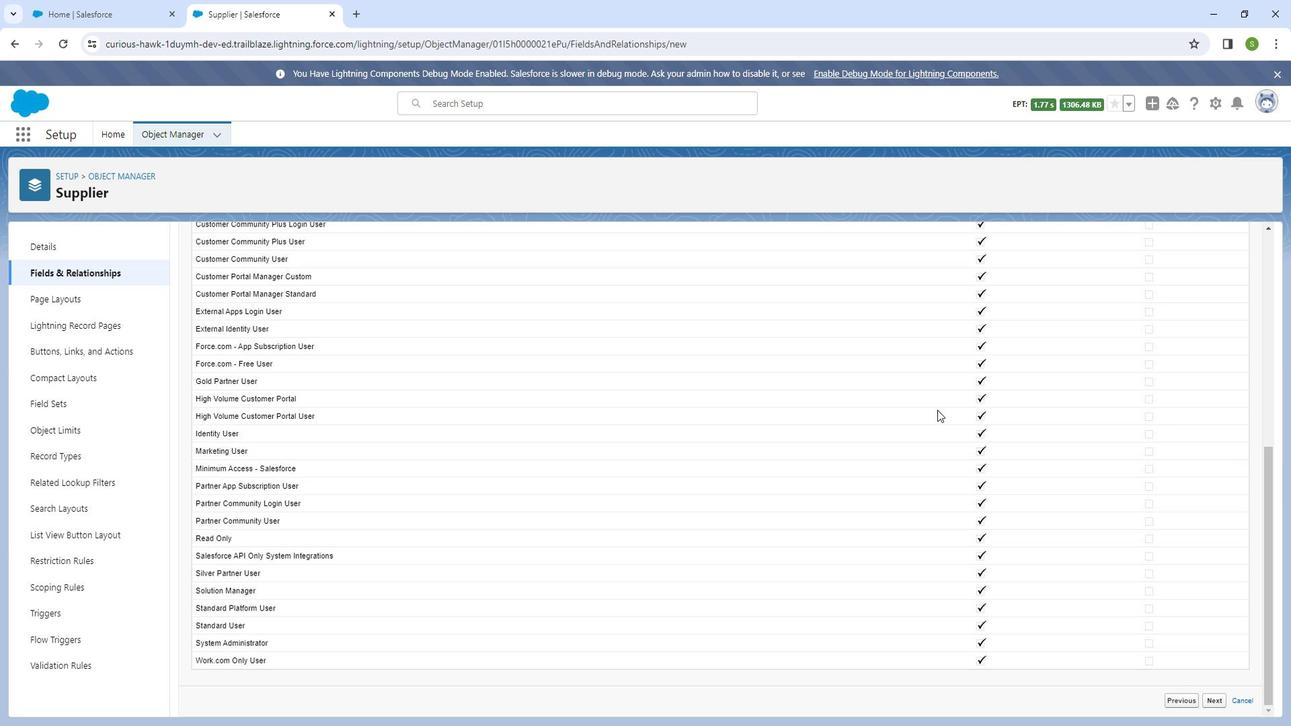 
Action: Mouse moved to (950, 408)
Screenshot: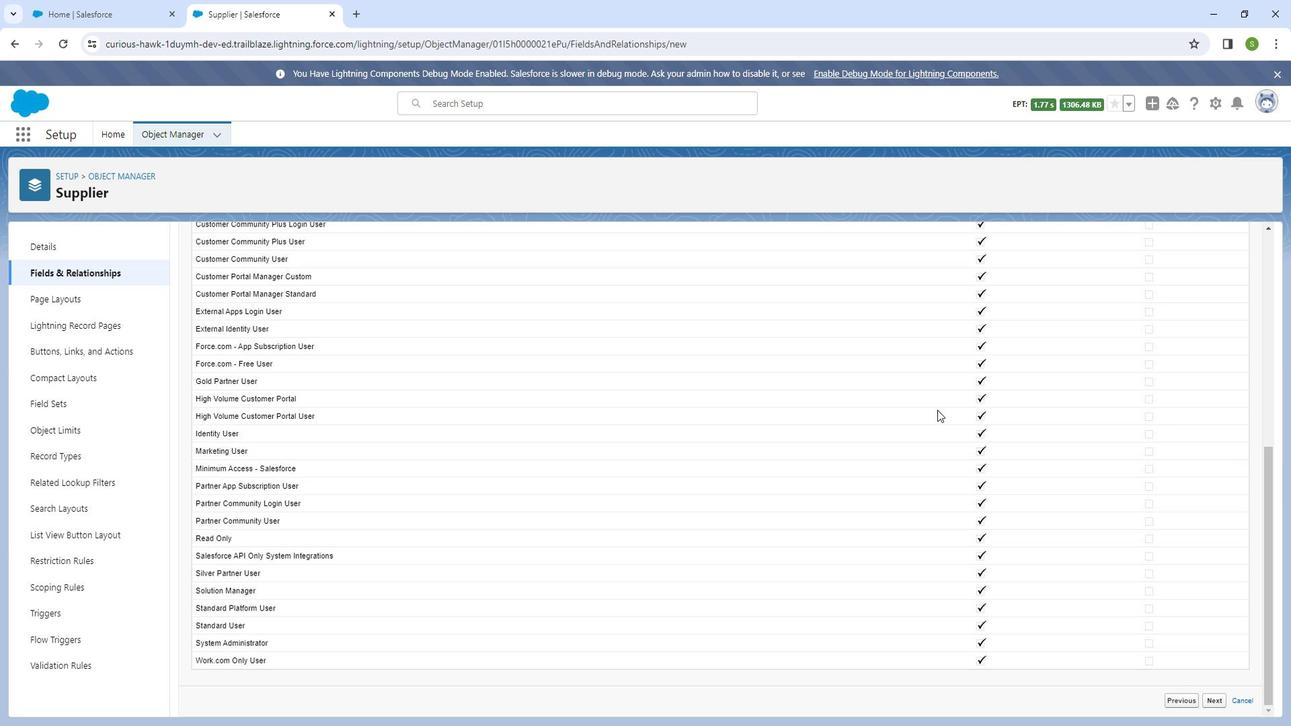 
Action: Mouse scrolled (950, 407) with delta (0, 0)
Screenshot: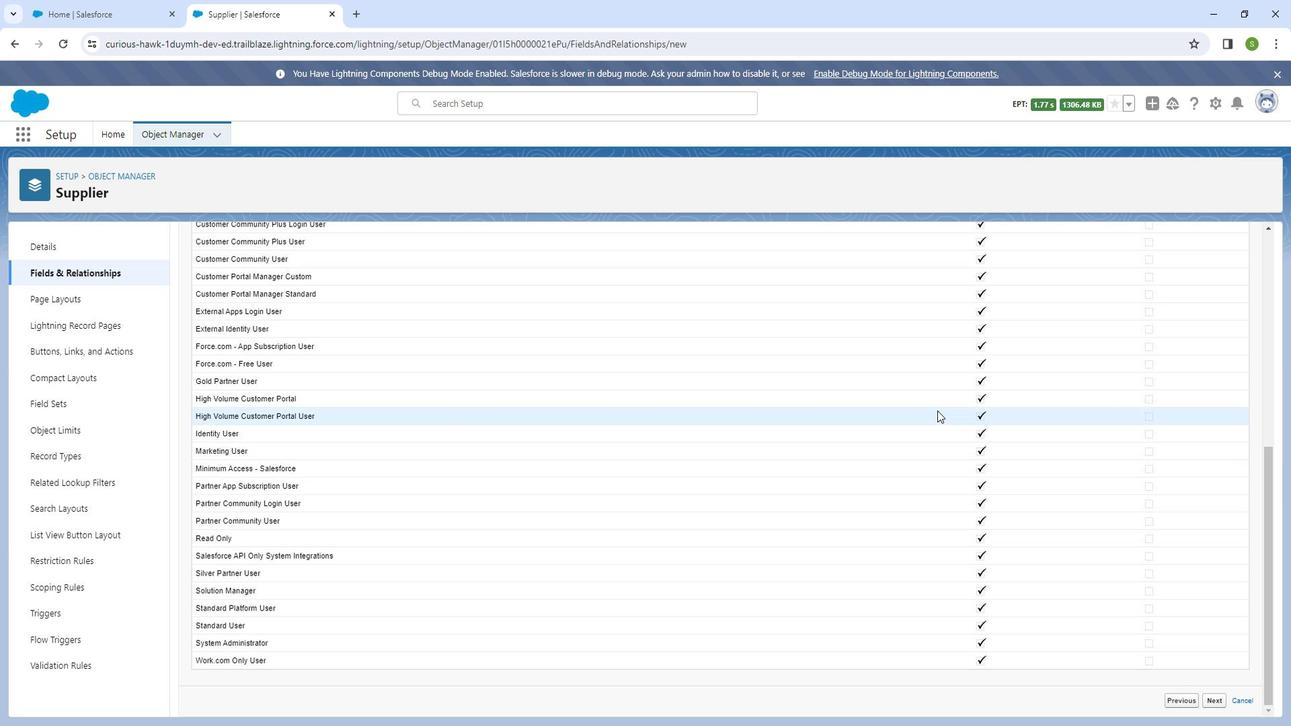 
Action: Mouse moved to (951, 409)
Screenshot: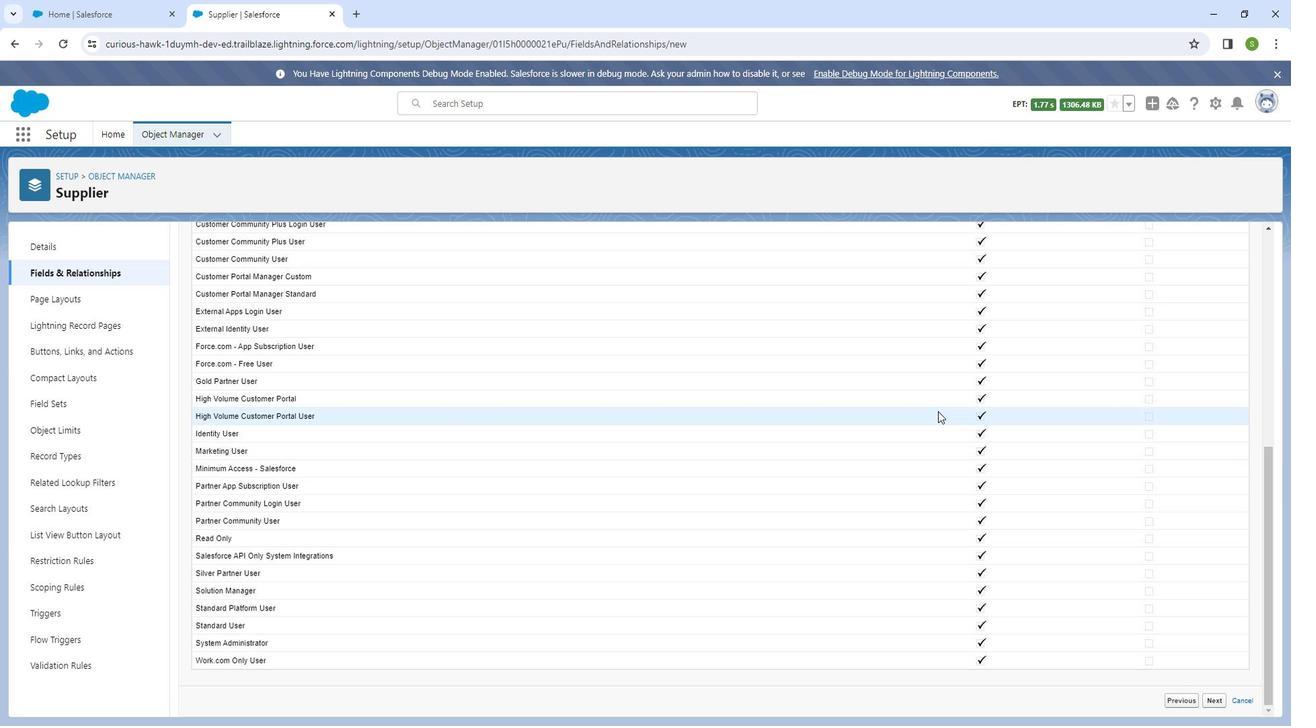 
Action: Mouse scrolled (951, 408) with delta (0, 0)
Screenshot: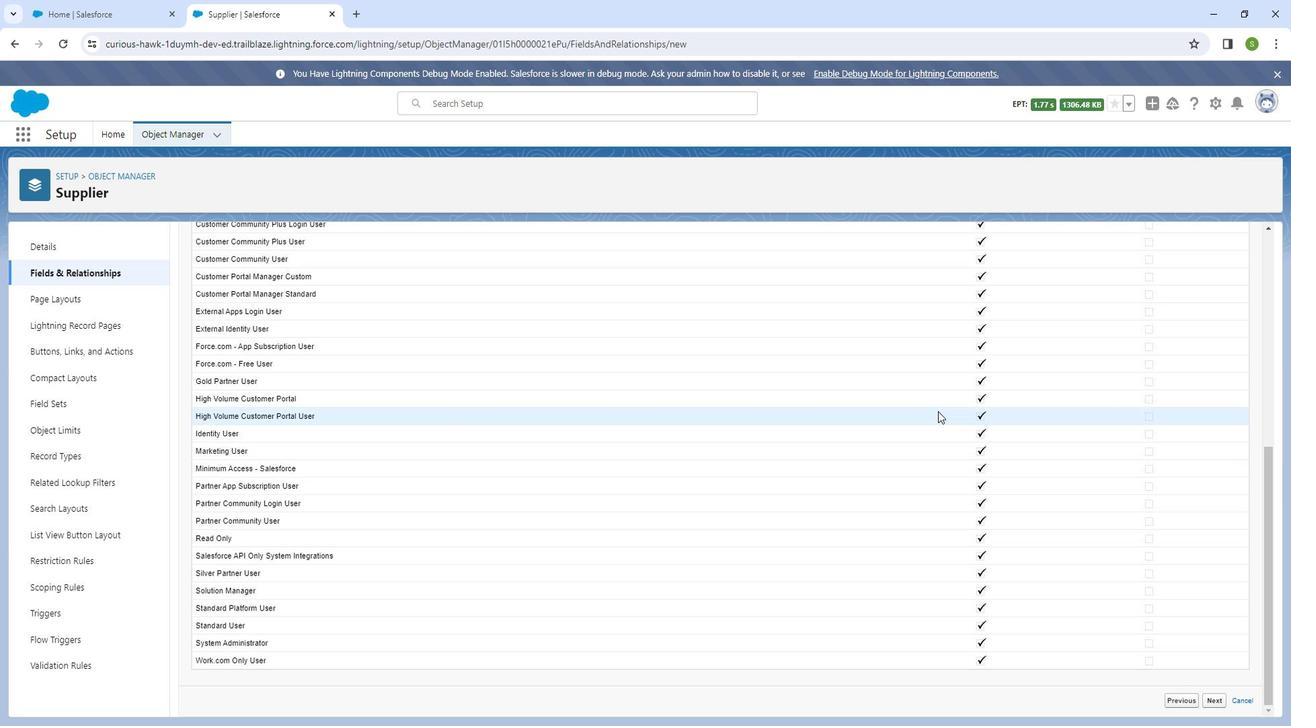 
Action: Mouse moved to (992, 499)
Screenshot: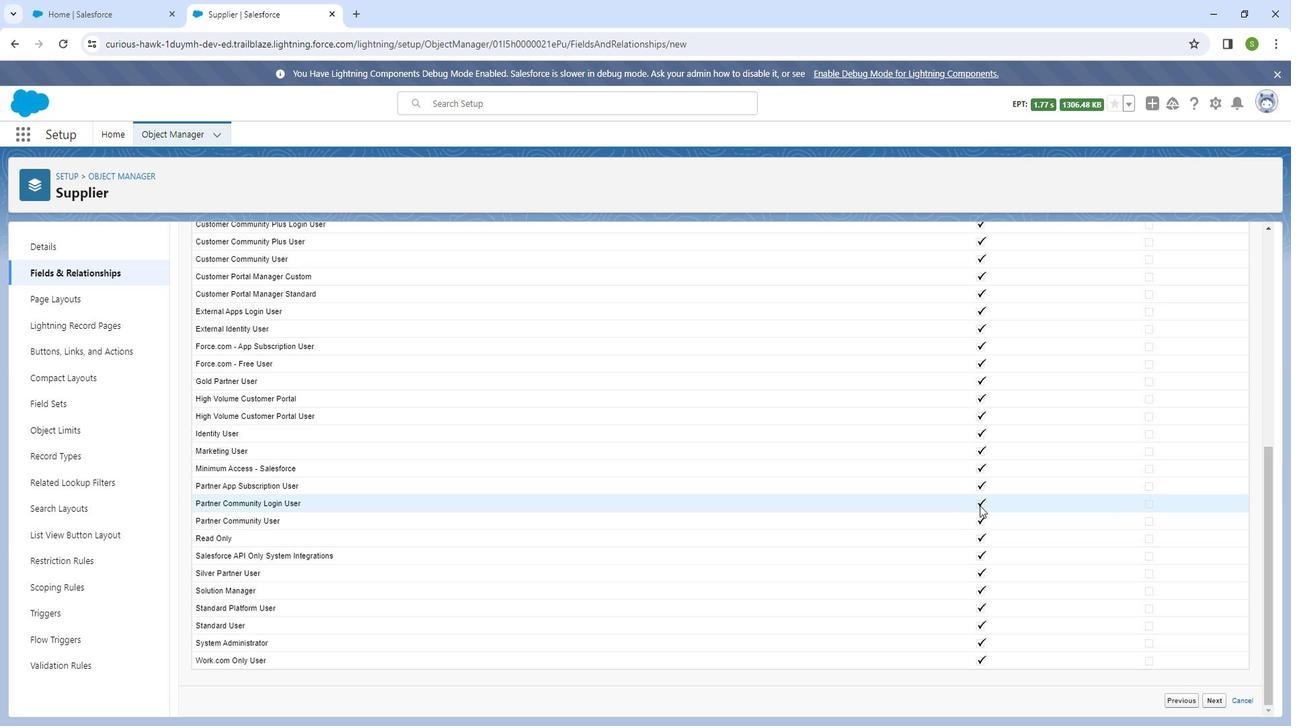 
Action: Mouse scrolled (992, 499) with delta (0, 0)
Screenshot: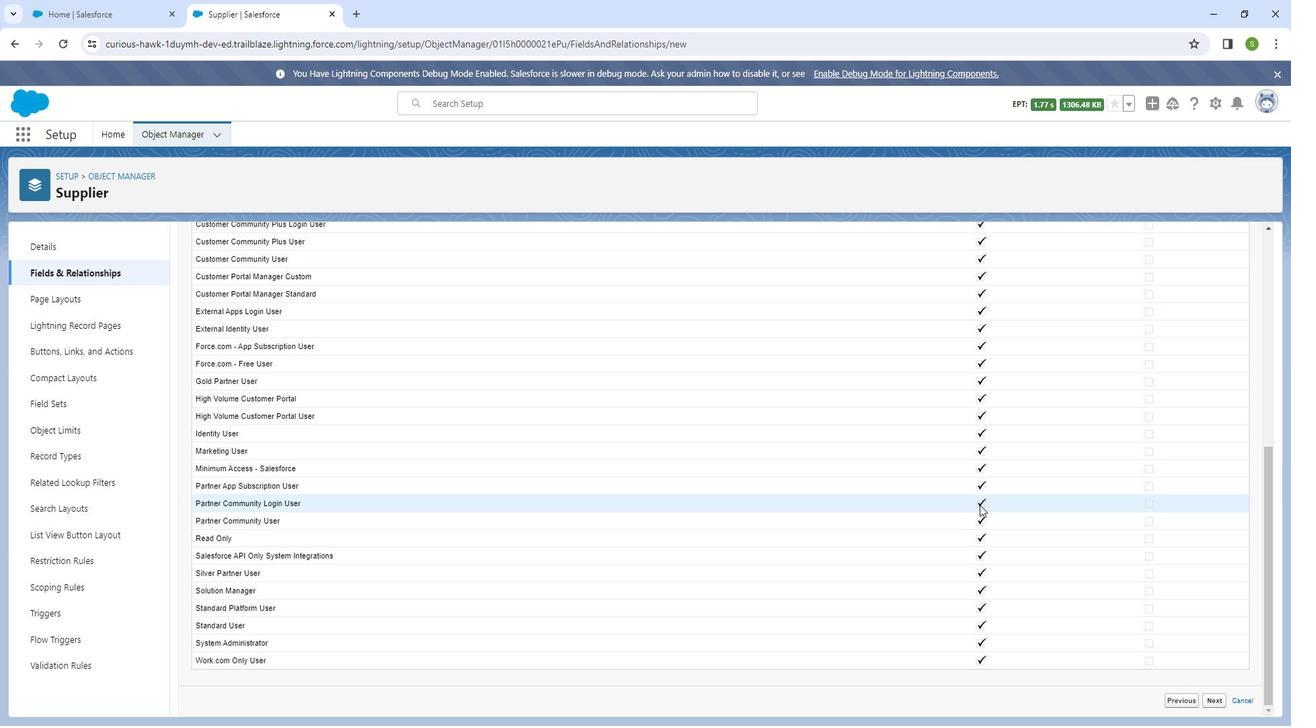 
Action: Mouse scrolled (992, 499) with delta (0, 0)
Screenshot: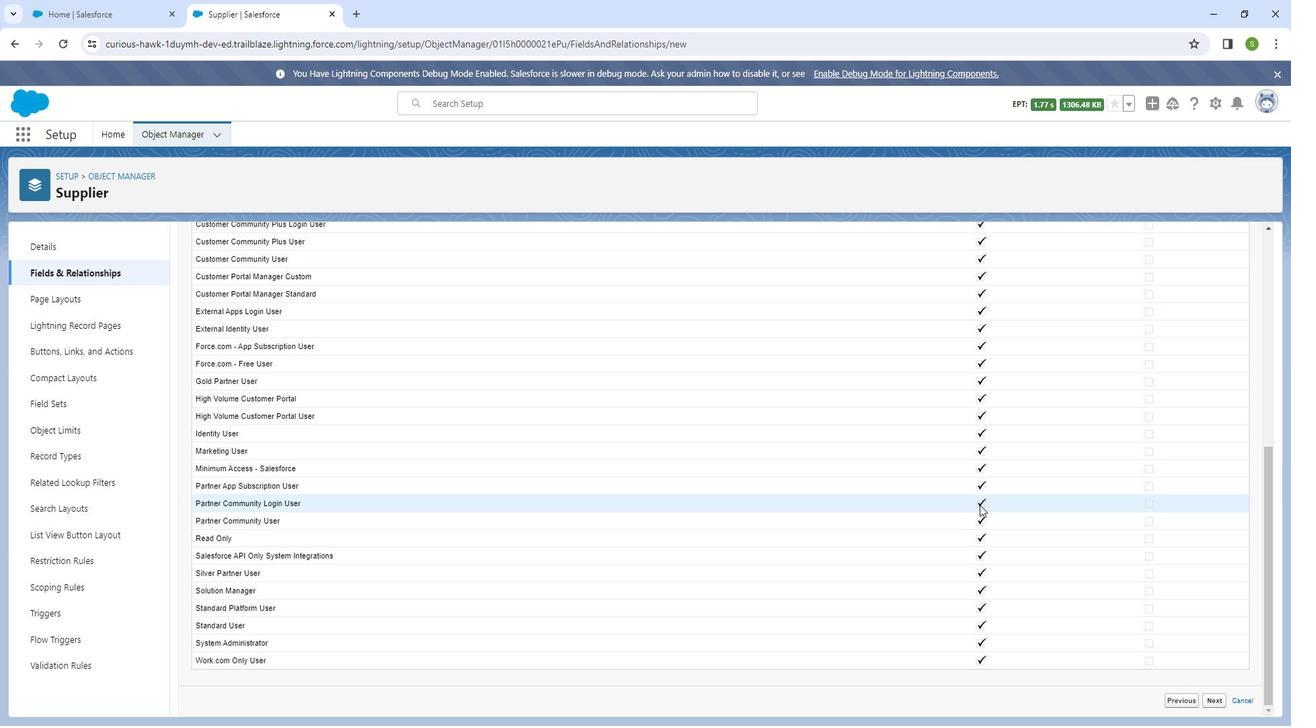 
Action: Mouse scrolled (992, 499) with delta (0, 0)
Screenshot: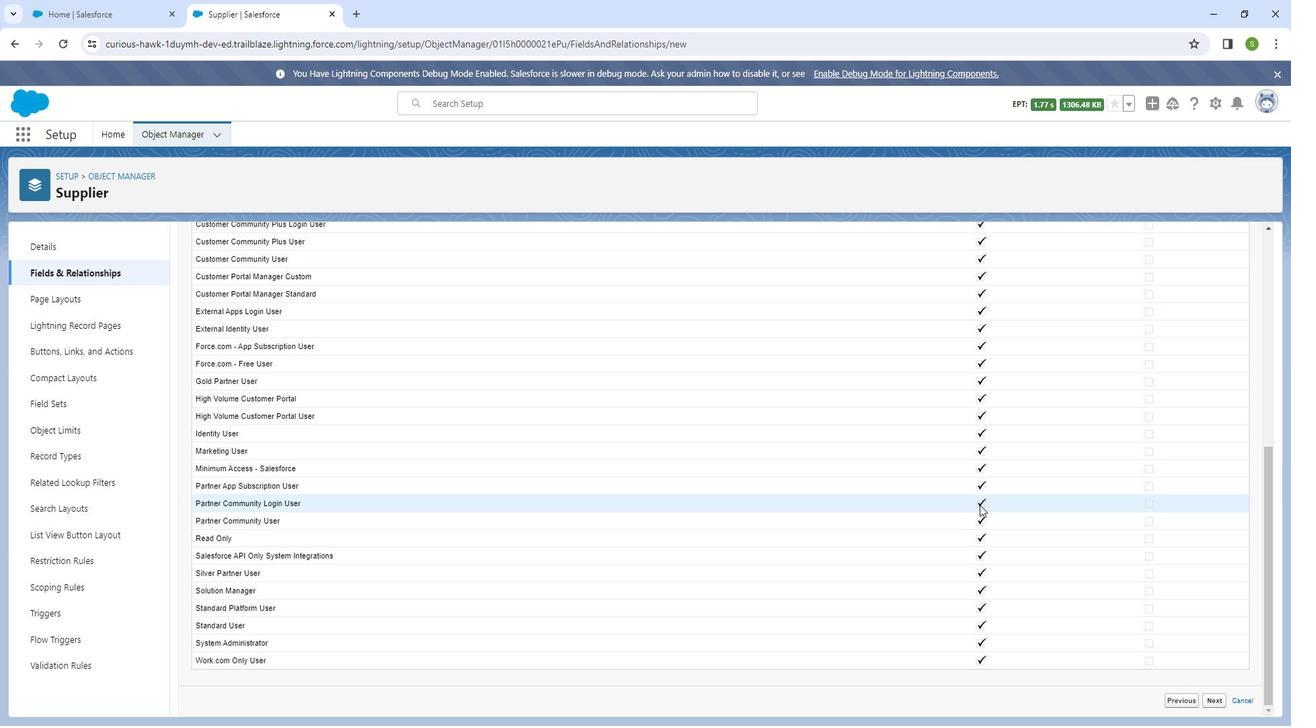 
Action: Mouse moved to (992, 497)
Screenshot: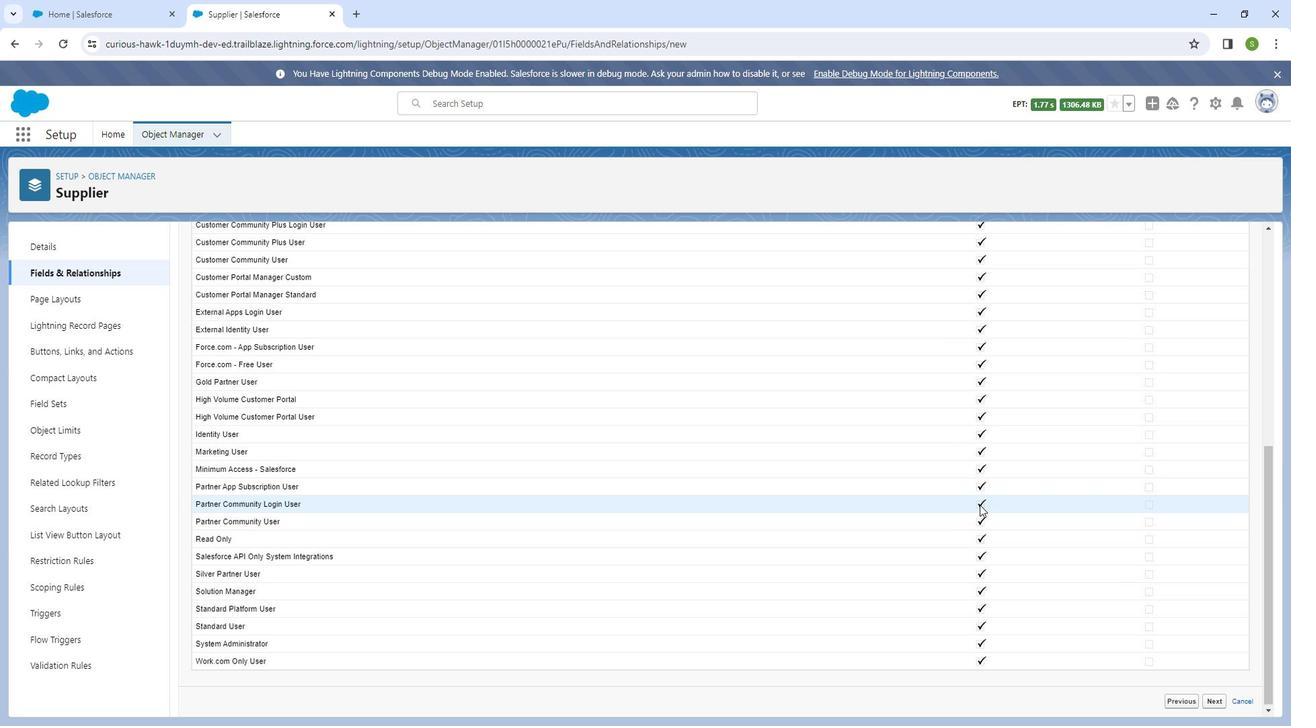 
Action: Mouse scrolled (992, 498) with delta (0, 0)
Screenshot: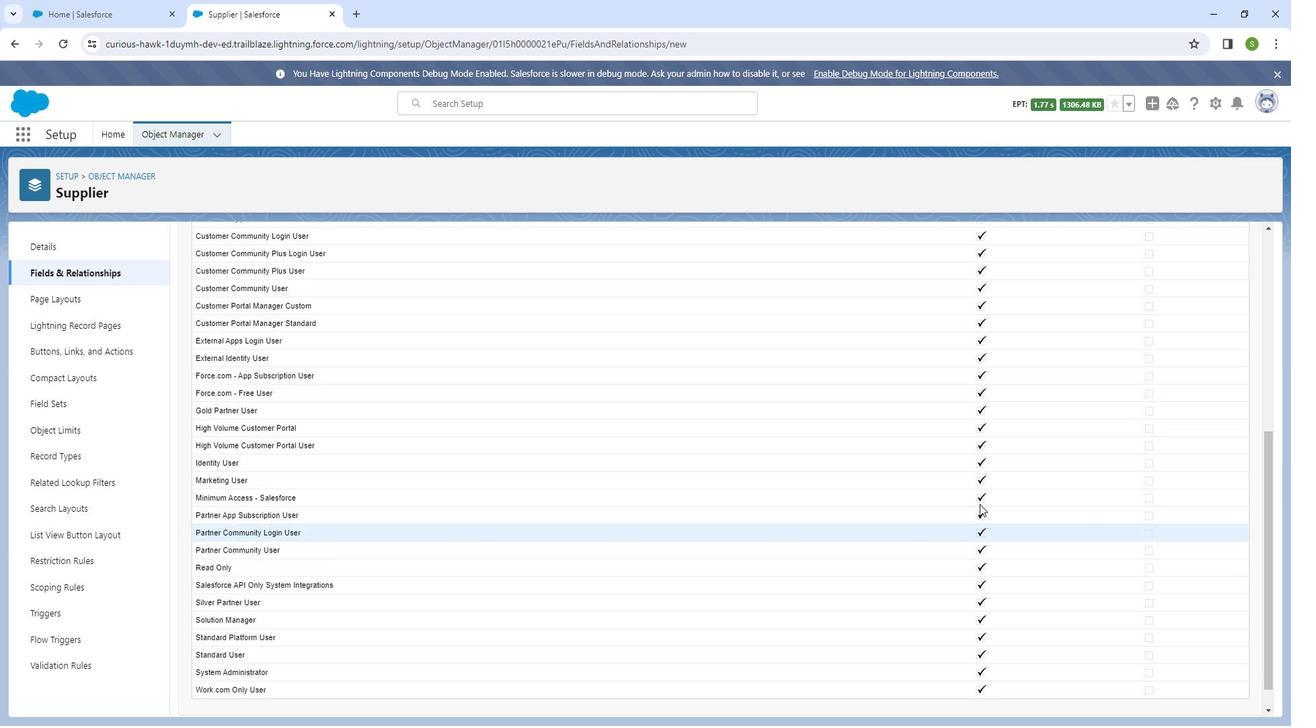 
Action: Mouse moved to (990, 489)
Screenshot: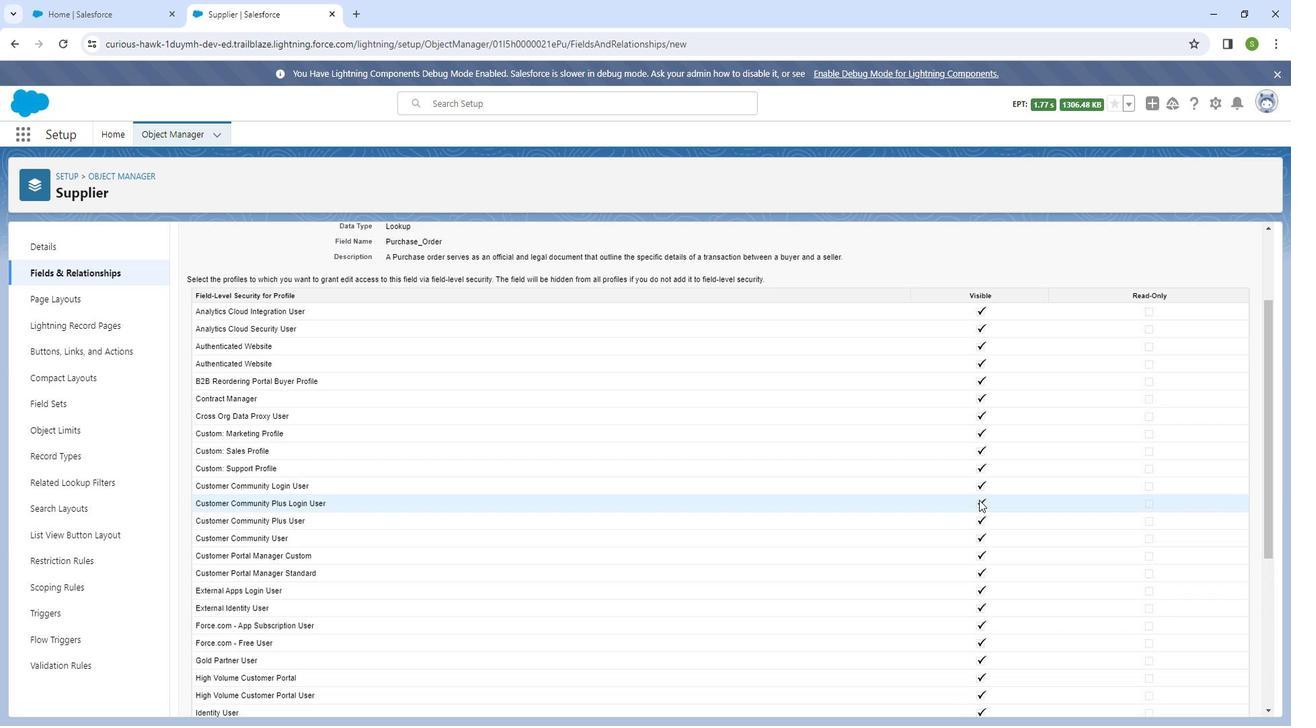 
Action: Mouse scrolled (990, 490) with delta (0, 0)
Screenshot: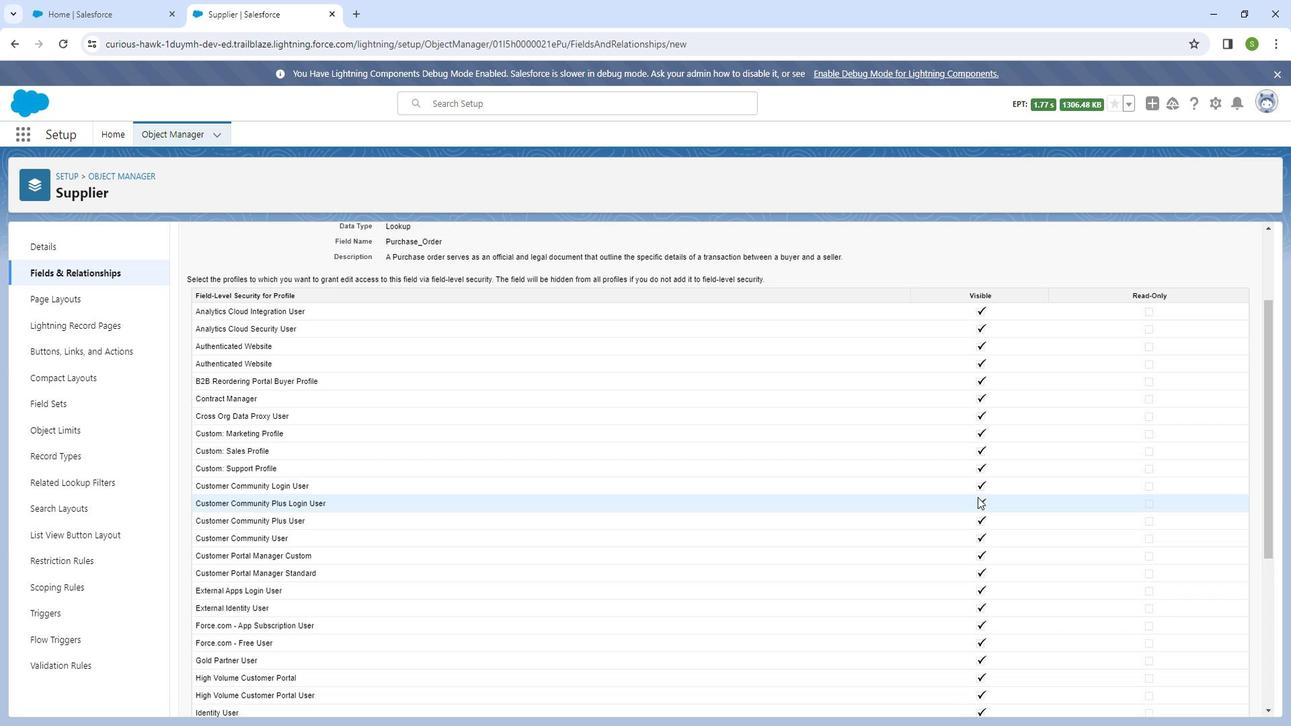 
Action: Mouse moved to (1126, 345)
Screenshot: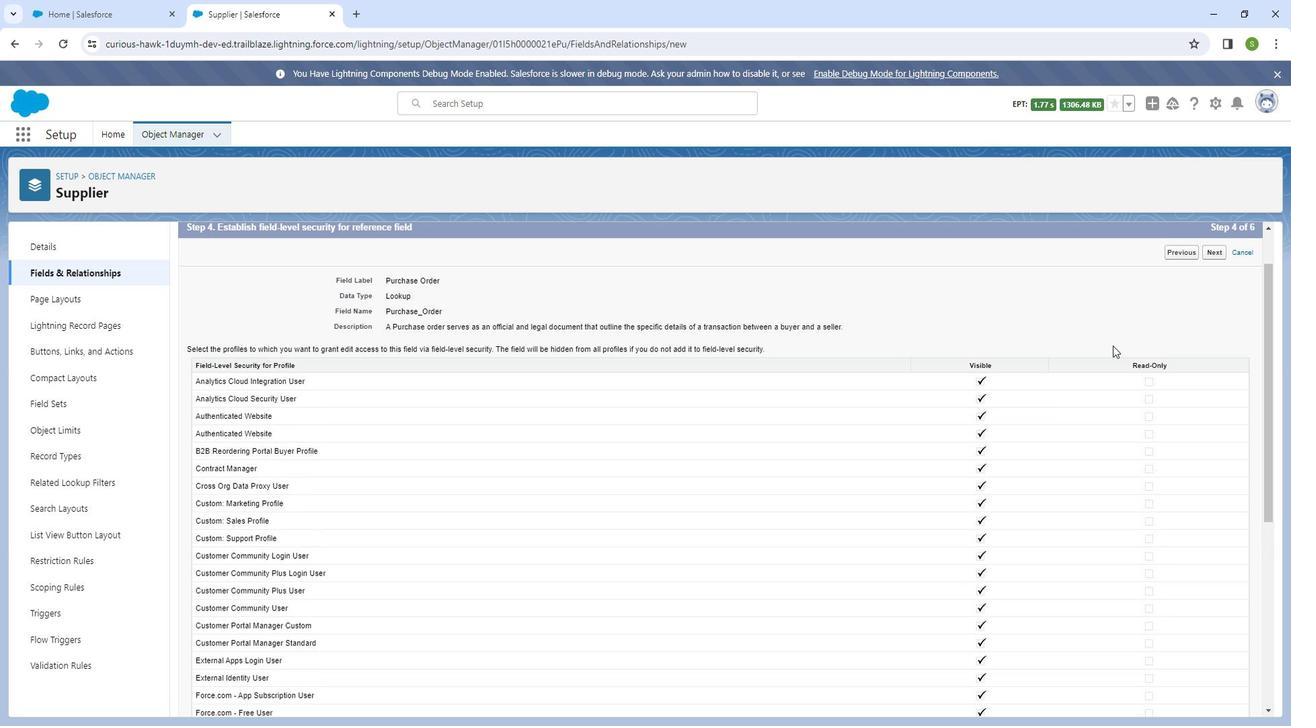 
Action: Mouse scrolled (1126, 346) with delta (0, 0)
Screenshot: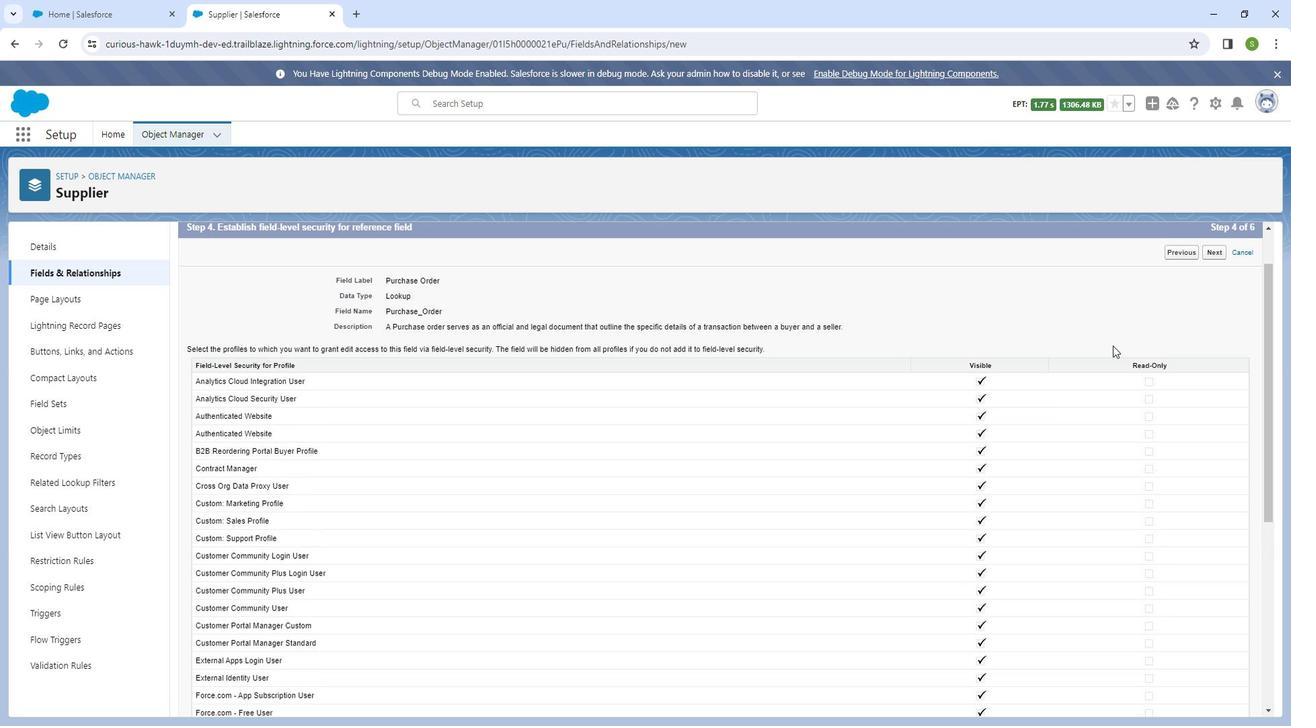 
Action: Mouse moved to (1226, 314)
Screenshot: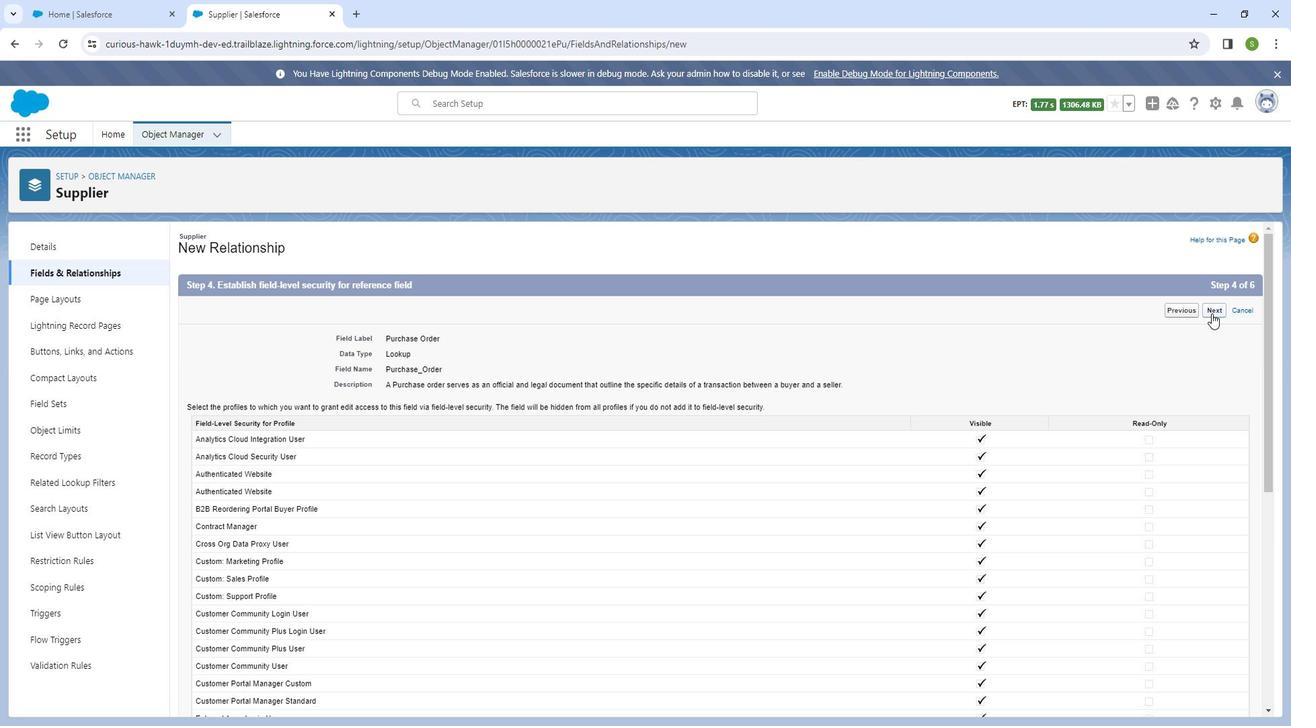 
Action: Mouse pressed left at (1226, 314)
Screenshot: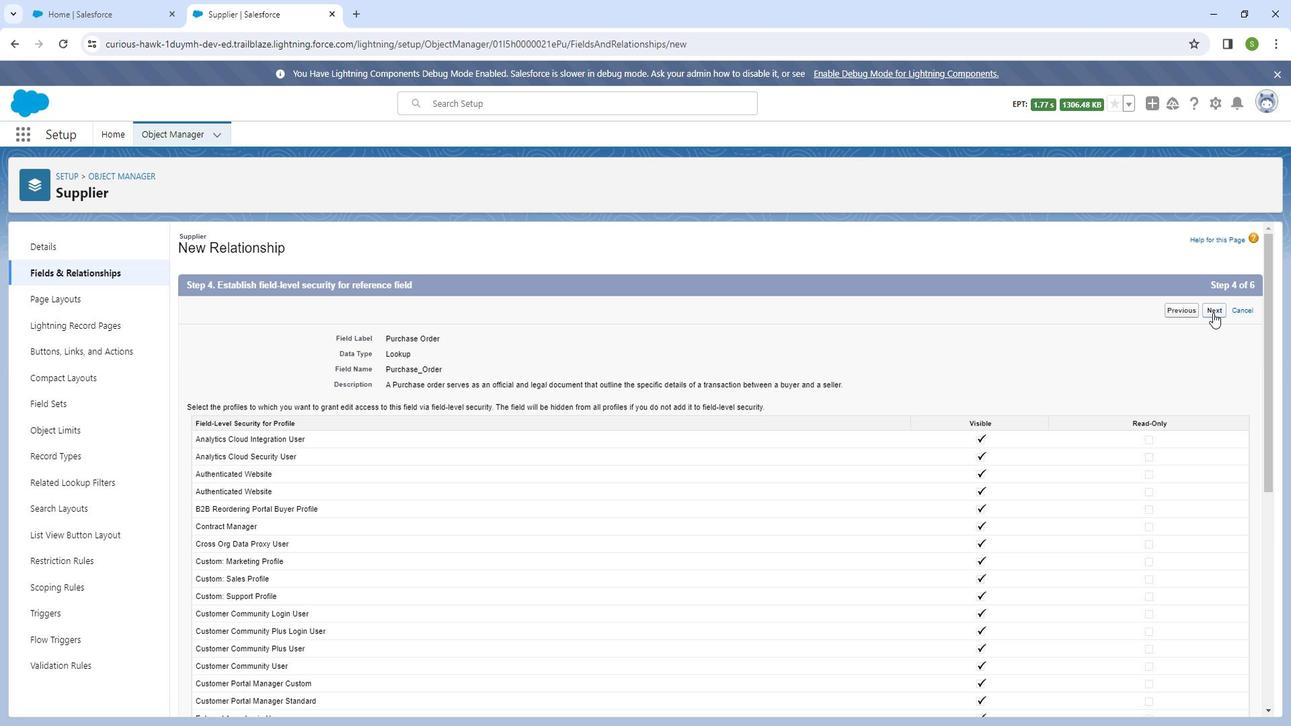 
Action: Mouse moved to (1239, 311)
Screenshot: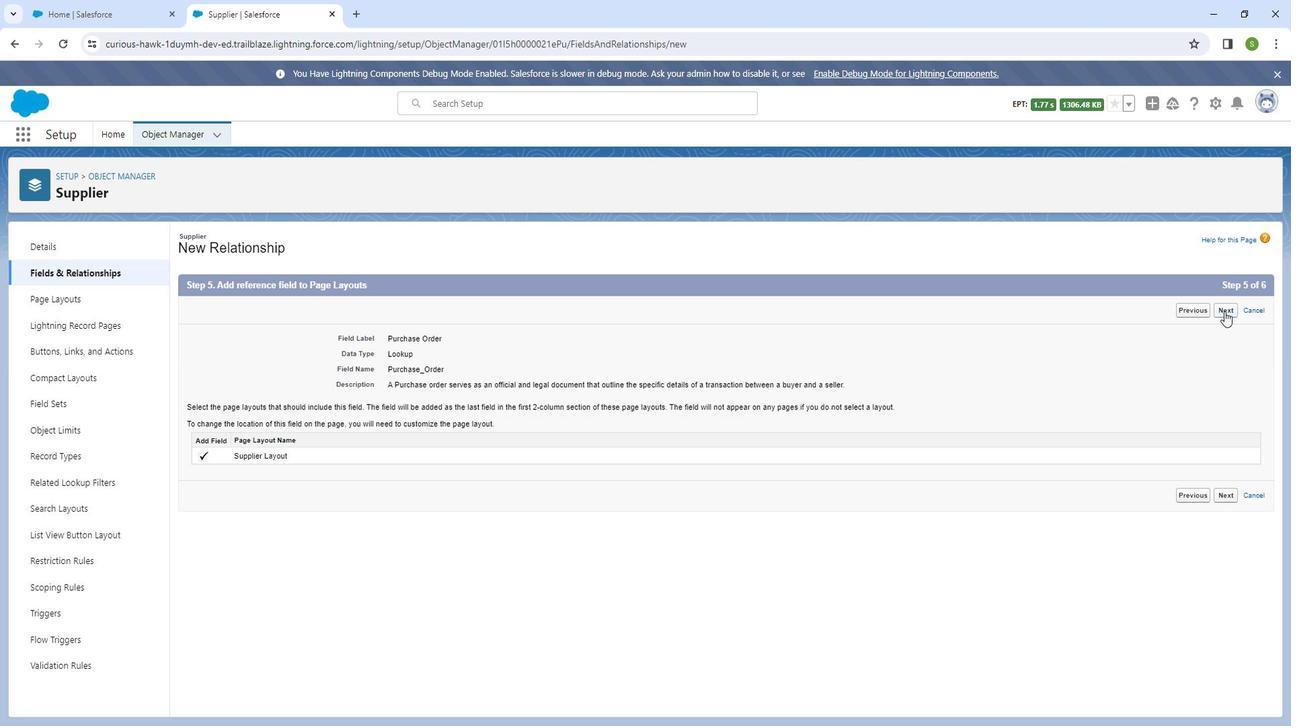 
Action: Mouse pressed left at (1239, 311)
Screenshot: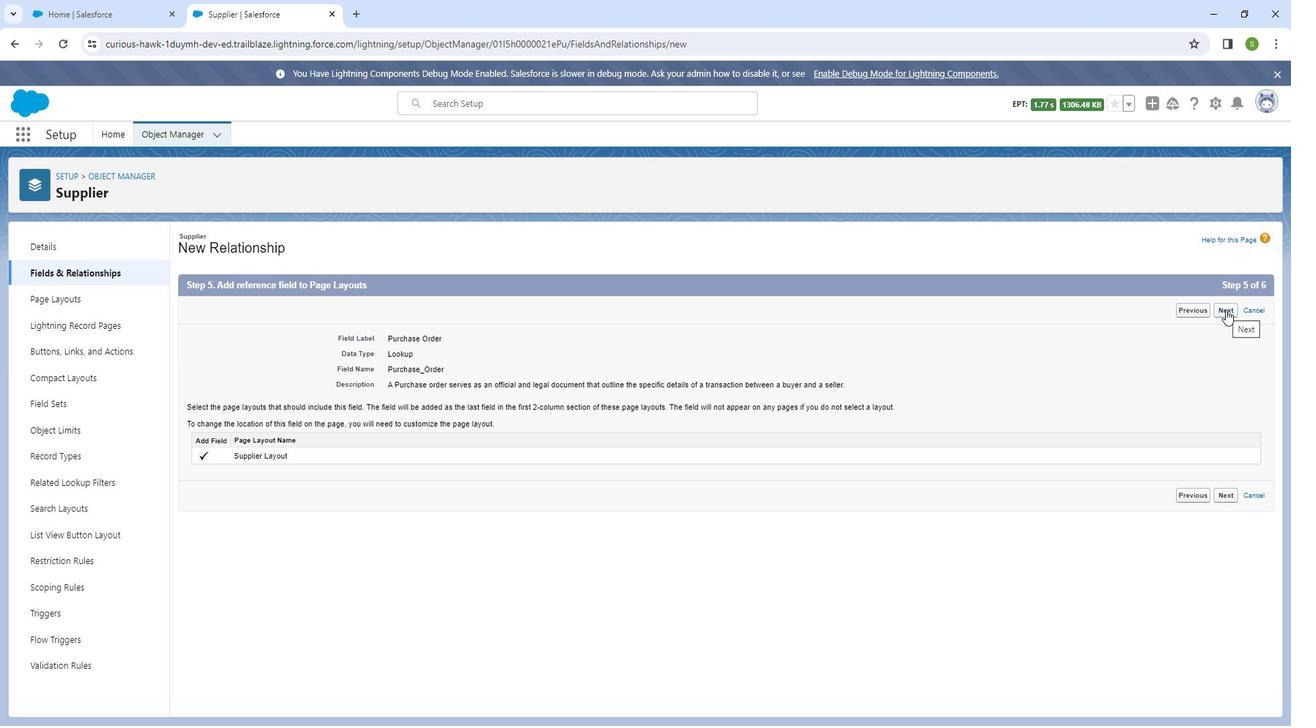 
Action: Mouse moved to (1237, 540)
Screenshot: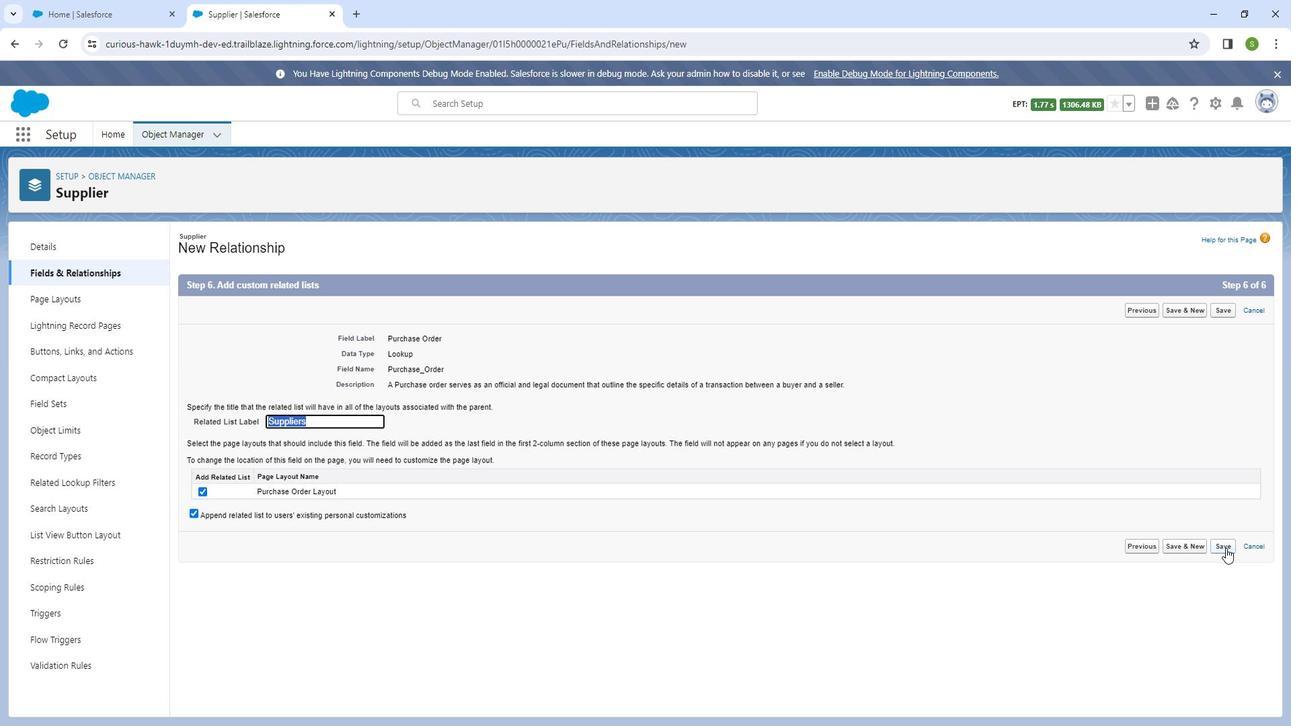 
Action: Mouse pressed left at (1237, 540)
Screenshot: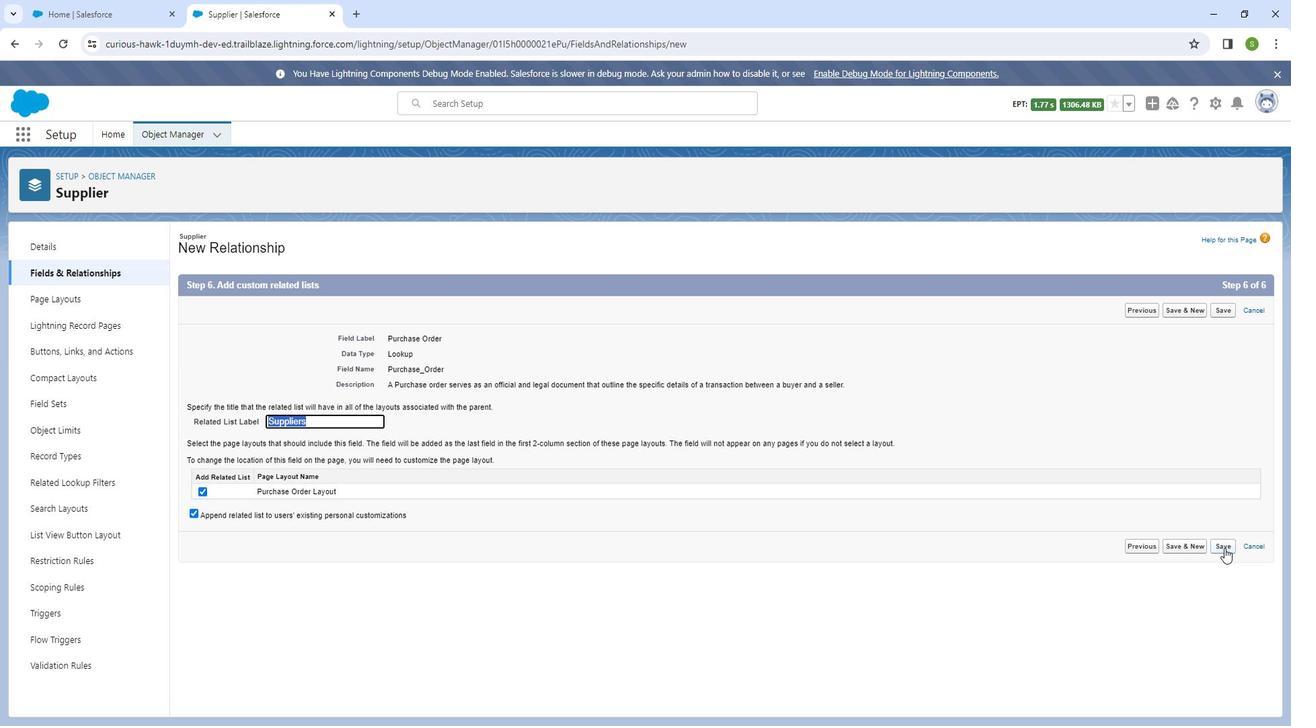 
Action: Mouse moved to (149, 25)
Screenshot: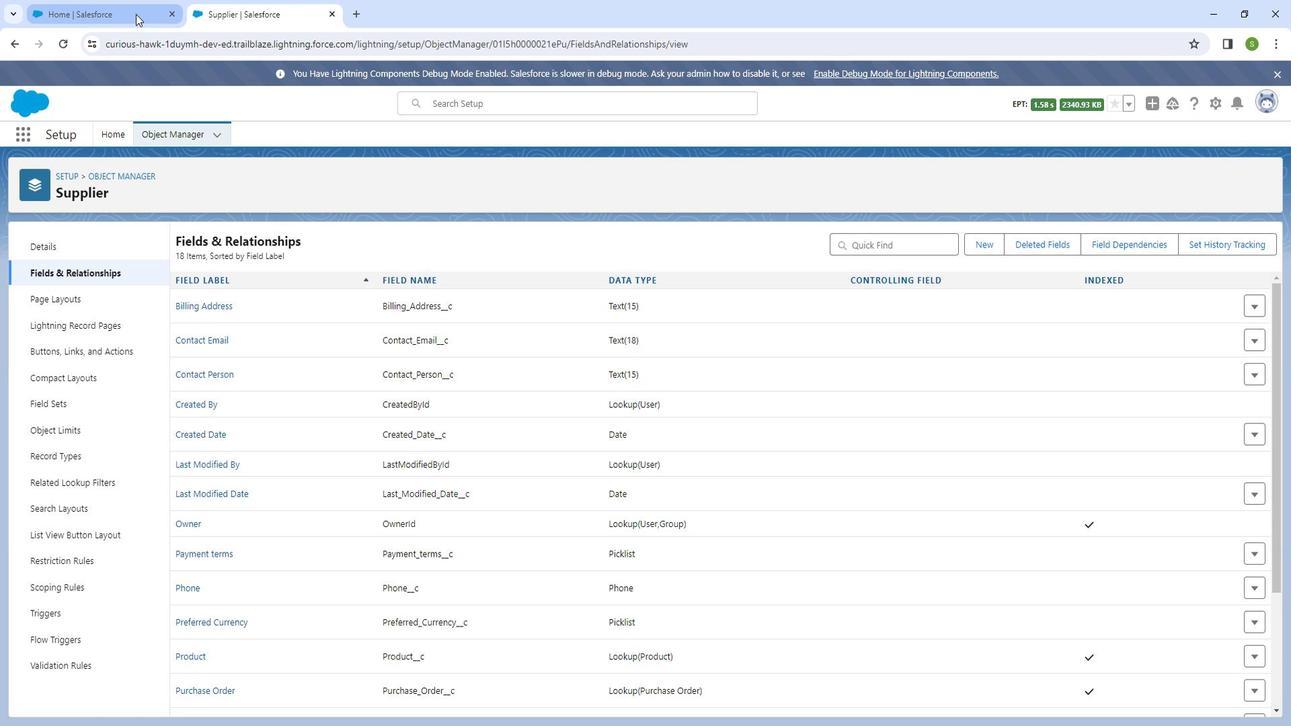 
Action: Mouse pressed left at (149, 25)
Screenshot: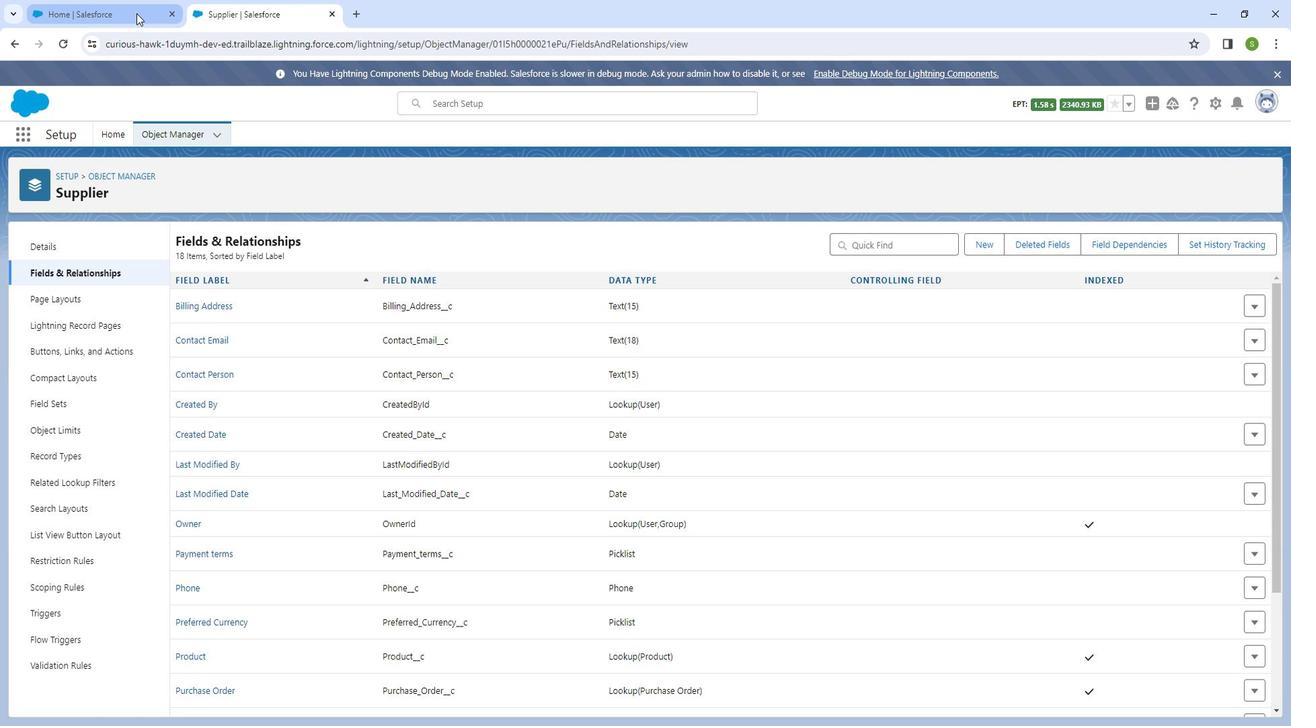 
Action: Mouse moved to (41, 145)
Screenshot: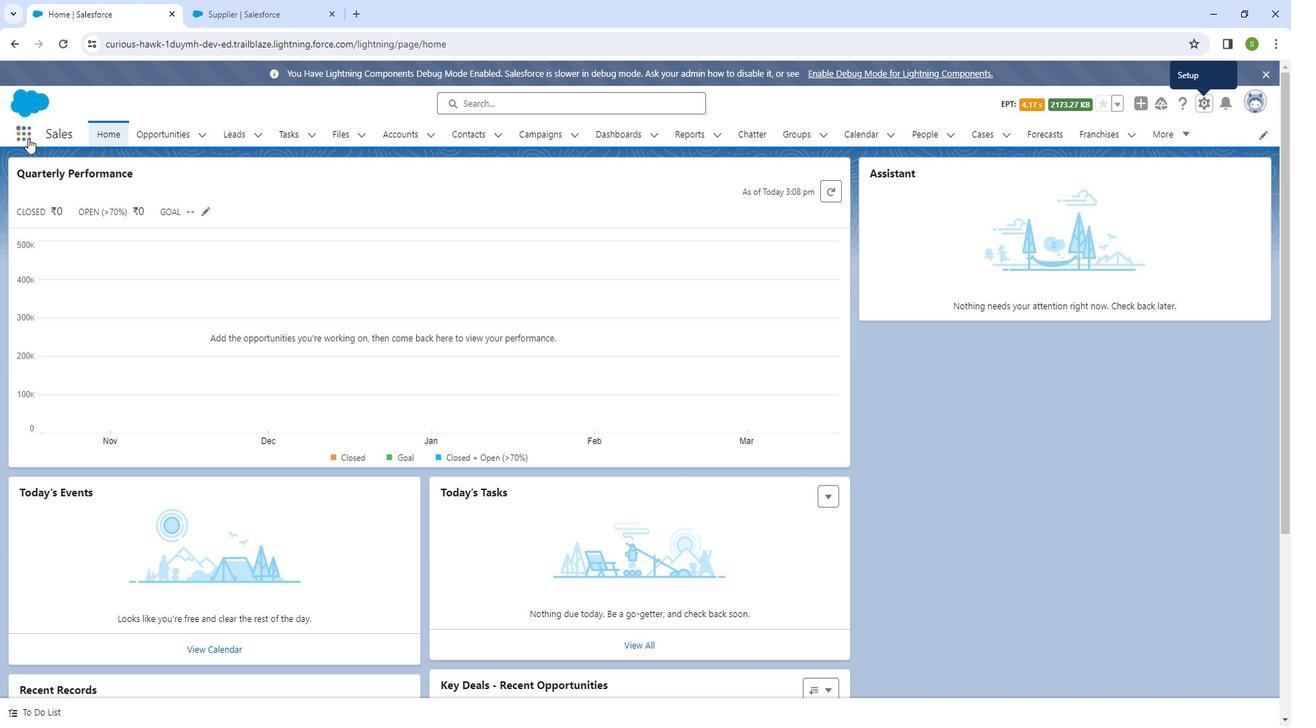 
Action: Mouse pressed left at (41, 145)
Screenshot: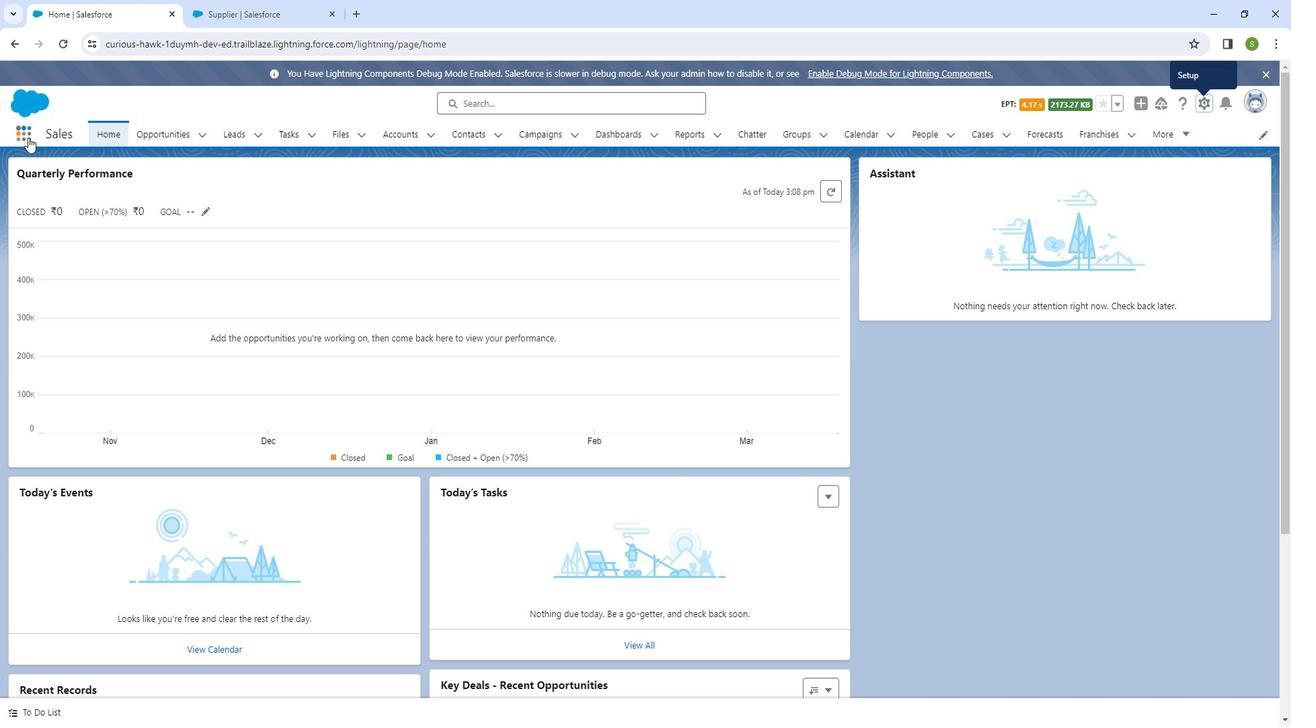 
Action: Mouse moved to (60, 377)
Screenshot: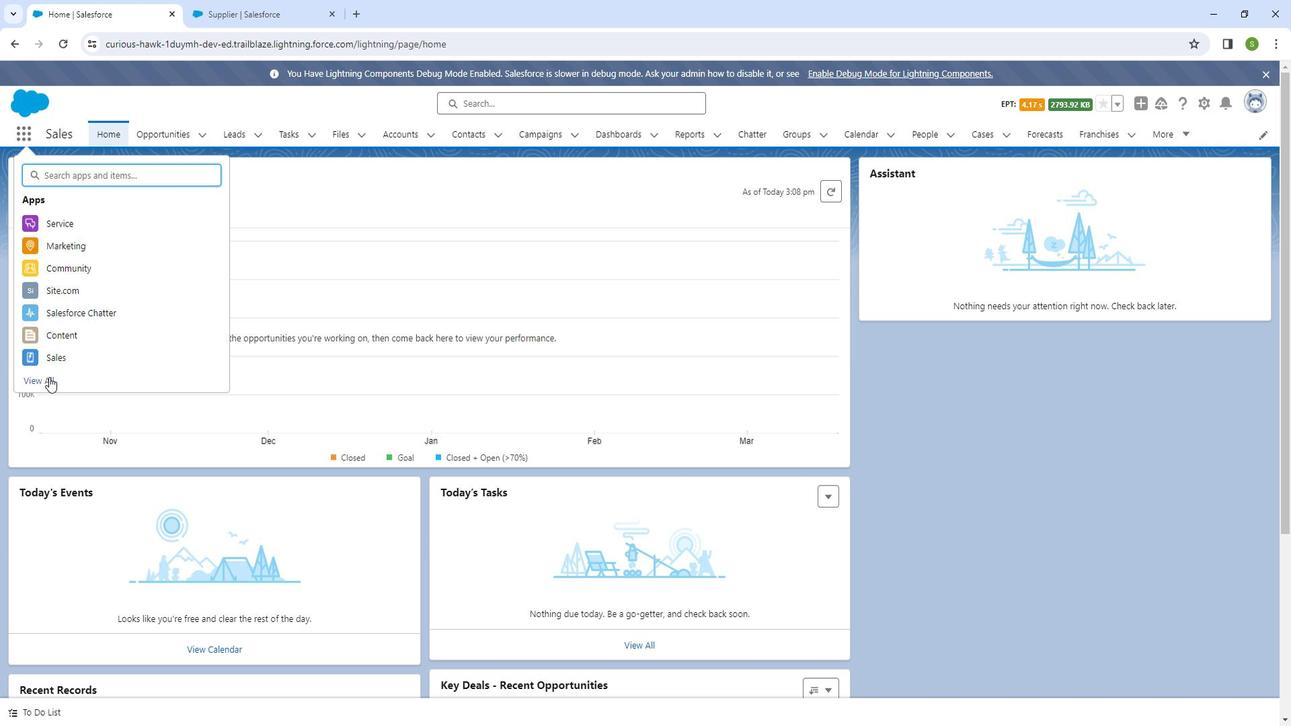 
Action: Mouse pressed left at (60, 377)
Screenshot: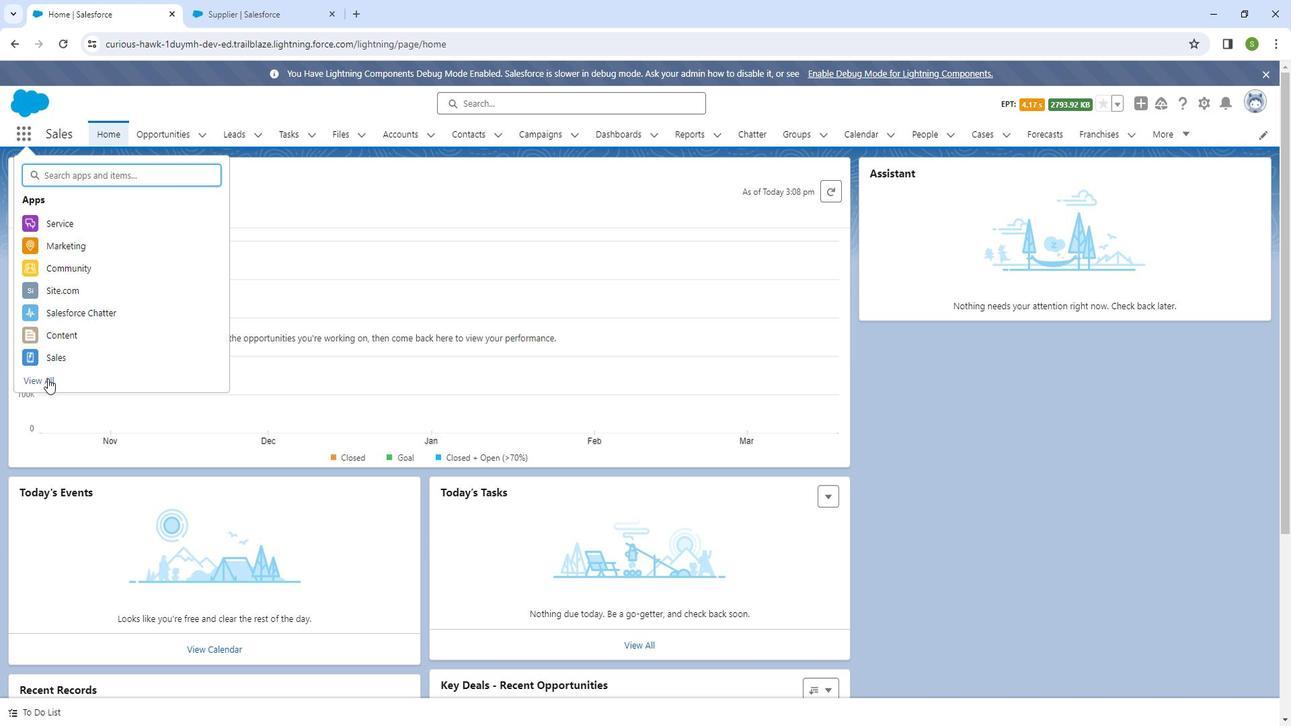 
Action: Mouse moved to (217, 564)
Screenshot: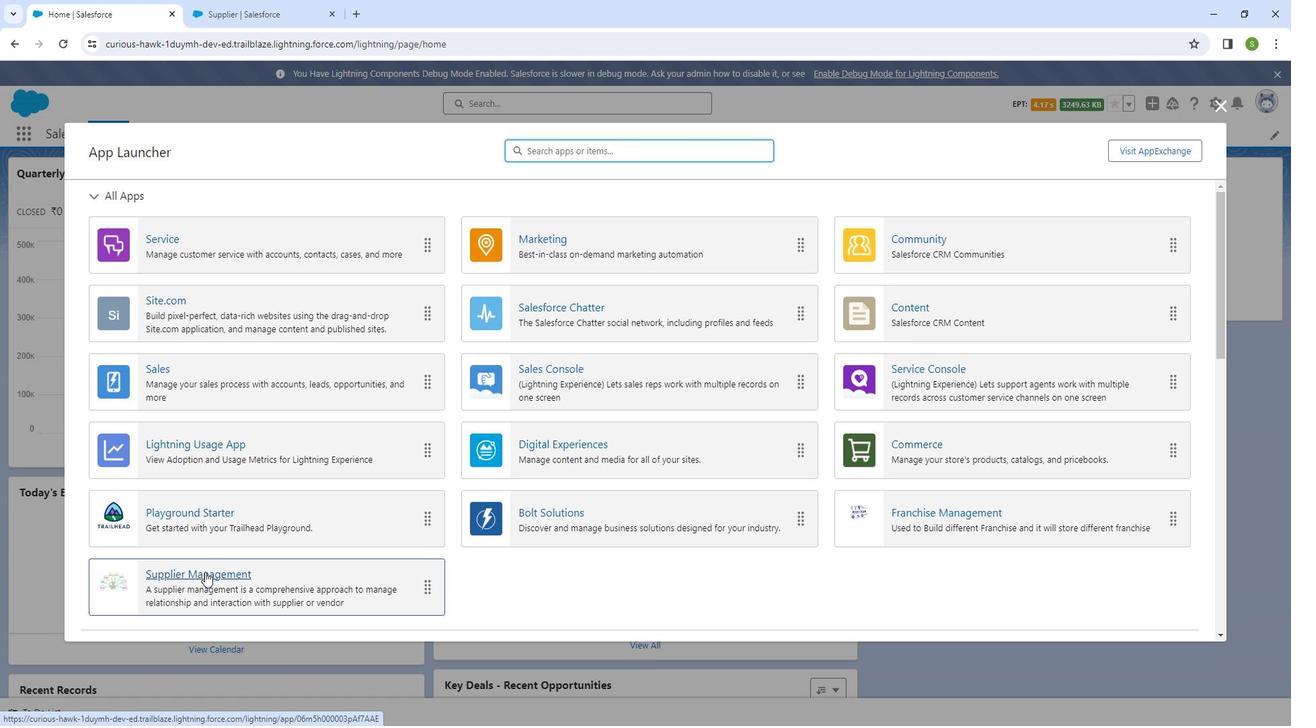 
Action: Mouse pressed left at (217, 564)
Screenshot: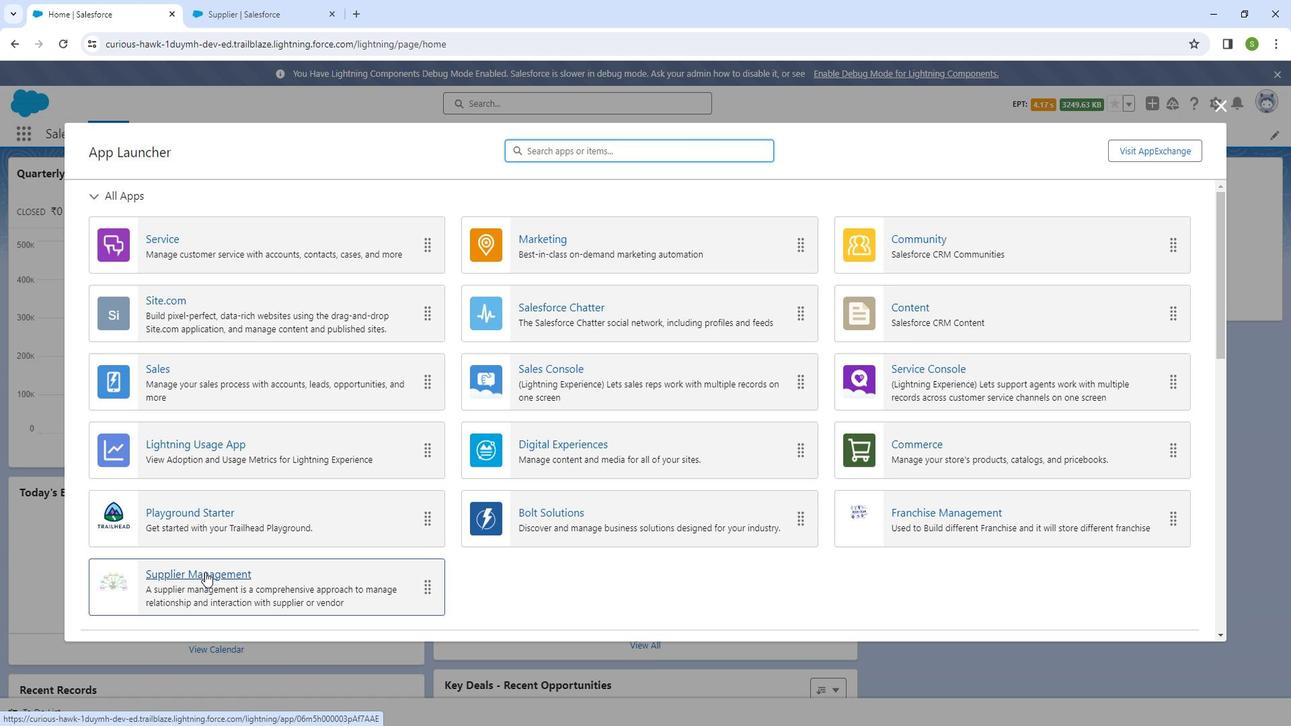 
Action: Mouse moved to (587, 140)
Screenshot: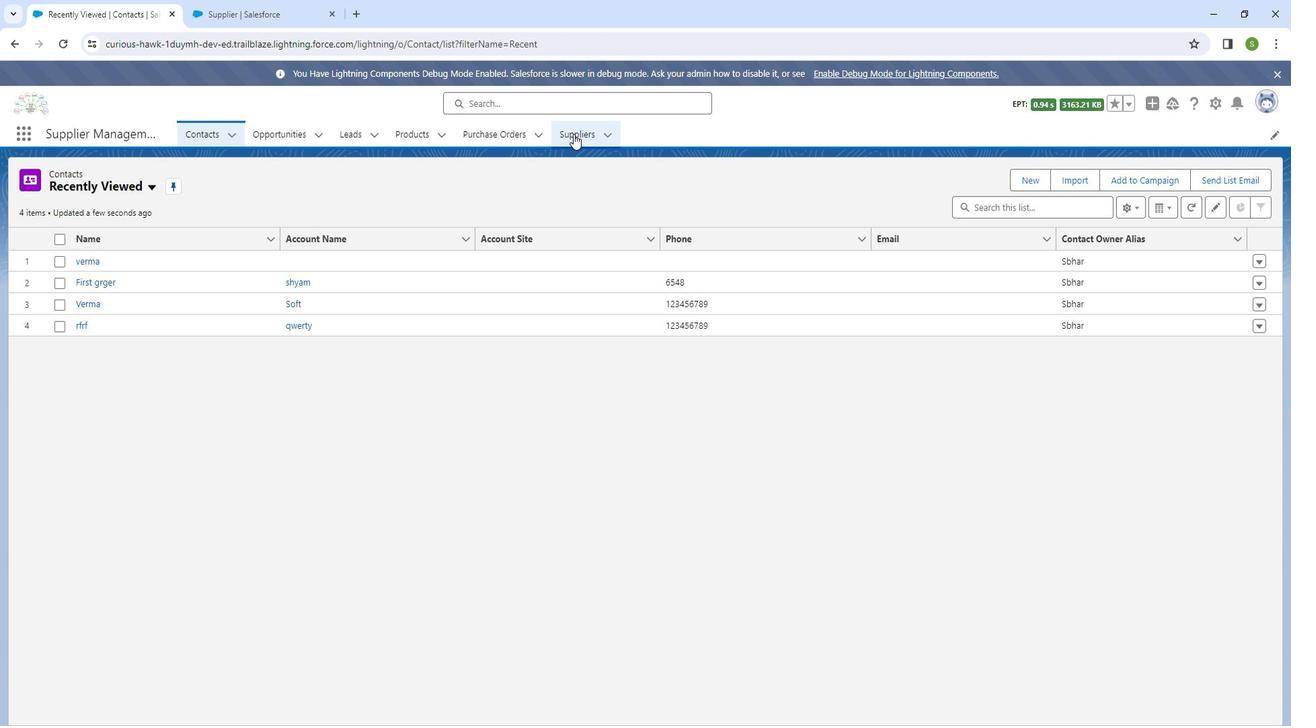 
Action: Mouse pressed left at (587, 140)
Screenshot: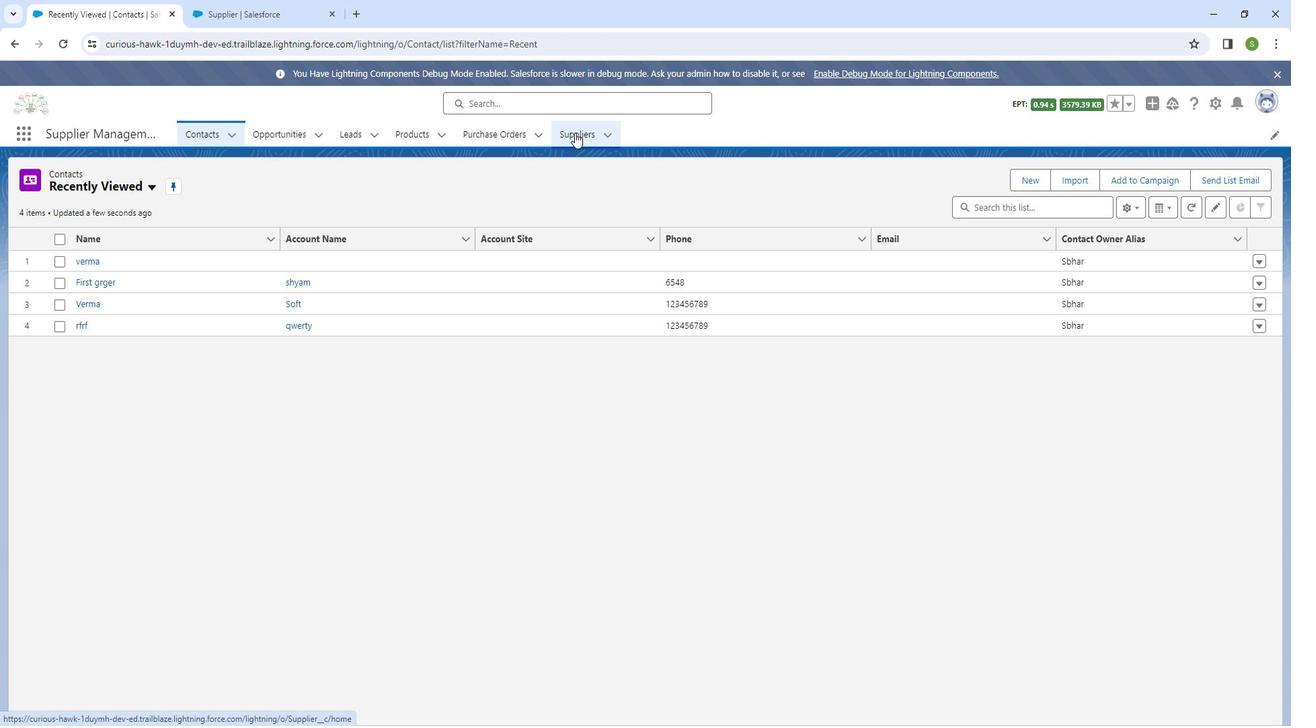 
Action: Mouse moved to (1135, 192)
Screenshot: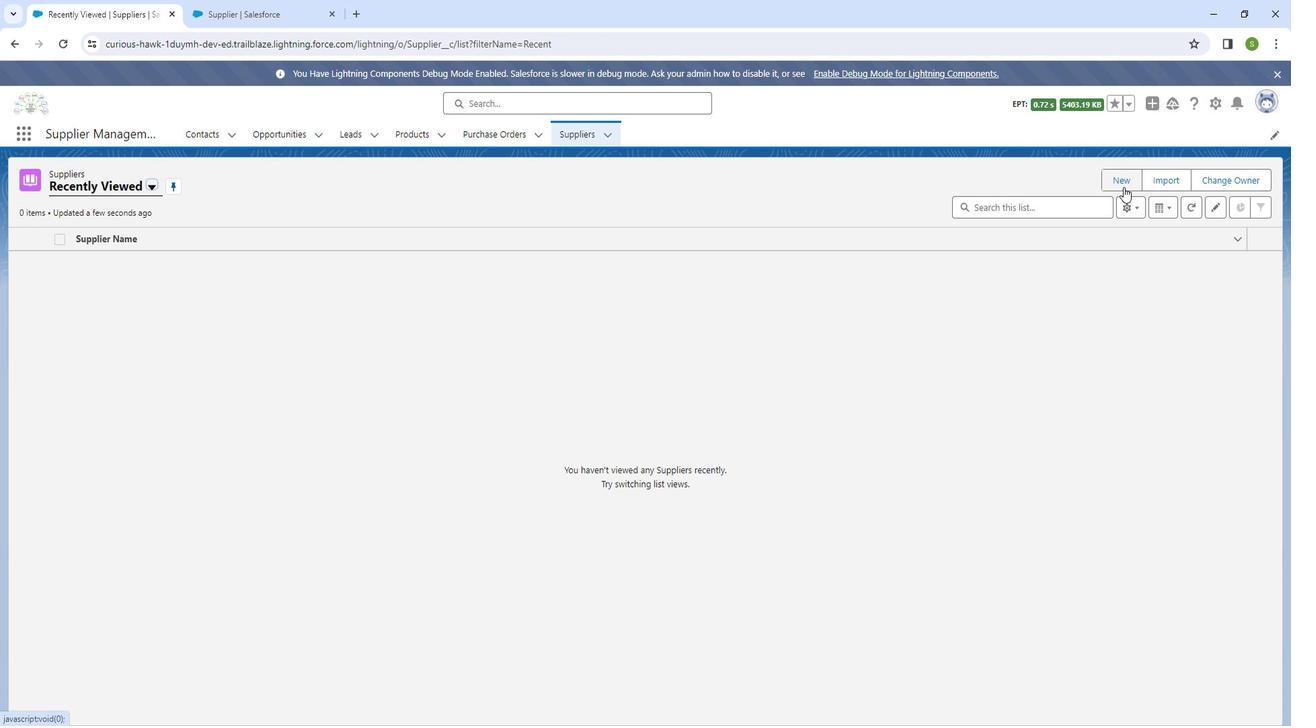 
Action: Mouse pressed left at (1135, 192)
Screenshot: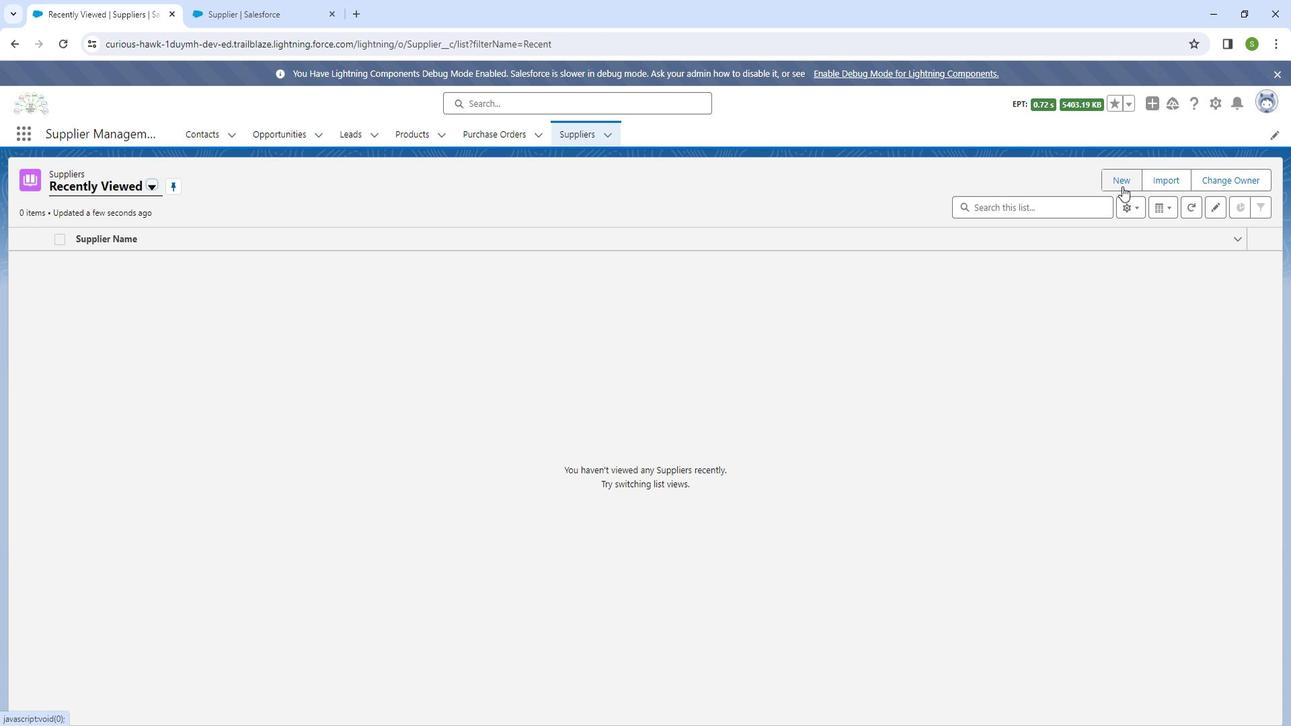 
Action: Mouse moved to (877, 253)
Screenshot: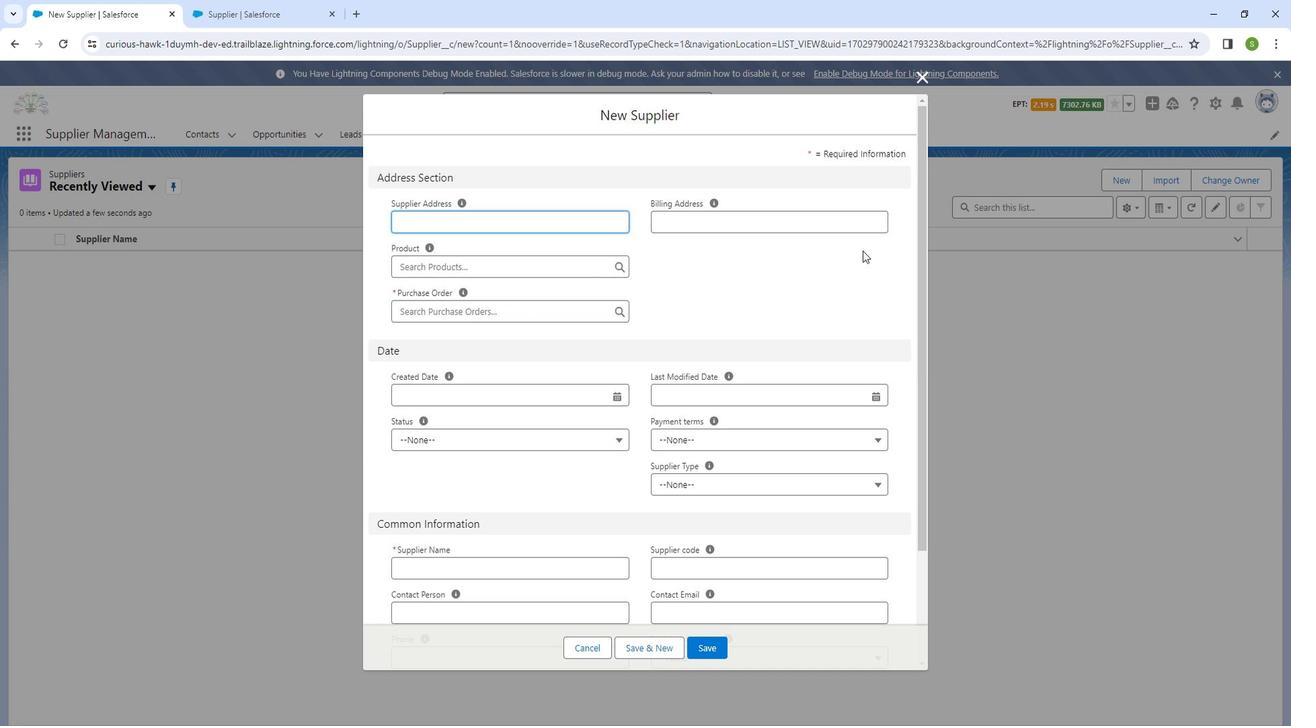 
